 Task: Look for Airbnb properties in Mecca, Saudi Arabia from 12th November, 2023 to 15th November, 2023 for 2 adults.1  bedroom having 1 bed and 1 bathroom. Property type can be hotel. Booking option can be shelf check-in. Look for 4 properties as per requirement.
Action: Mouse moved to (412, 99)
Screenshot: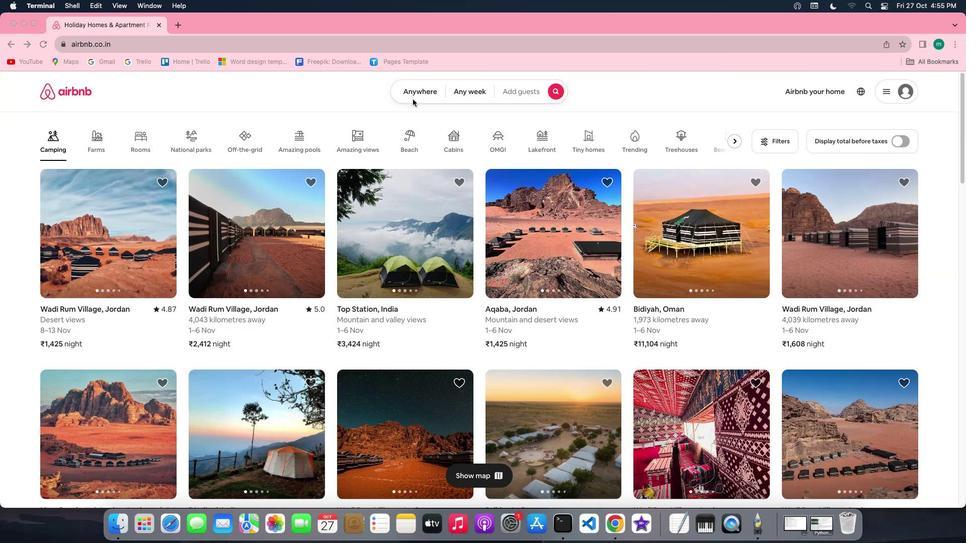 
Action: Mouse pressed left at (412, 99)
Screenshot: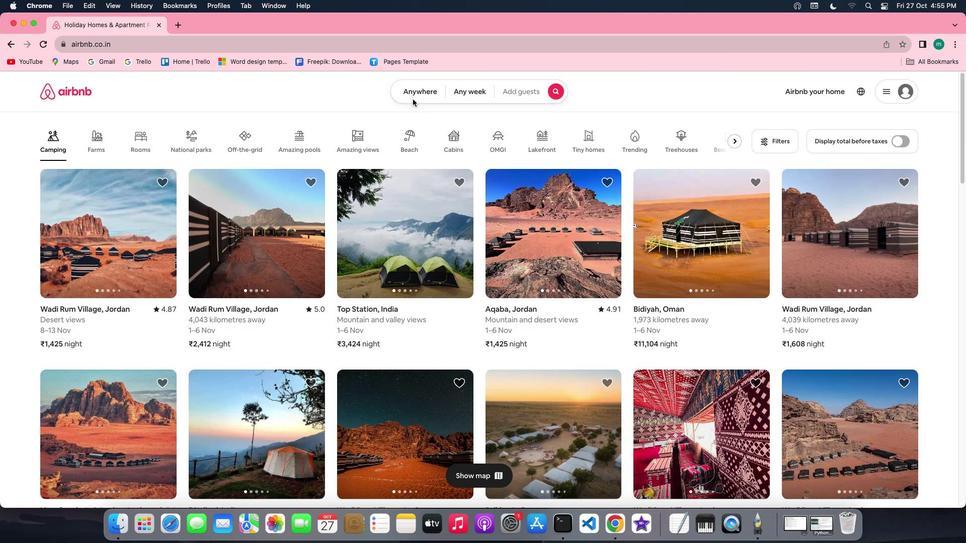 
Action: Mouse pressed left at (412, 99)
Screenshot: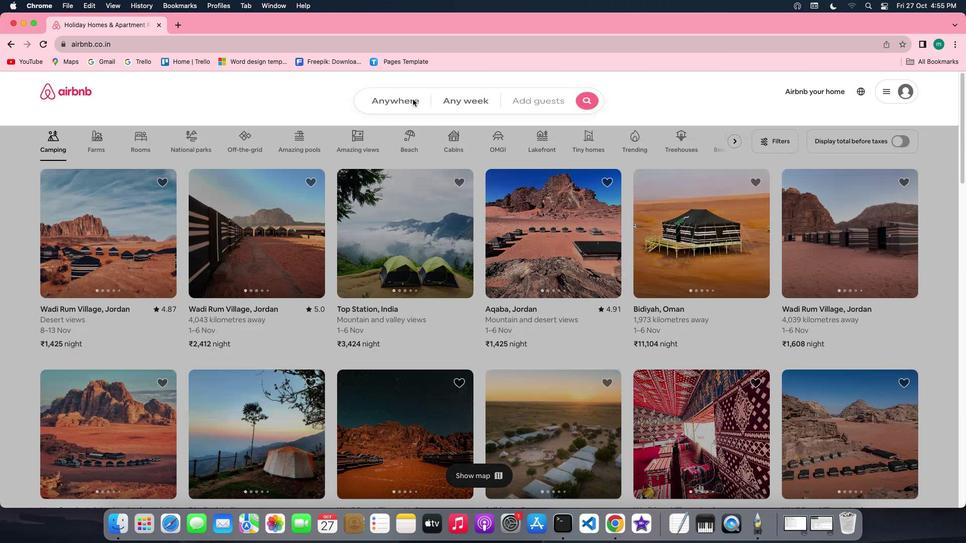 
Action: Mouse moved to (387, 129)
Screenshot: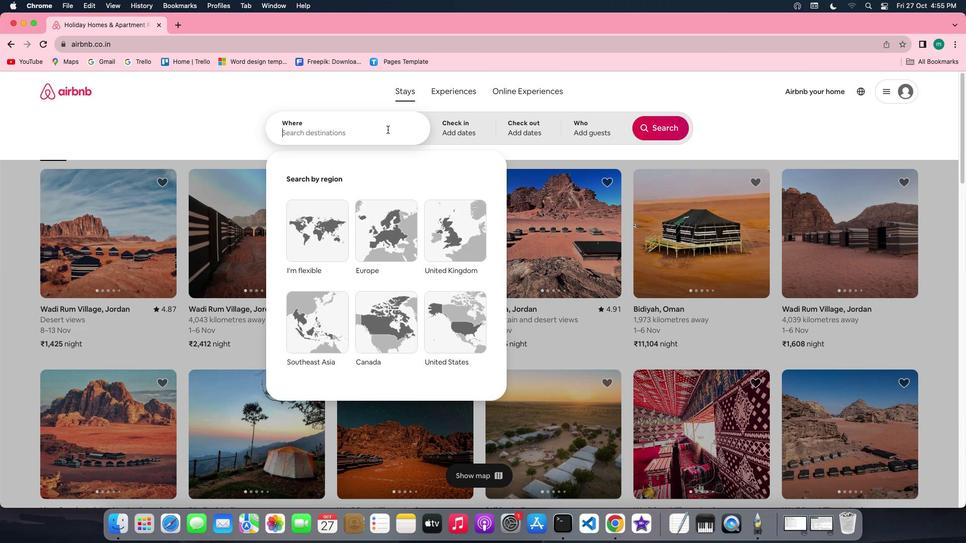 
Action: Mouse pressed left at (387, 129)
Screenshot: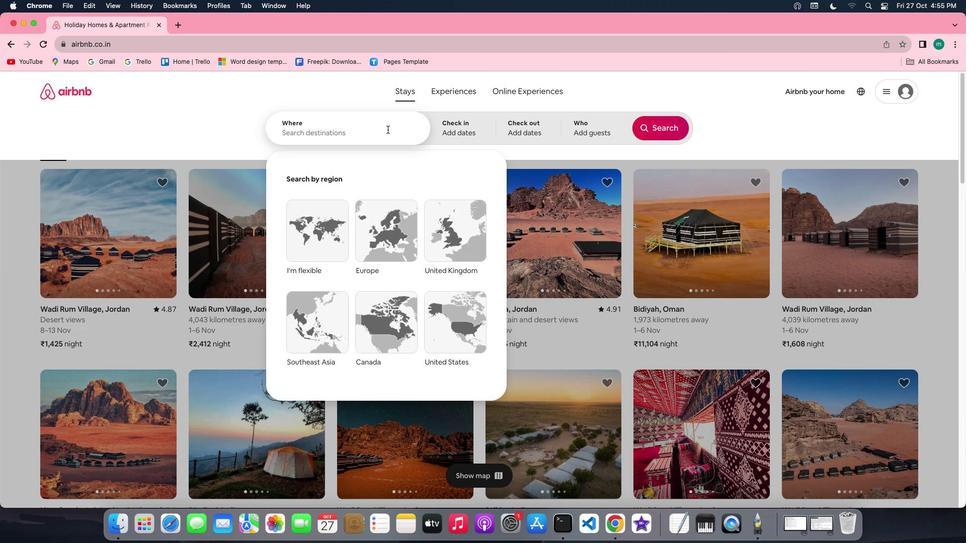 
Action: Key pressed Key.shift'M''e''c''c''a'','Key.spaceKey.shift's''a''u''d''i'Key.spaceKey.shift'a''r''a''b''i''a'
Screenshot: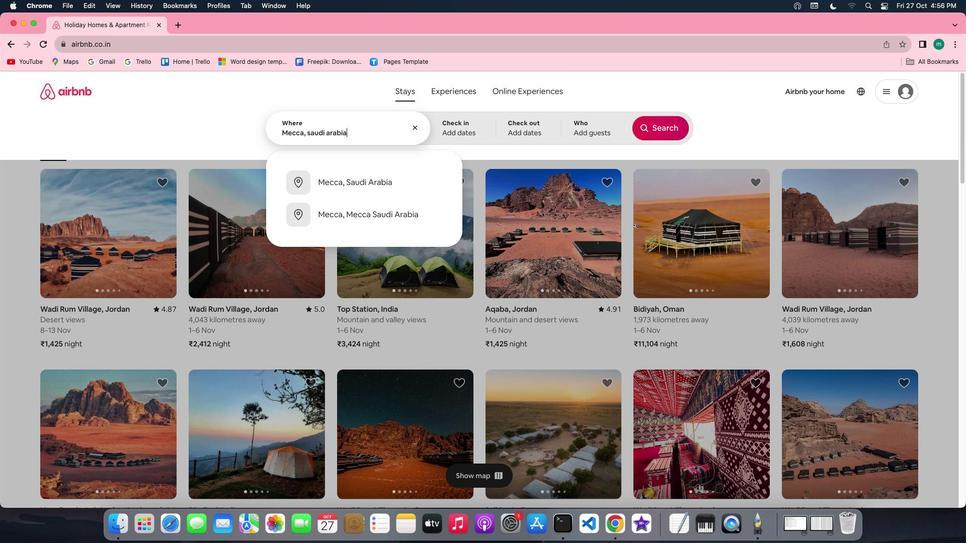 
Action: Mouse moved to (478, 126)
Screenshot: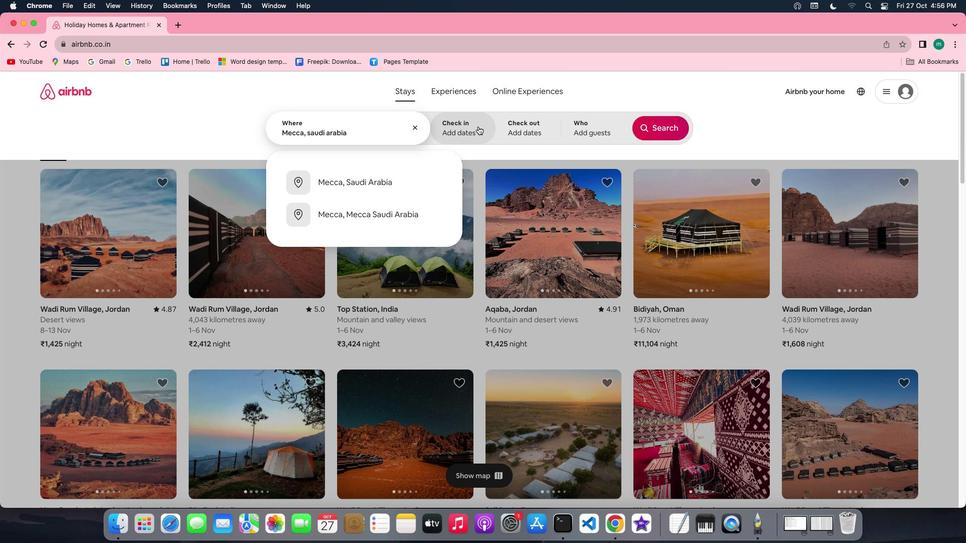 
Action: Mouse pressed left at (478, 126)
Screenshot: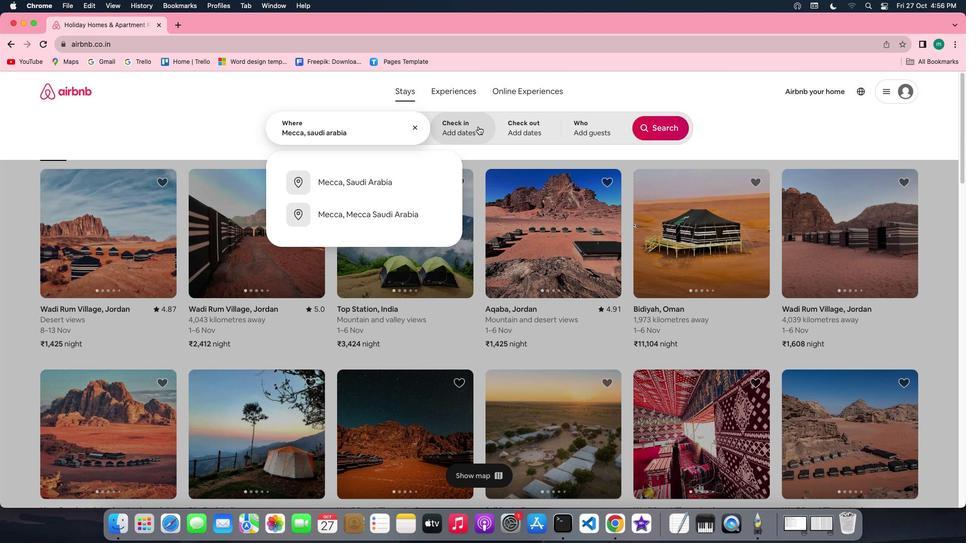 
Action: Mouse moved to (505, 305)
Screenshot: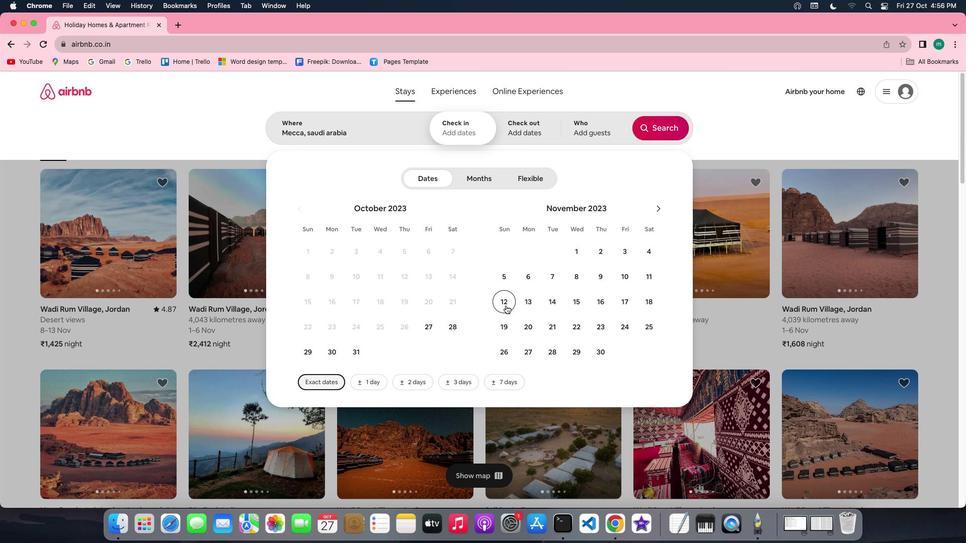 
Action: Mouse pressed left at (505, 305)
Screenshot: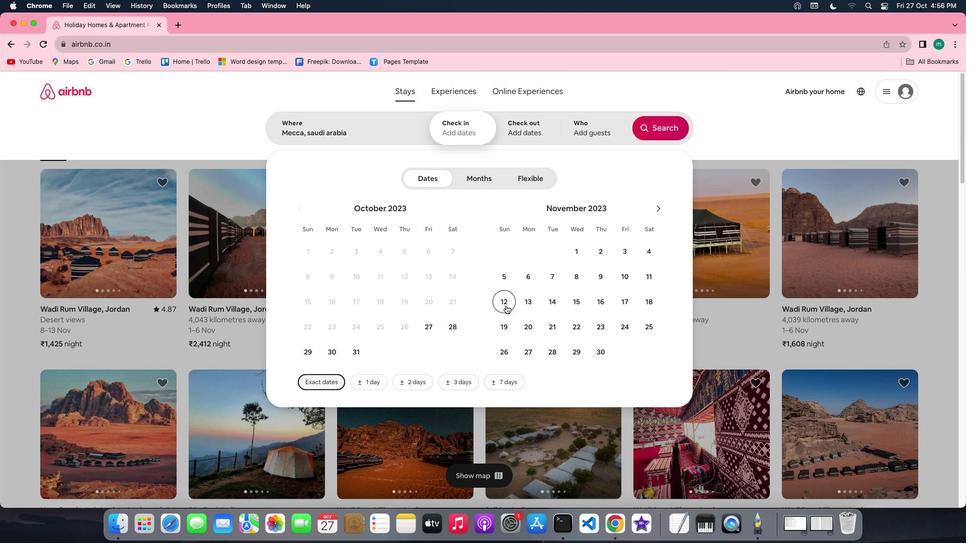 
Action: Mouse moved to (567, 303)
Screenshot: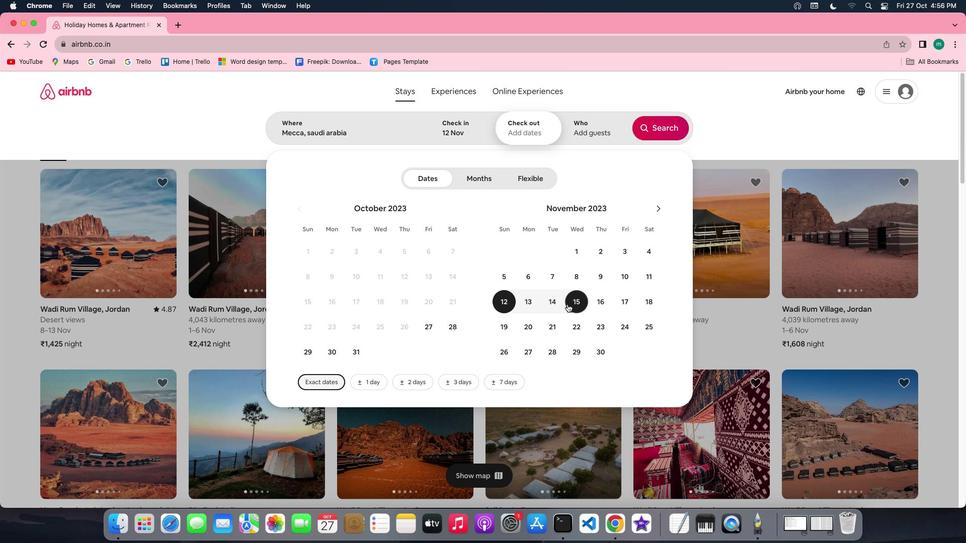 
Action: Mouse pressed left at (567, 303)
Screenshot: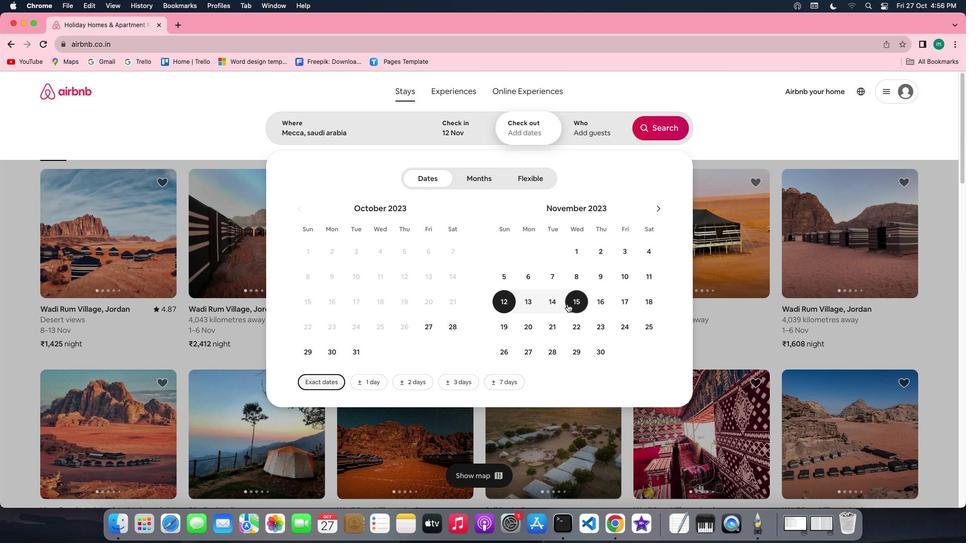 
Action: Mouse moved to (607, 136)
Screenshot: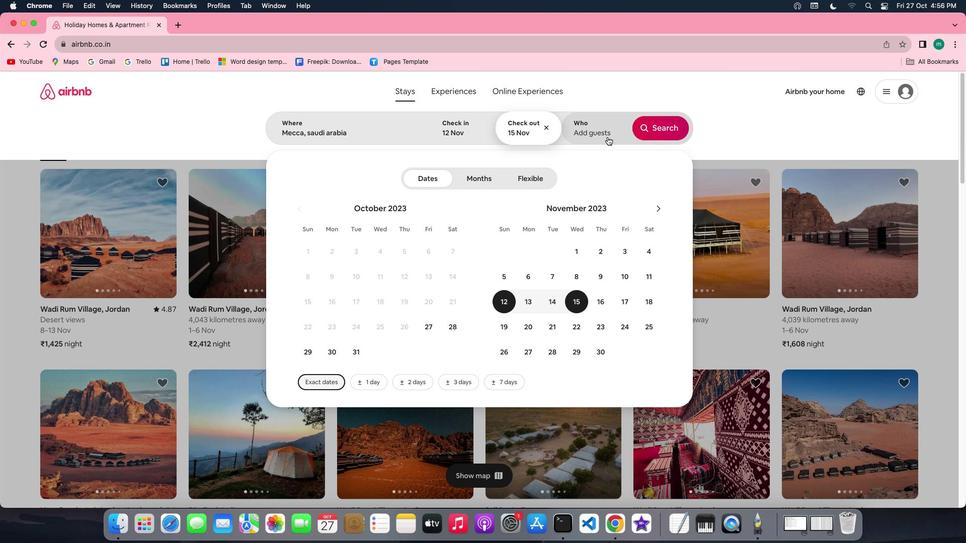 
Action: Mouse pressed left at (607, 136)
Screenshot: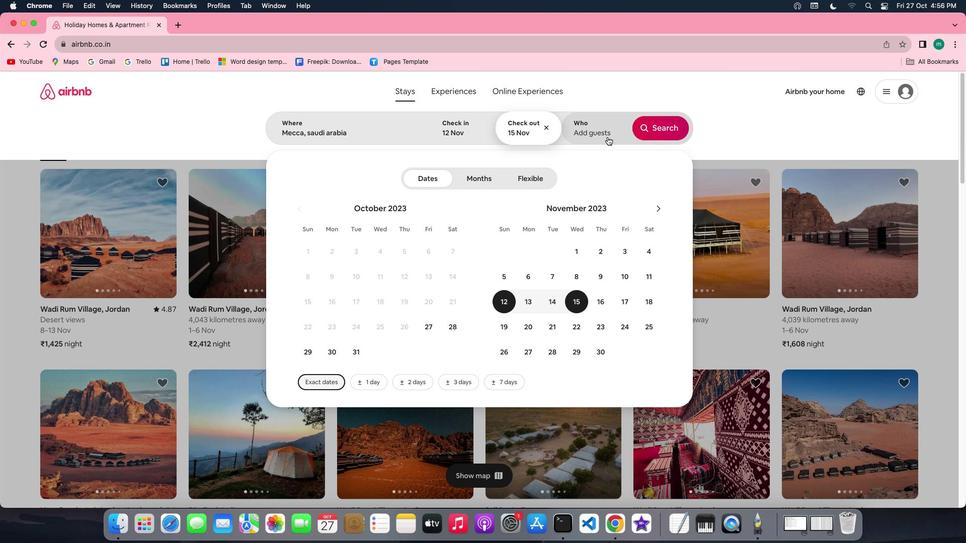 
Action: Mouse moved to (664, 178)
Screenshot: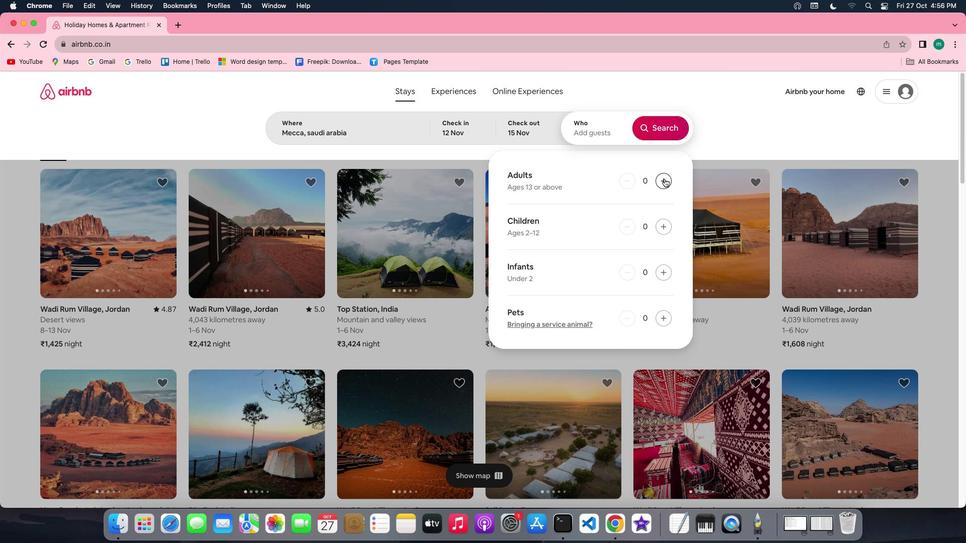 
Action: Mouse pressed left at (664, 178)
Screenshot: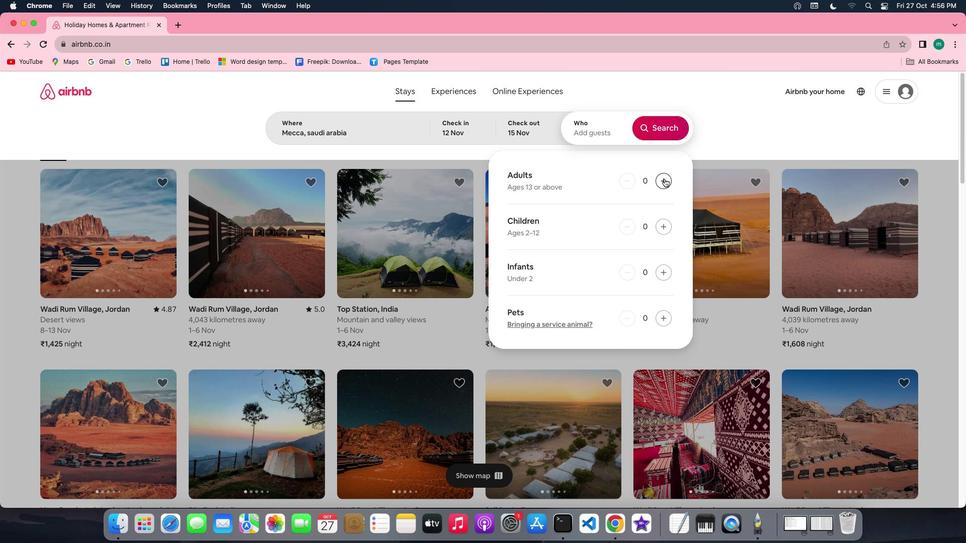 
Action: Mouse pressed left at (664, 178)
Screenshot: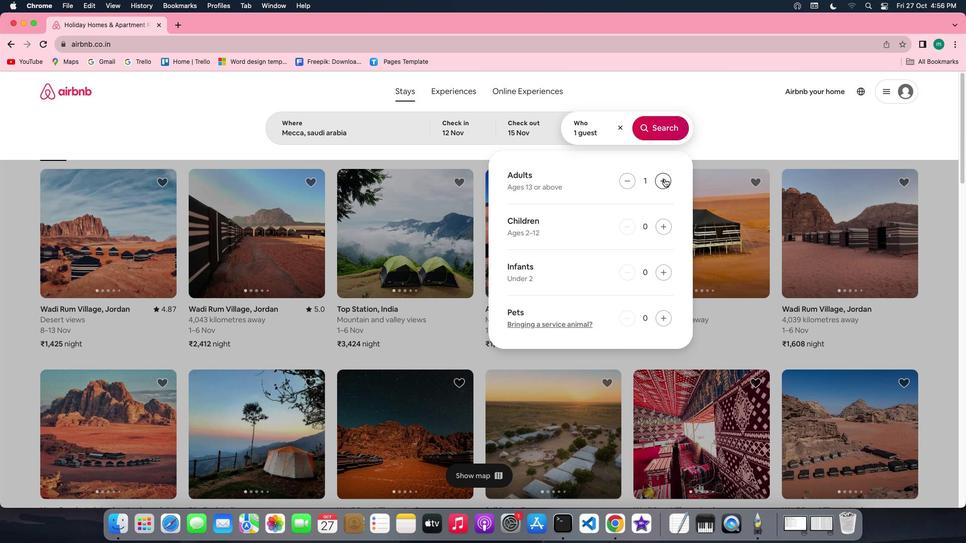 
Action: Mouse moved to (667, 130)
Screenshot: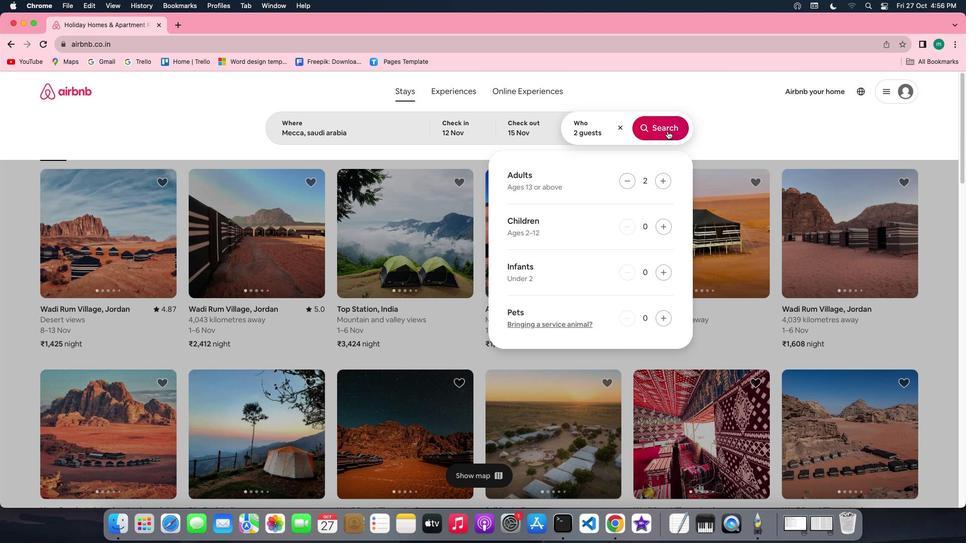 
Action: Mouse pressed left at (667, 130)
Screenshot: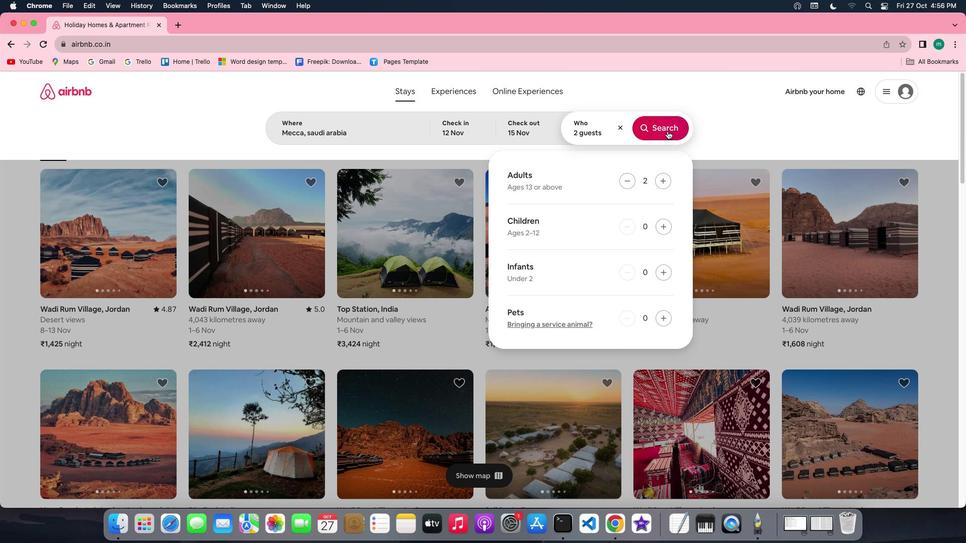 
Action: Mouse moved to (810, 122)
Screenshot: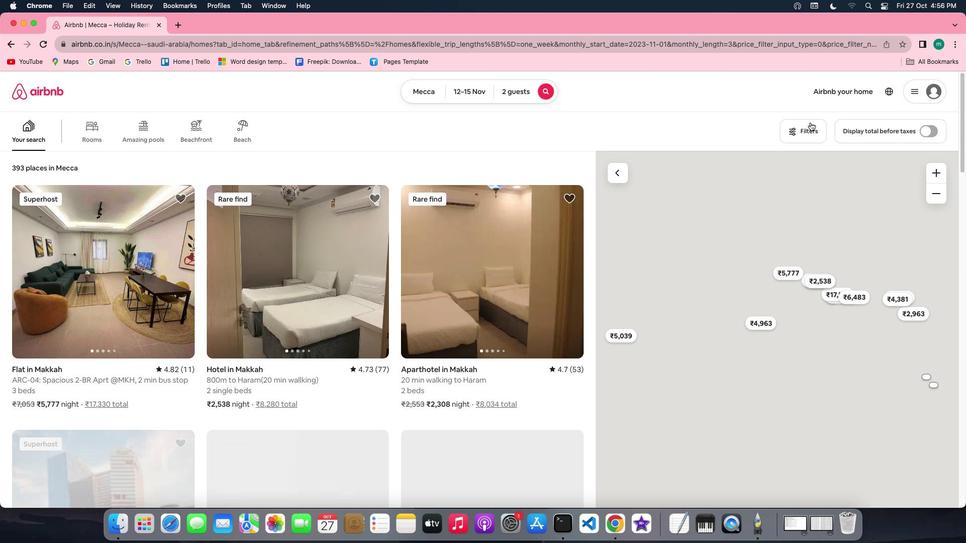 
Action: Mouse pressed left at (810, 122)
Screenshot: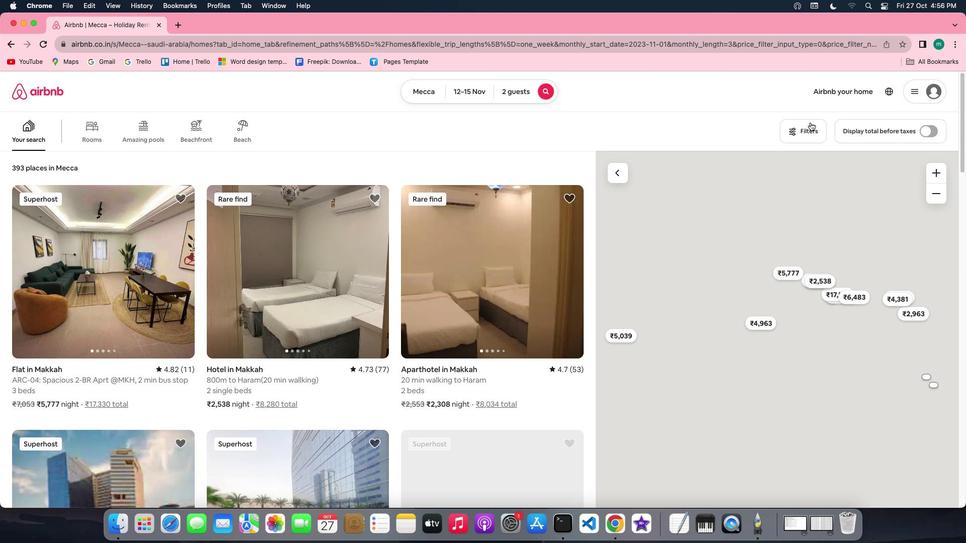 
Action: Mouse moved to (445, 310)
Screenshot: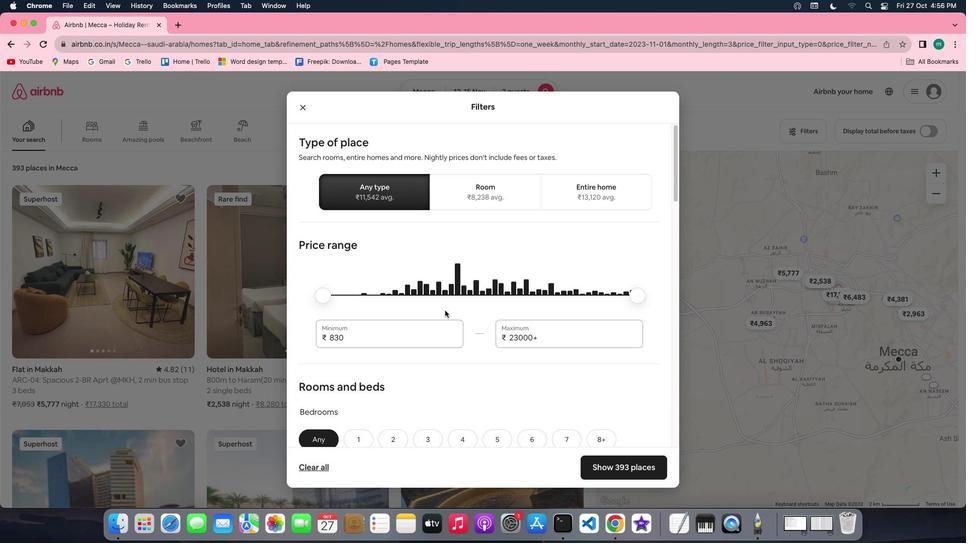 
Action: Mouse scrolled (445, 310) with delta (0, 0)
Screenshot: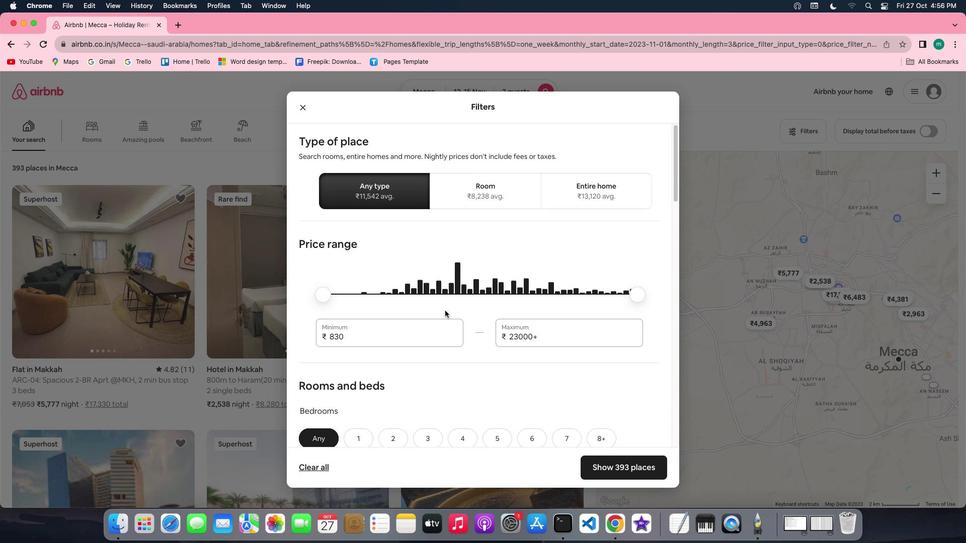 
Action: Mouse scrolled (445, 310) with delta (0, 0)
Screenshot: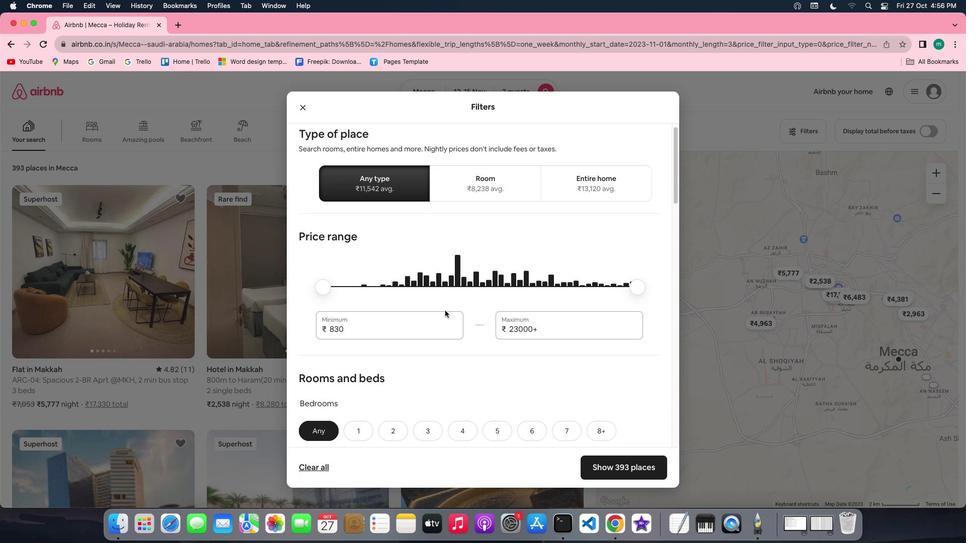 
Action: Mouse scrolled (445, 310) with delta (0, -1)
Screenshot: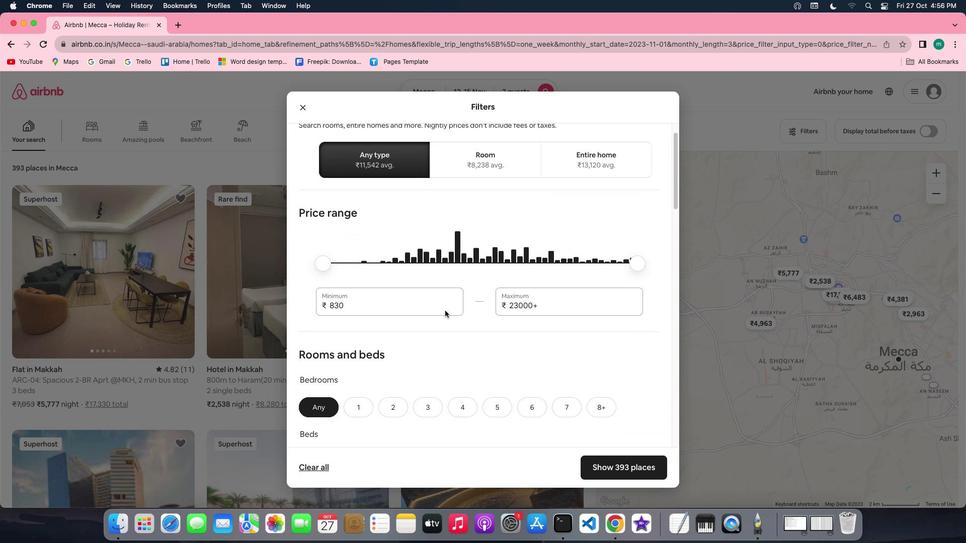 
Action: Mouse scrolled (445, 310) with delta (0, -1)
Screenshot: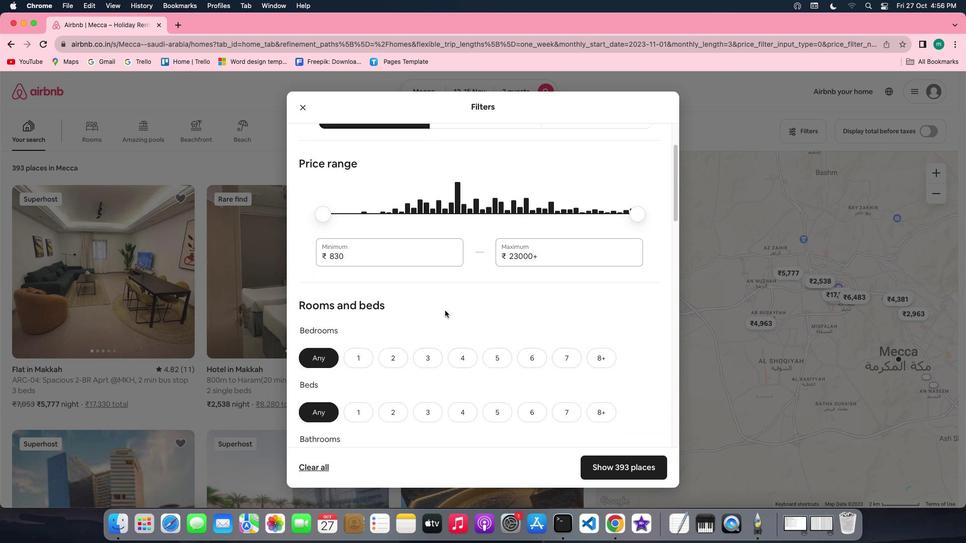 
Action: Mouse scrolled (445, 310) with delta (0, 0)
Screenshot: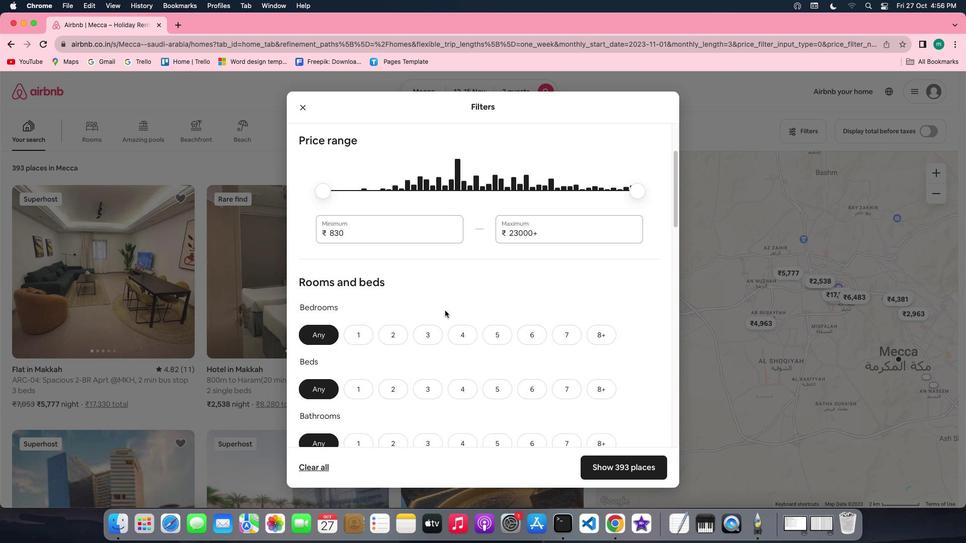
Action: Mouse scrolled (445, 310) with delta (0, 0)
Screenshot: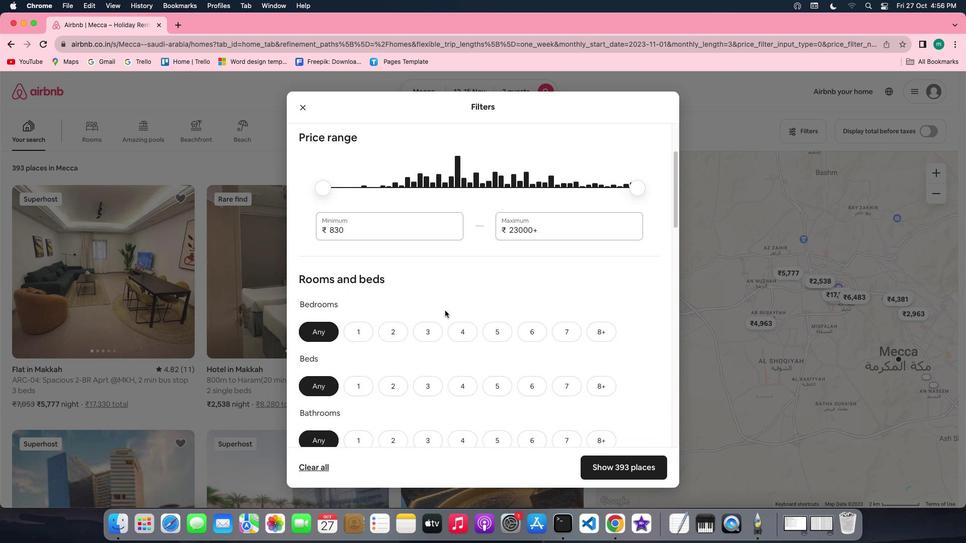 
Action: Mouse scrolled (445, 310) with delta (0, -1)
Screenshot: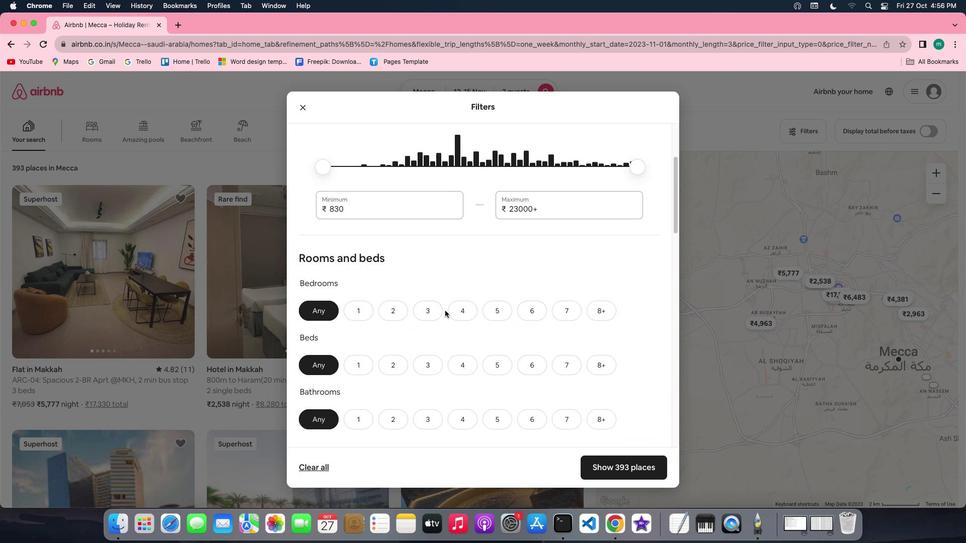 
Action: Mouse moved to (359, 280)
Screenshot: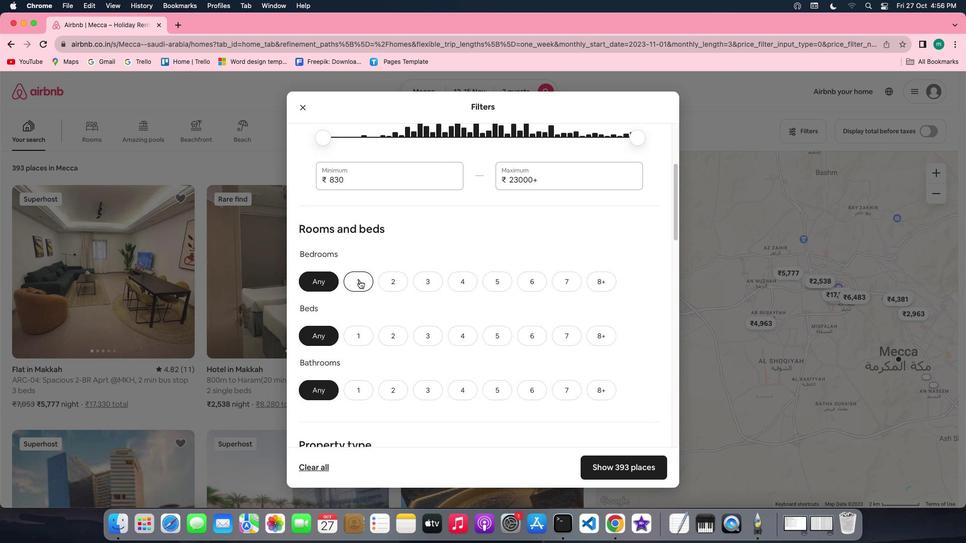 
Action: Mouse pressed left at (359, 280)
Screenshot: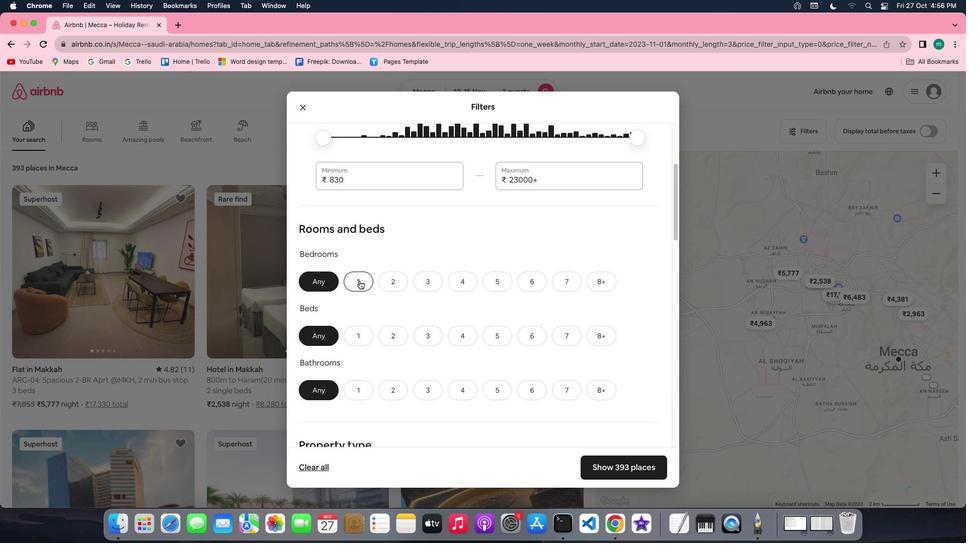 
Action: Mouse moved to (357, 334)
Screenshot: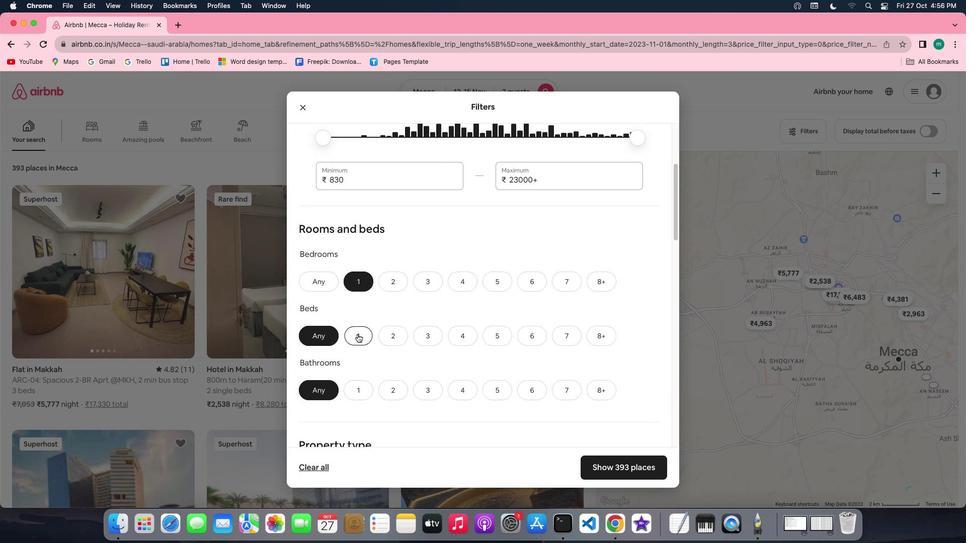 
Action: Mouse pressed left at (357, 334)
Screenshot: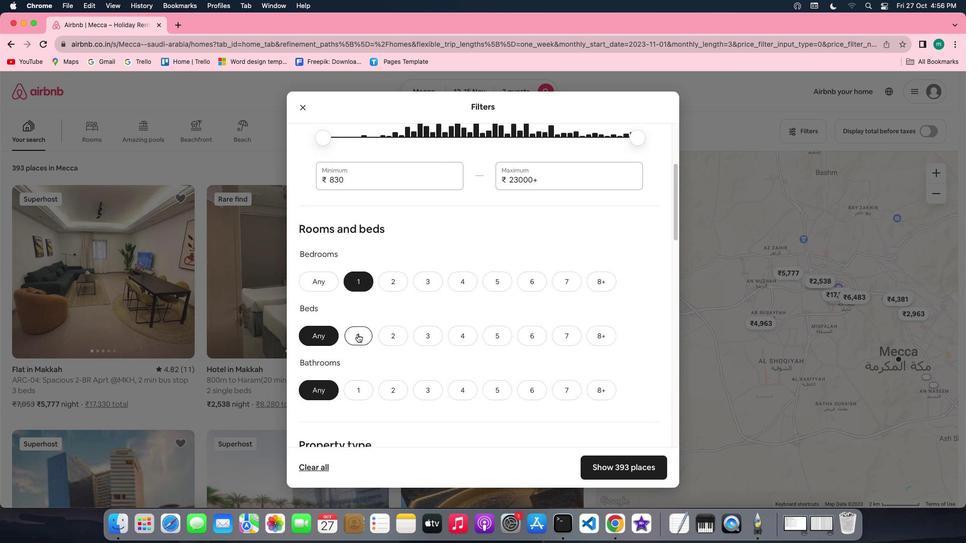 
Action: Mouse moved to (362, 389)
Screenshot: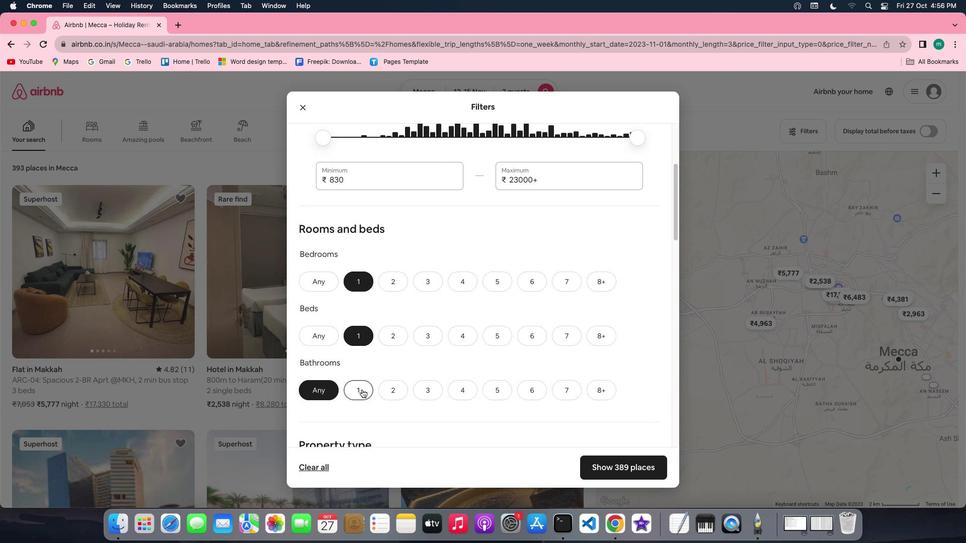 
Action: Mouse pressed left at (362, 389)
Screenshot: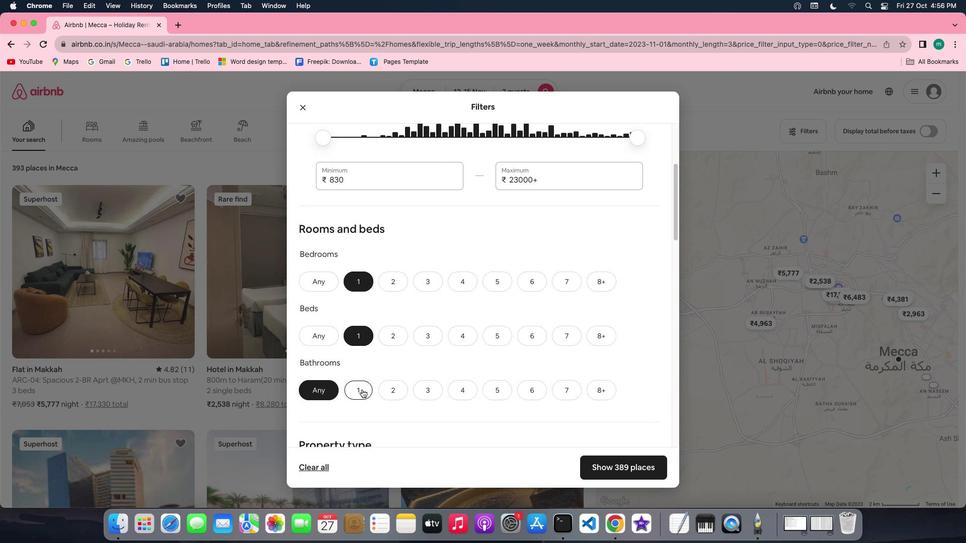 
Action: Mouse moved to (492, 357)
Screenshot: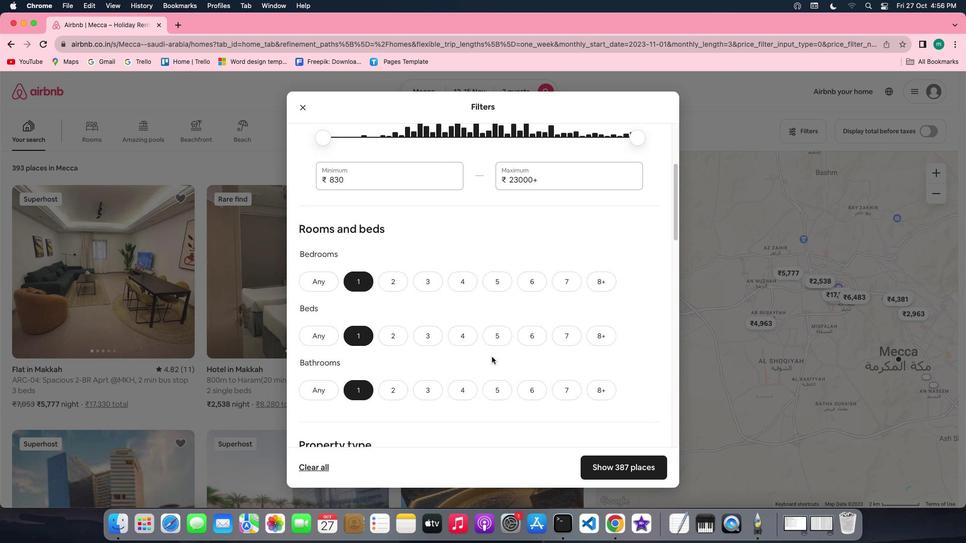 
Action: Mouse scrolled (492, 357) with delta (0, 0)
Screenshot: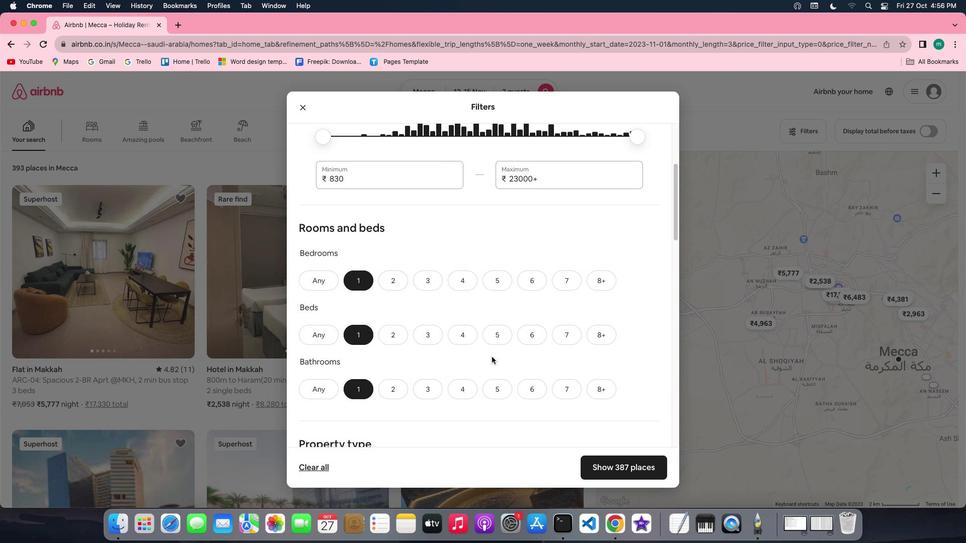 
Action: Mouse scrolled (492, 357) with delta (0, 0)
Screenshot: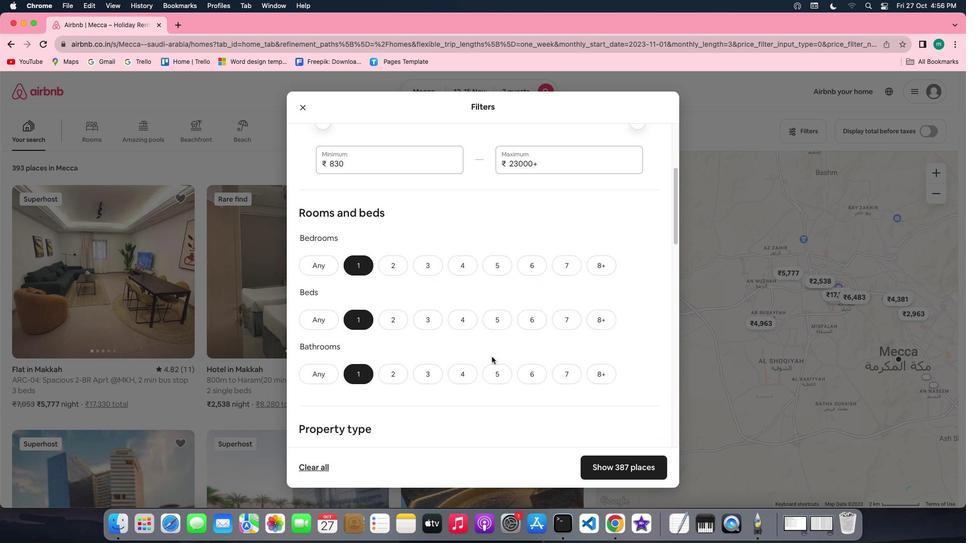 
Action: Mouse scrolled (492, 357) with delta (0, 0)
Screenshot: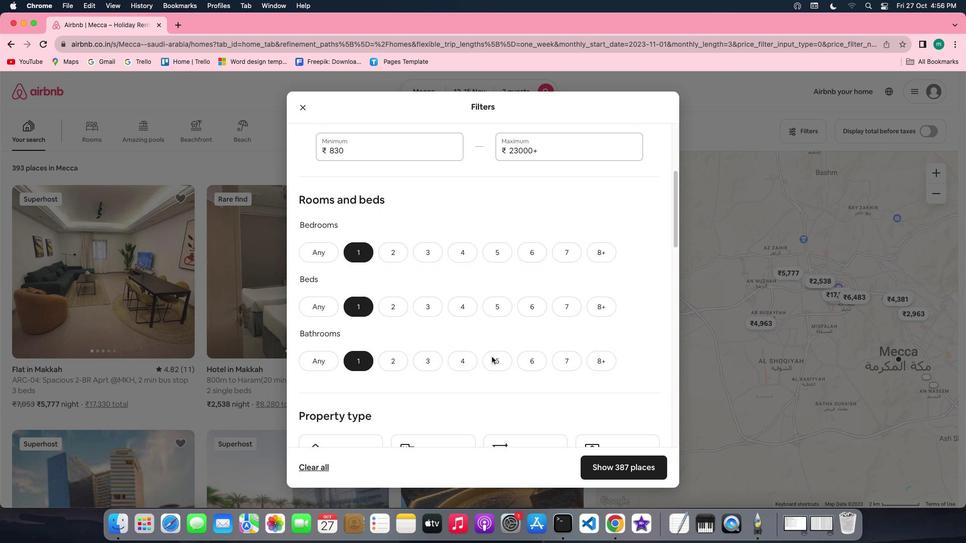 
Action: Mouse scrolled (492, 357) with delta (0, -1)
Screenshot: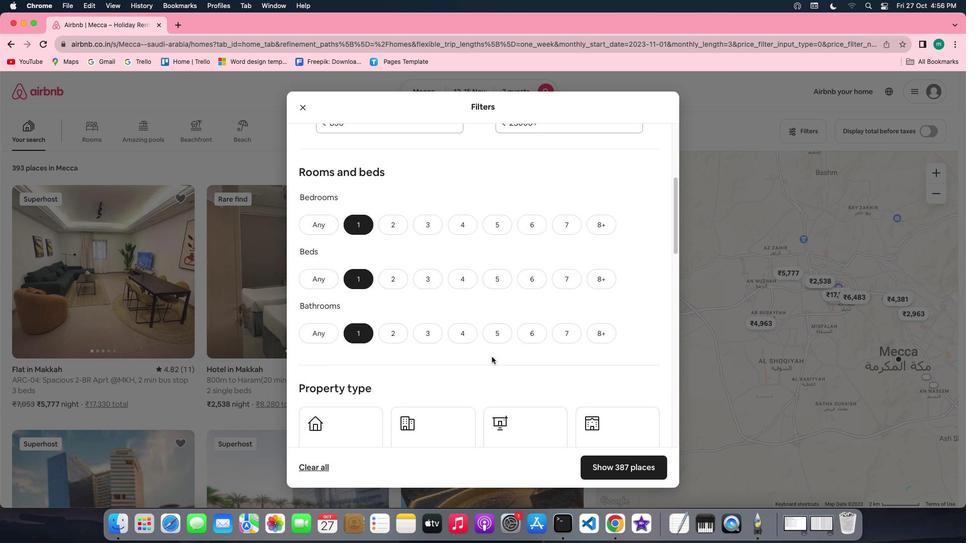
Action: Mouse scrolled (492, 357) with delta (0, 0)
Screenshot: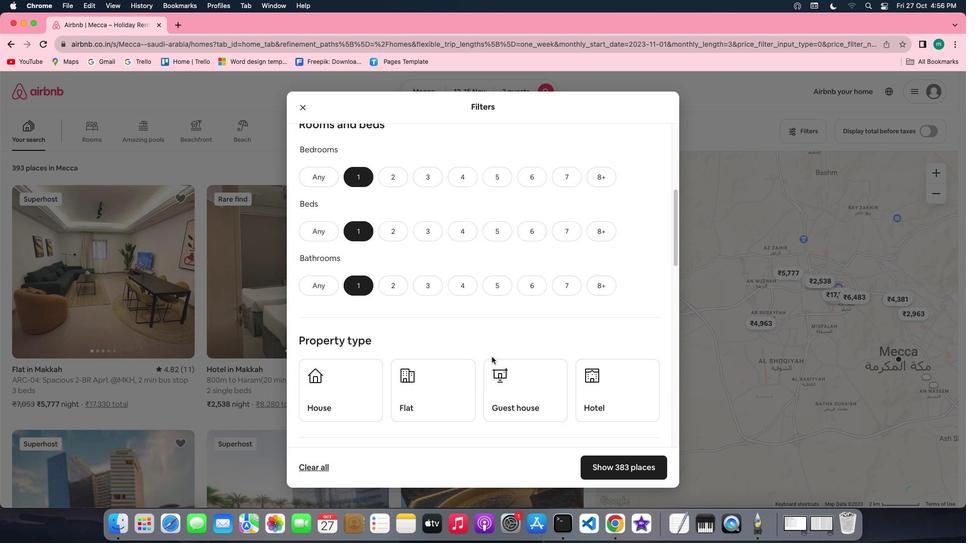 
Action: Mouse scrolled (492, 357) with delta (0, 0)
Screenshot: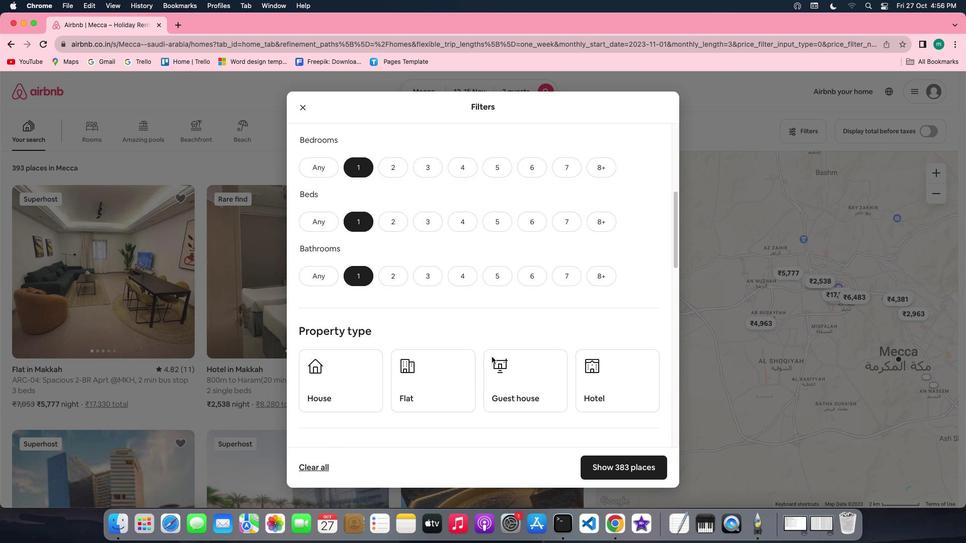
Action: Mouse scrolled (492, 357) with delta (0, -1)
Screenshot: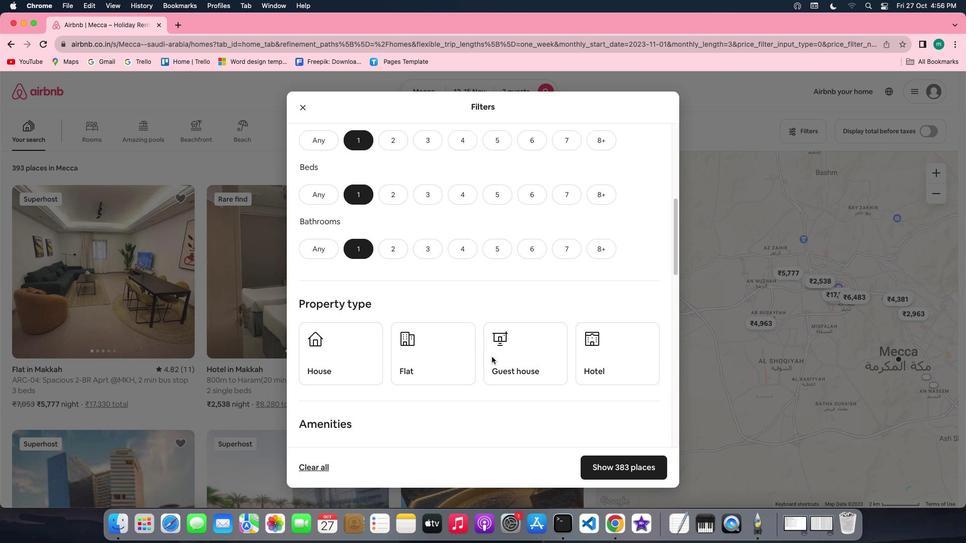 
Action: Mouse scrolled (492, 357) with delta (0, 0)
Screenshot: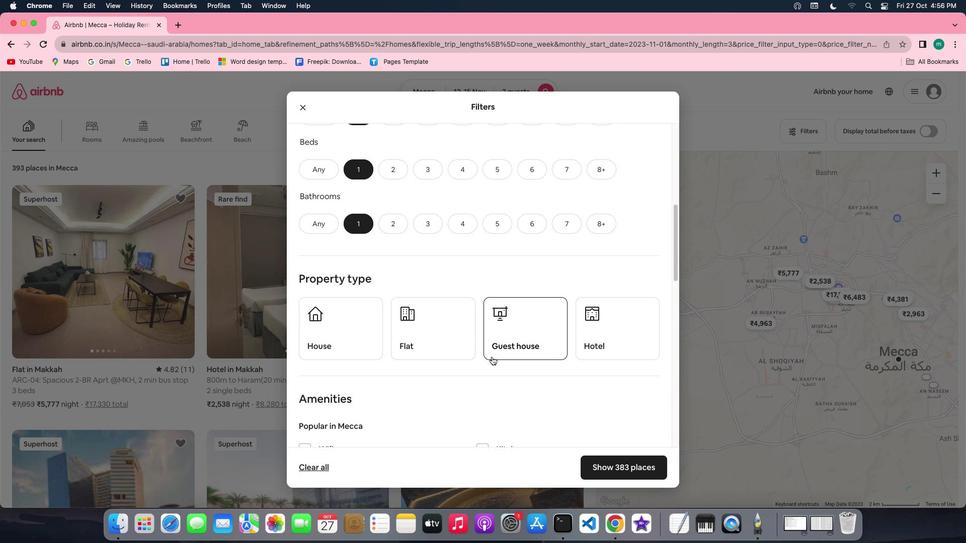 
Action: Mouse scrolled (492, 357) with delta (0, 0)
Screenshot: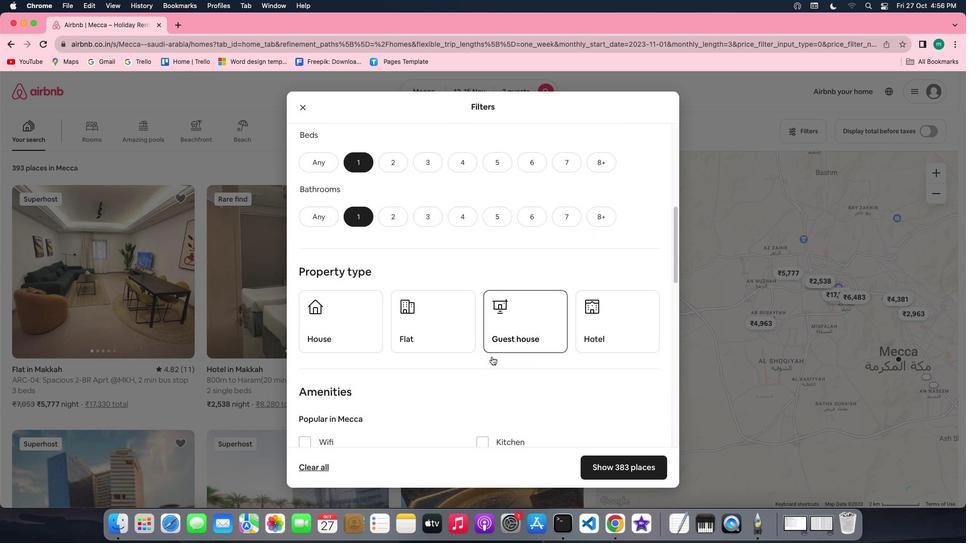 
Action: Mouse scrolled (492, 357) with delta (0, 0)
Screenshot: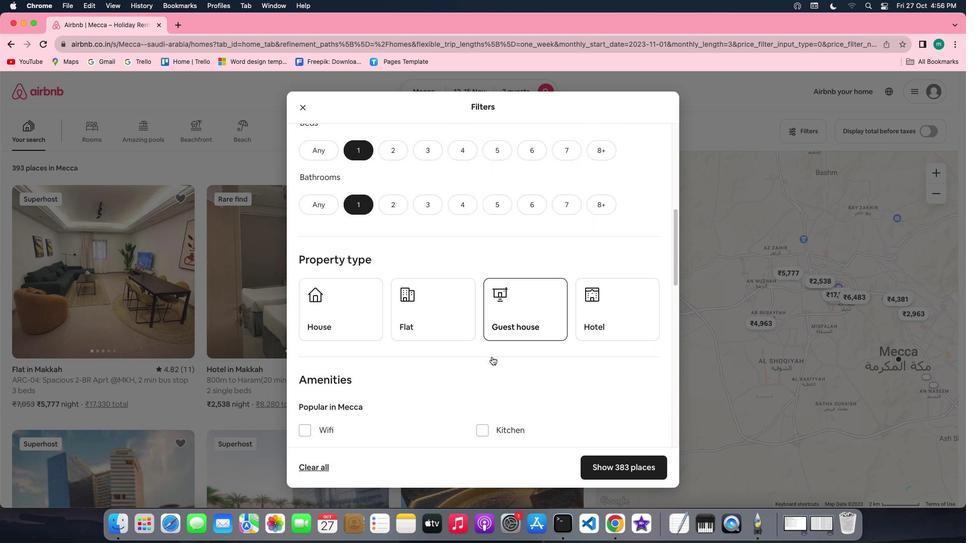 
Action: Mouse scrolled (492, 357) with delta (0, 0)
Screenshot: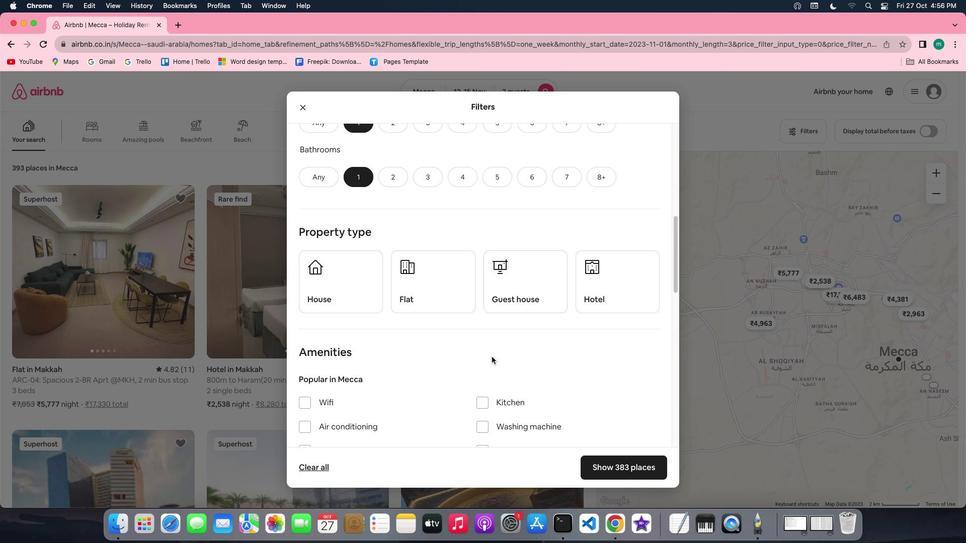 
Action: Mouse scrolled (492, 357) with delta (0, 0)
Screenshot: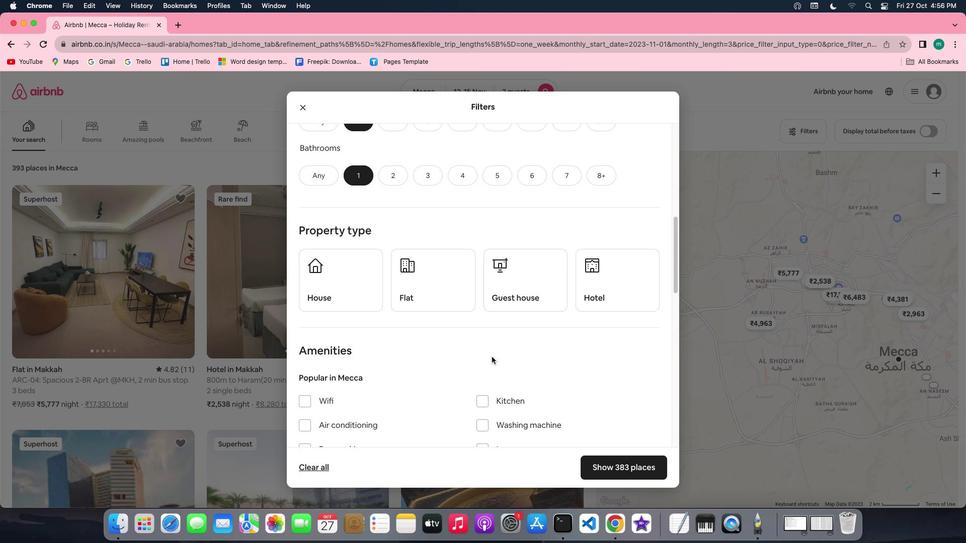 
Action: Mouse scrolled (492, 357) with delta (0, 0)
Screenshot: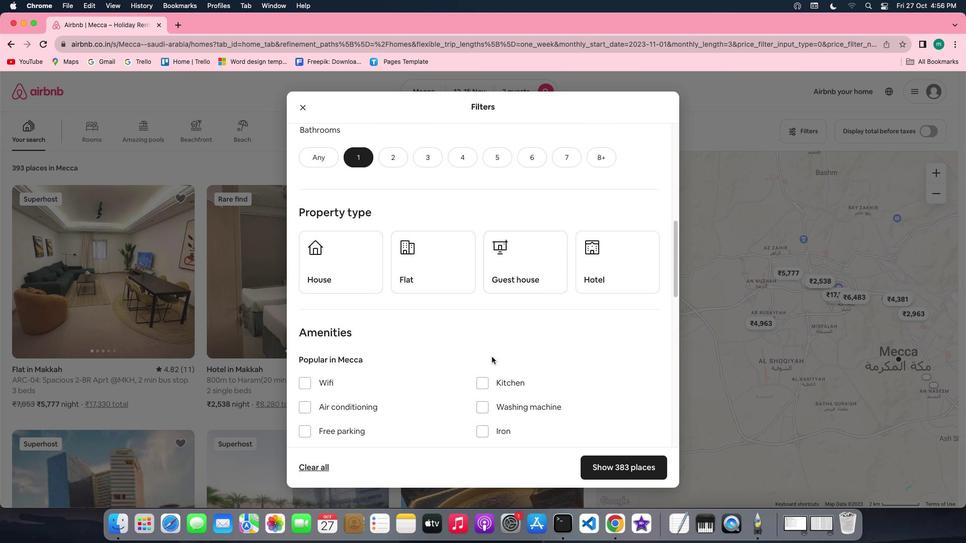
Action: Mouse moved to (598, 254)
Screenshot: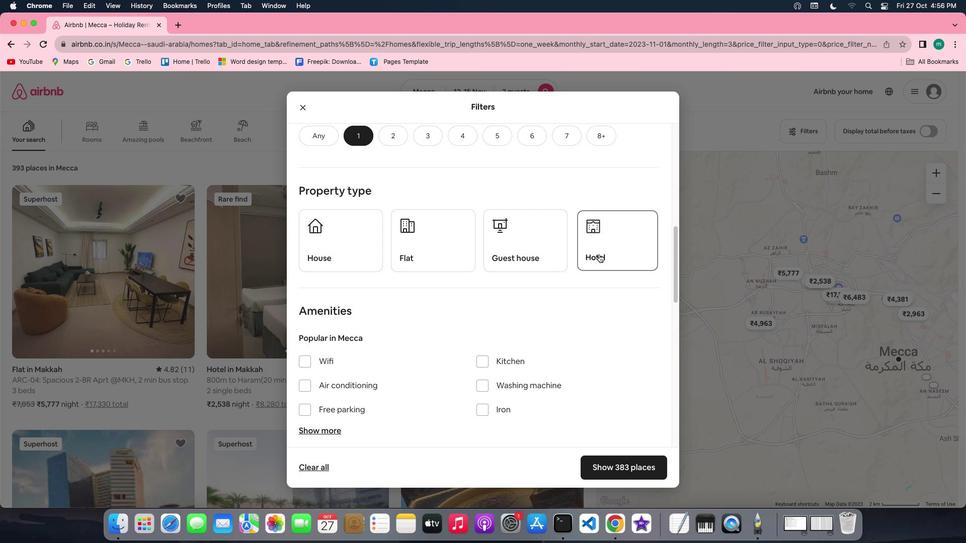 
Action: Mouse pressed left at (598, 254)
Screenshot: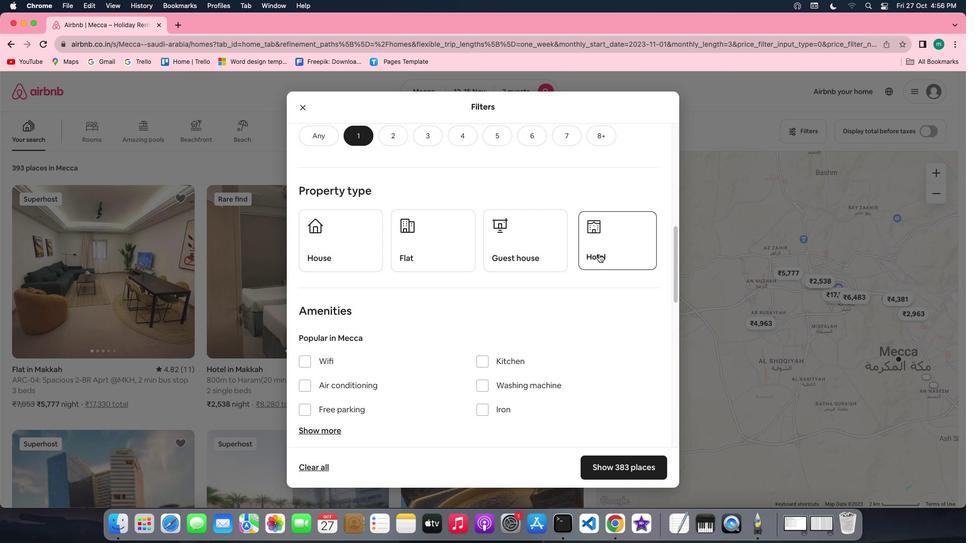
Action: Mouse moved to (511, 310)
Screenshot: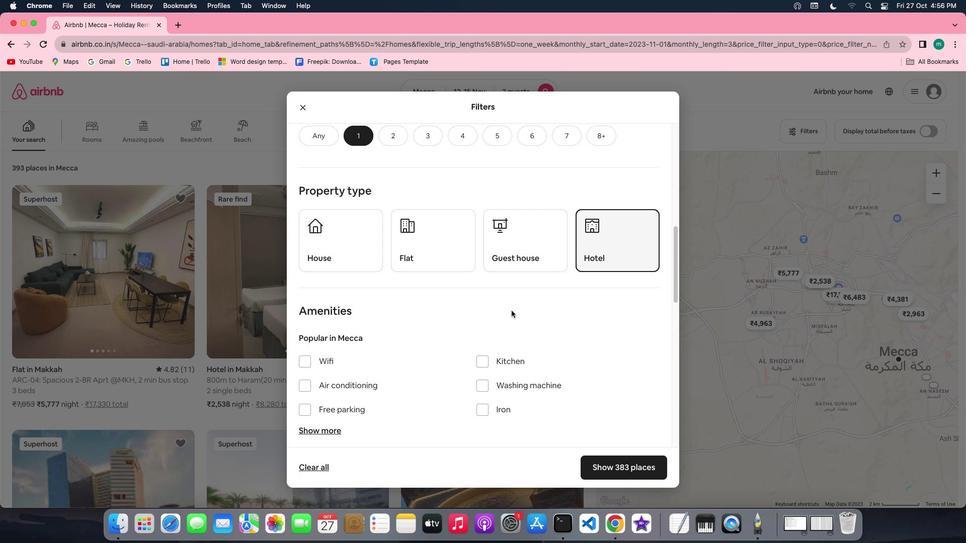 
Action: Mouse scrolled (511, 310) with delta (0, 0)
Screenshot: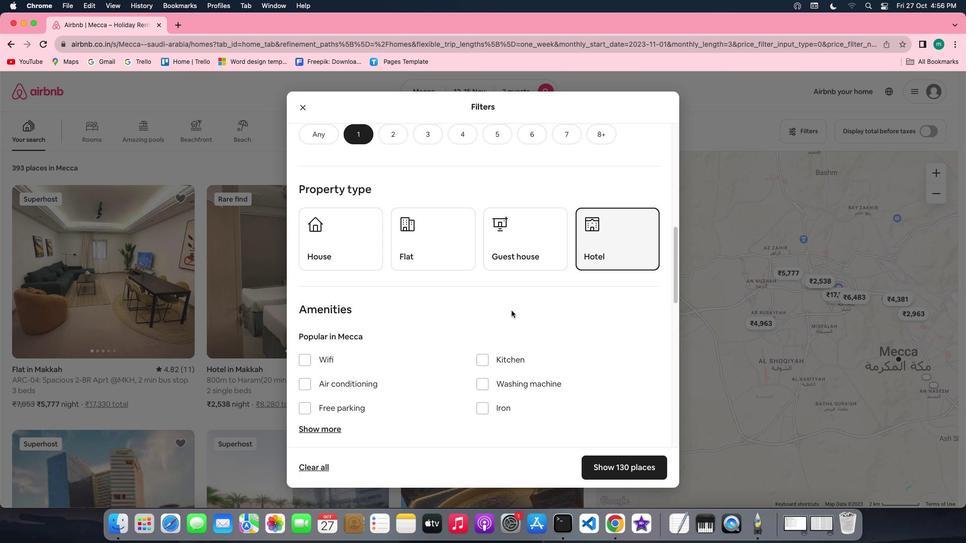 
Action: Mouse scrolled (511, 310) with delta (0, 0)
Screenshot: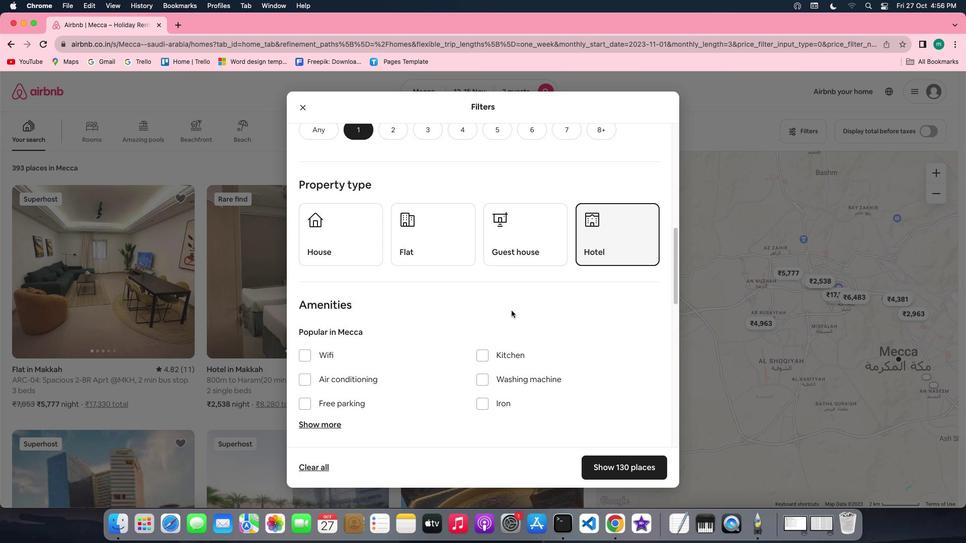 
Action: Mouse scrolled (511, 310) with delta (0, 0)
Screenshot: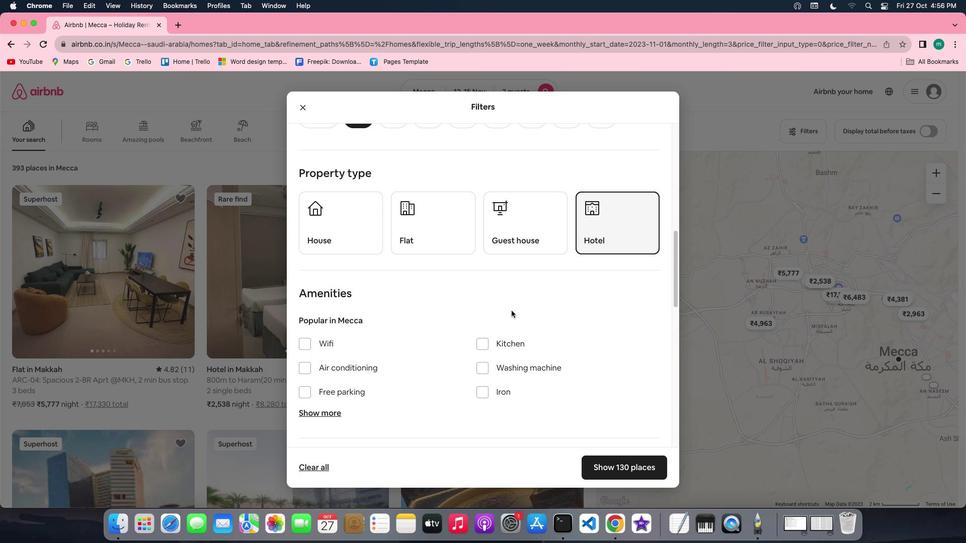 
Action: Mouse scrolled (511, 310) with delta (0, 0)
Screenshot: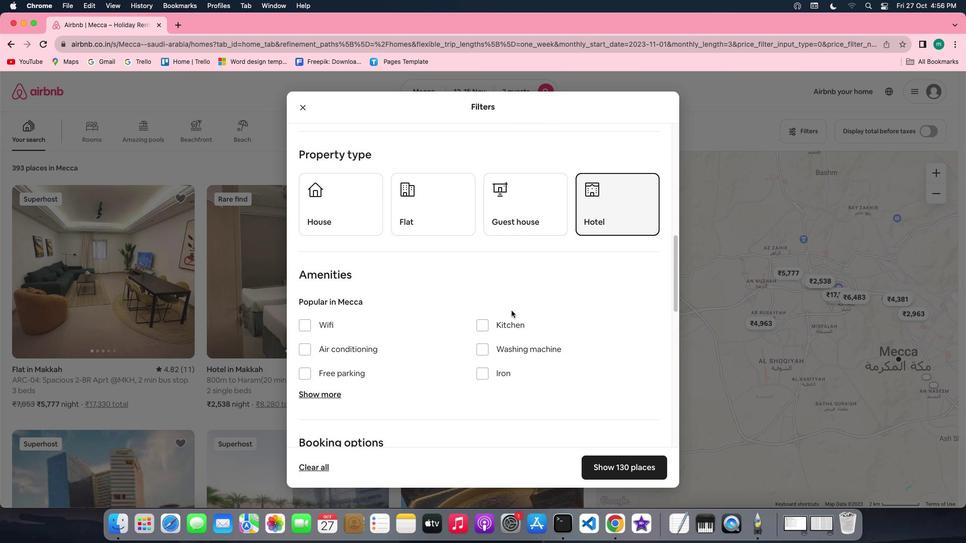 
Action: Mouse scrolled (511, 310) with delta (0, 0)
Screenshot: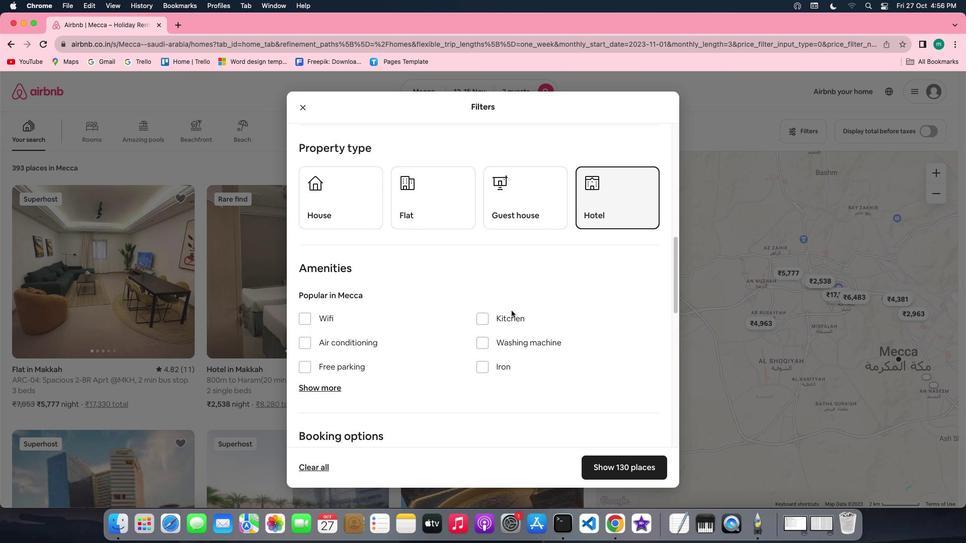 
Action: Mouse scrolled (511, 310) with delta (0, 0)
Screenshot: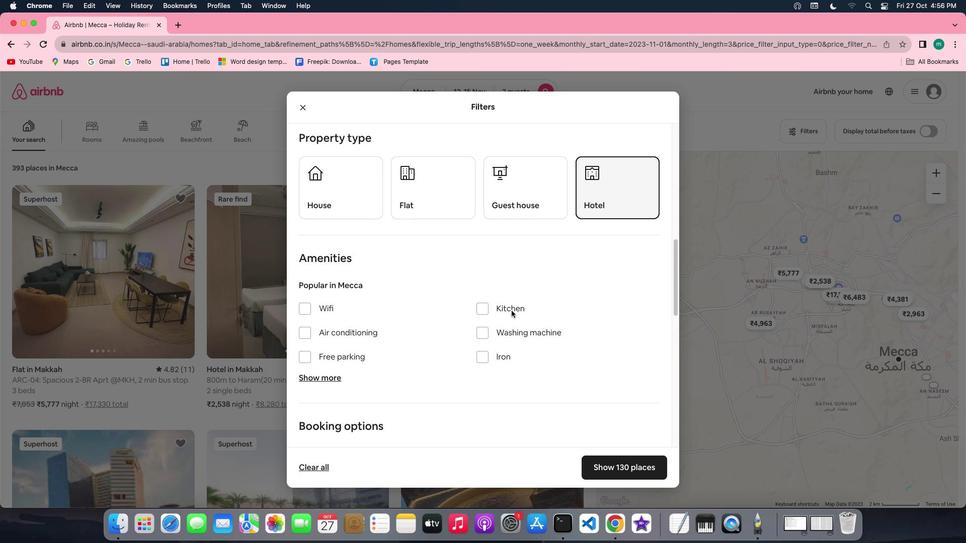 
Action: Mouse scrolled (511, 310) with delta (0, 0)
Screenshot: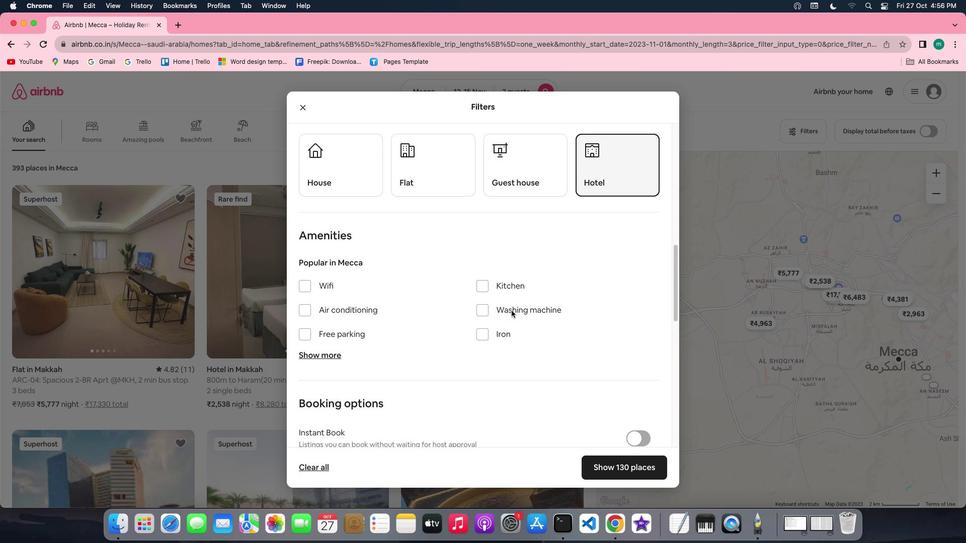 
Action: Mouse scrolled (511, 310) with delta (0, 0)
Screenshot: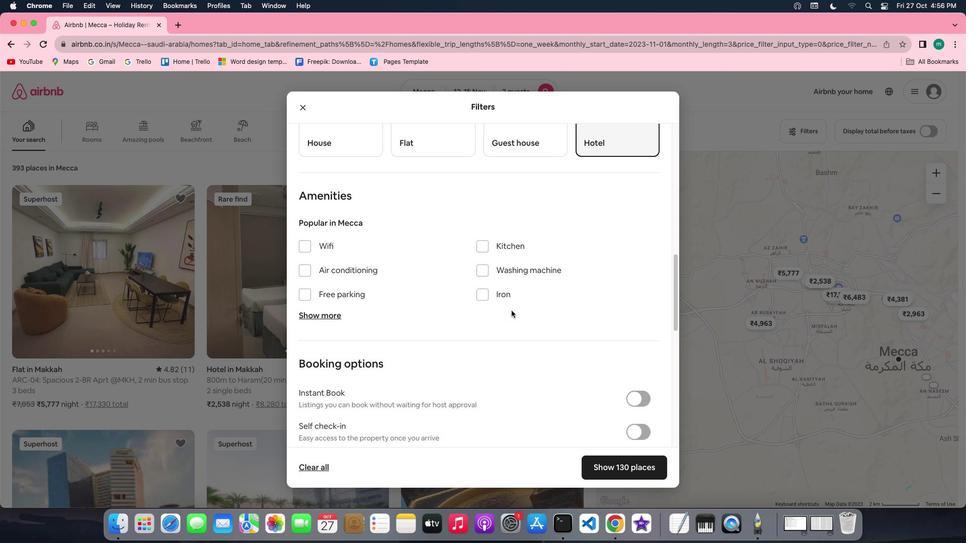 
Action: Mouse moved to (638, 406)
Screenshot: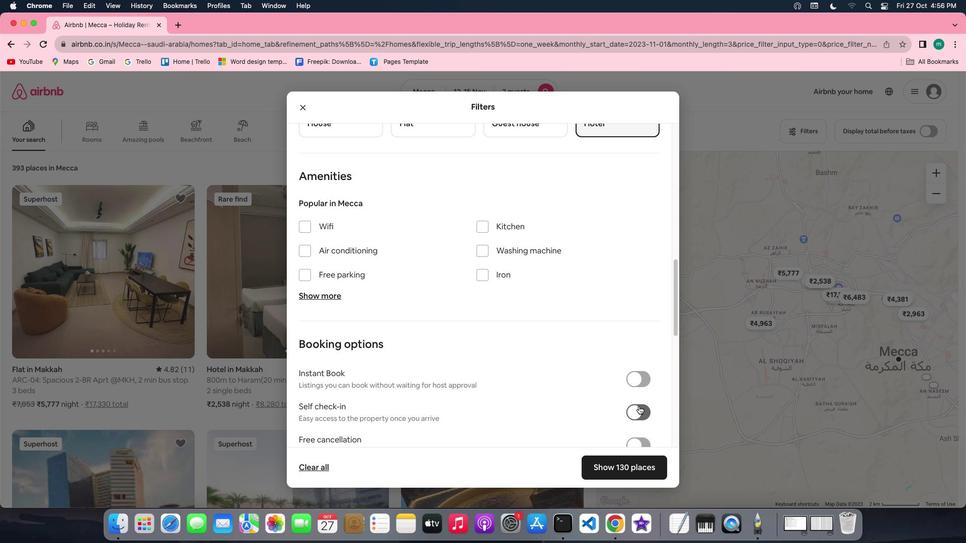 
Action: Mouse pressed left at (638, 406)
Screenshot: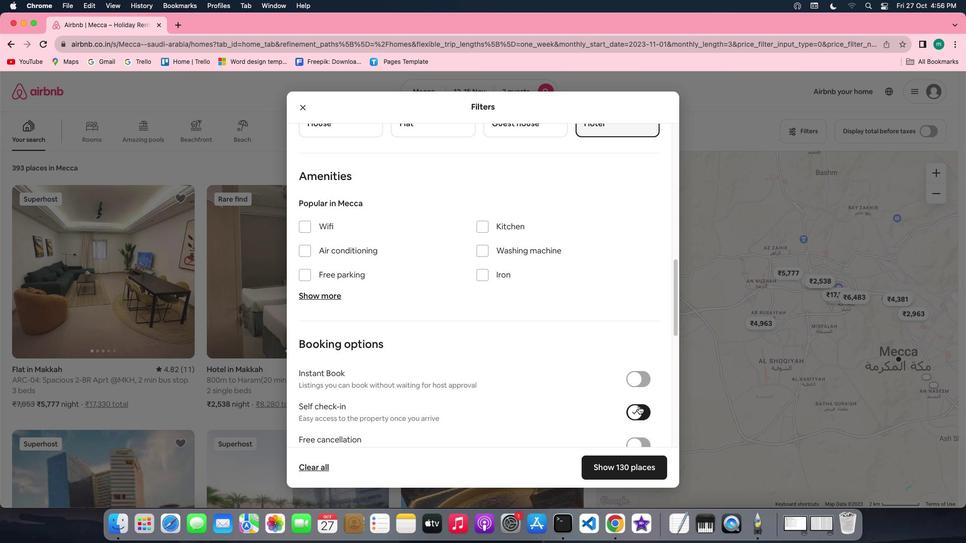 
Action: Mouse moved to (468, 349)
Screenshot: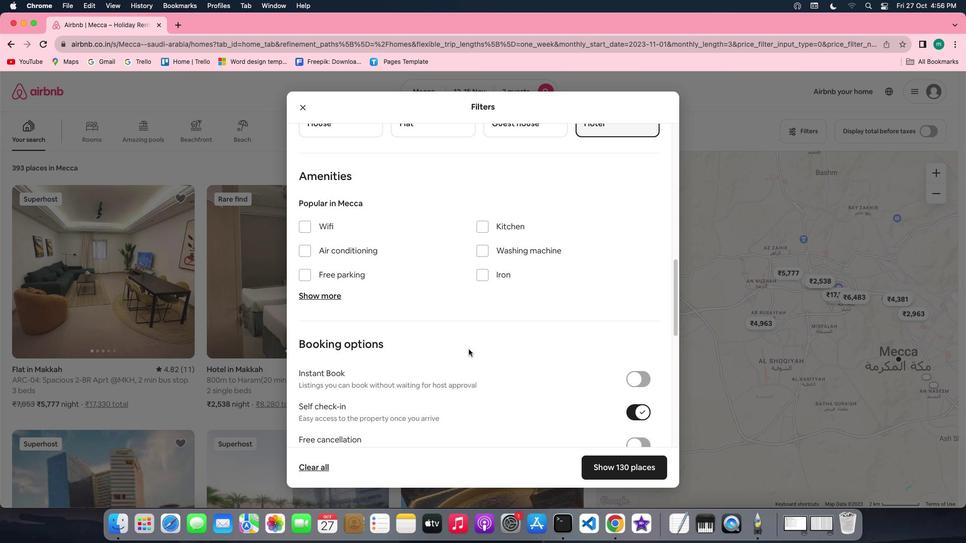 
Action: Mouse scrolled (468, 349) with delta (0, 0)
Screenshot: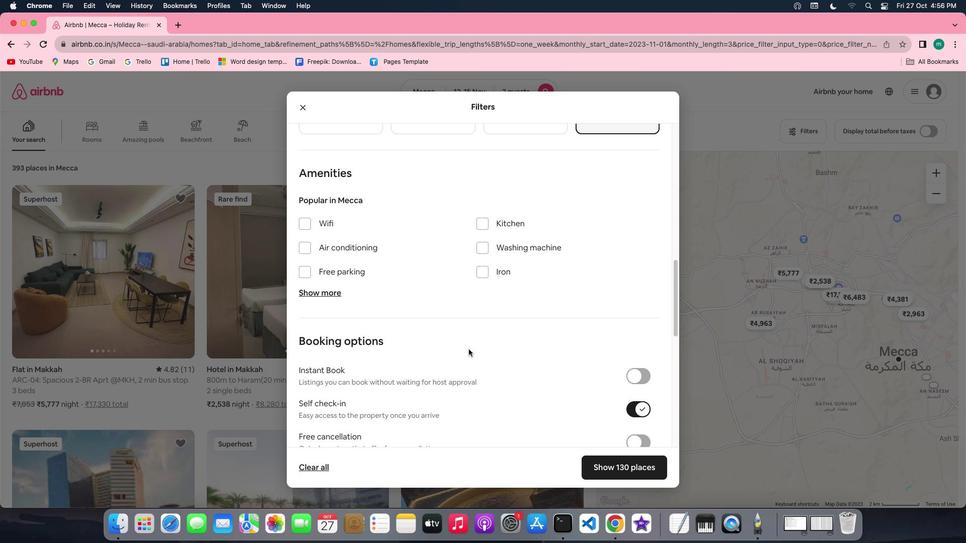 
Action: Mouse scrolled (468, 349) with delta (0, 0)
Screenshot: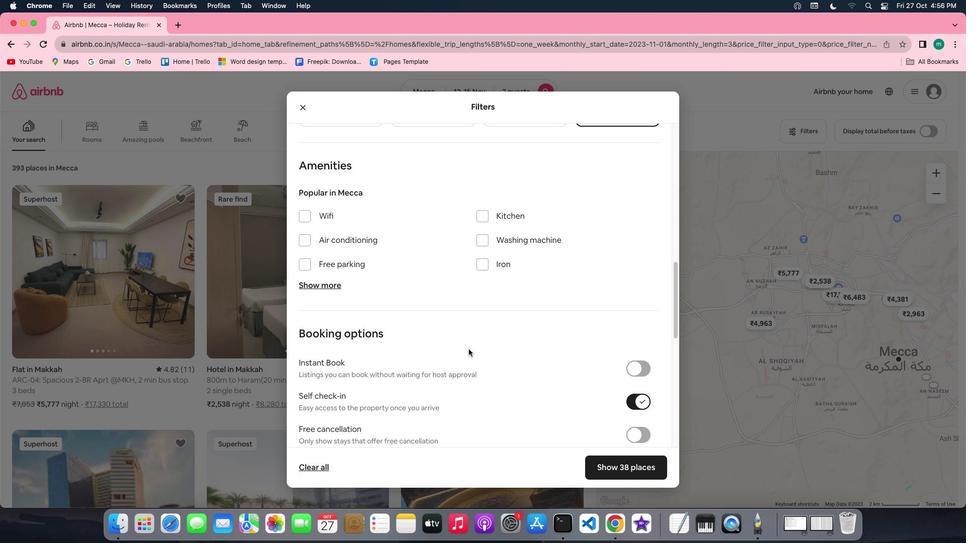 
Action: Mouse scrolled (468, 349) with delta (0, -1)
Screenshot: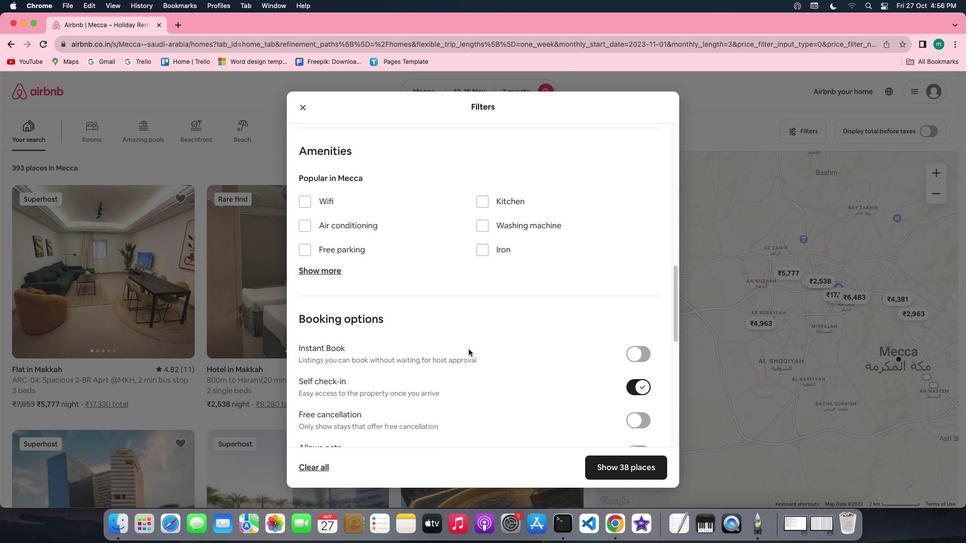 
Action: Mouse scrolled (468, 349) with delta (0, -1)
Screenshot: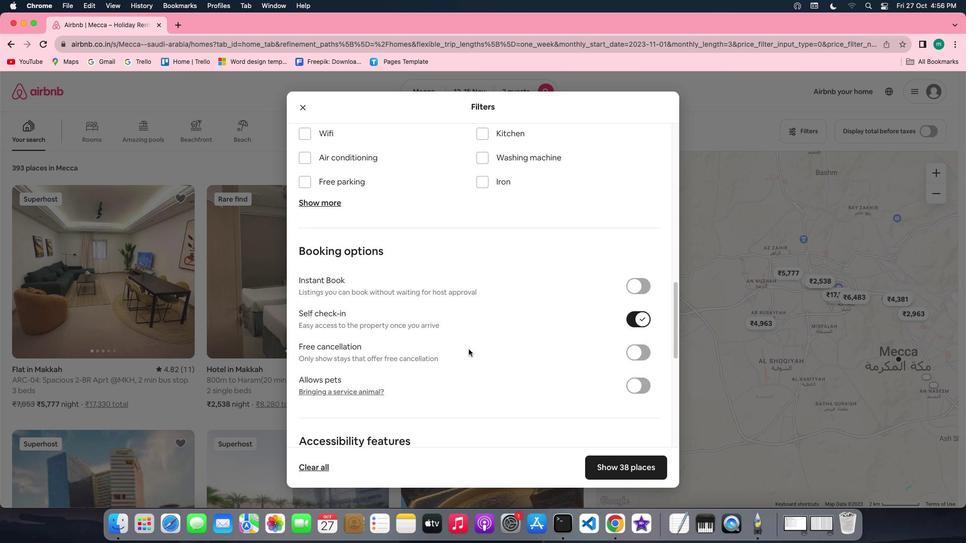 
Action: Mouse scrolled (468, 349) with delta (0, 0)
Screenshot: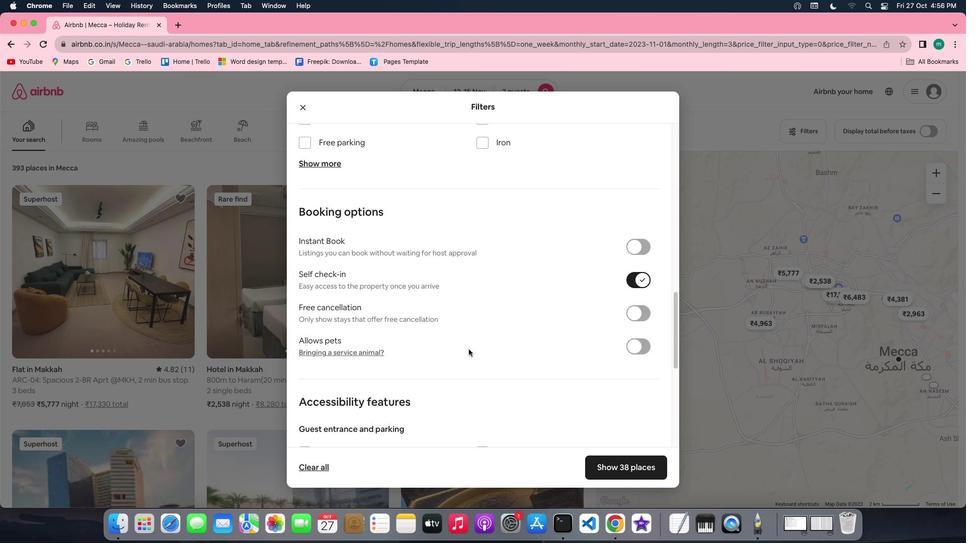 
Action: Mouse scrolled (468, 349) with delta (0, 0)
Screenshot: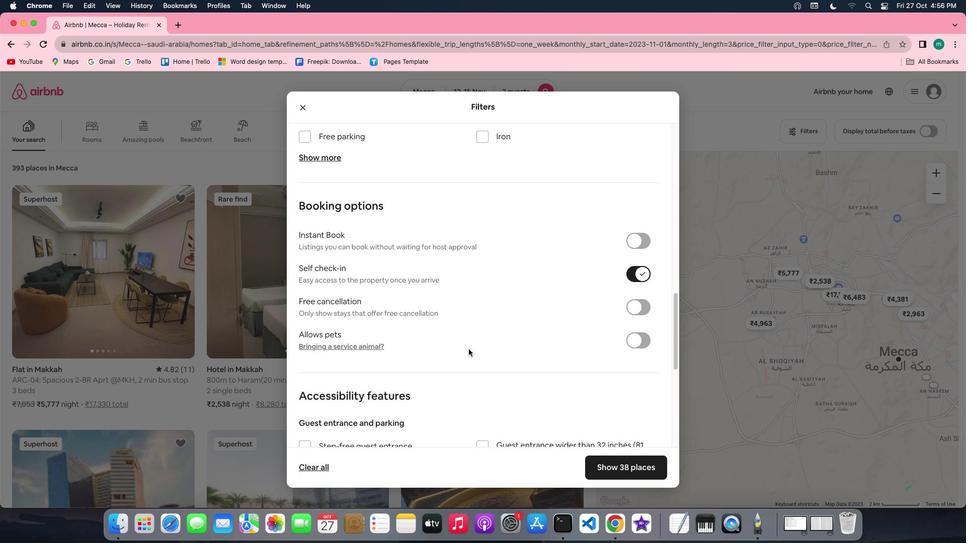 
Action: Mouse scrolled (468, 349) with delta (0, 0)
Screenshot: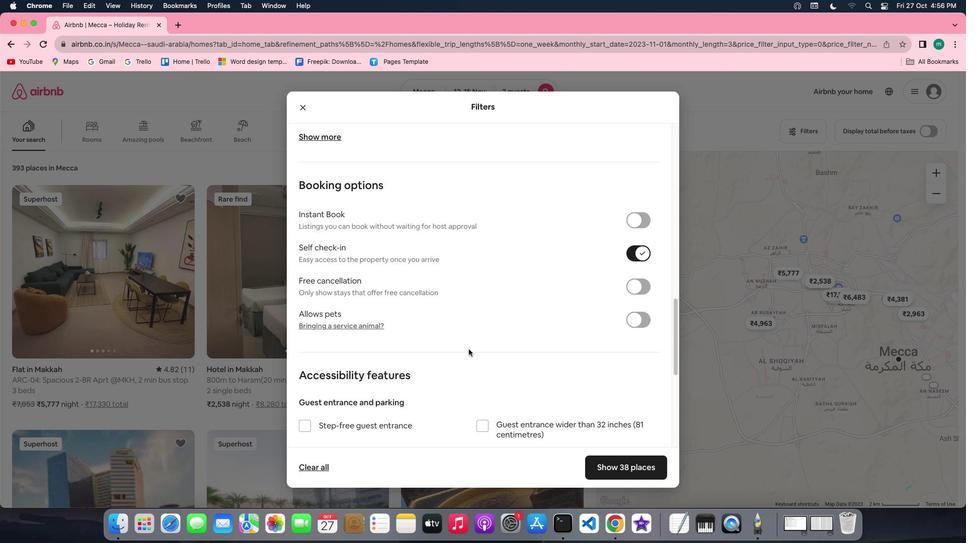 
Action: Mouse scrolled (468, 349) with delta (0, -1)
Screenshot: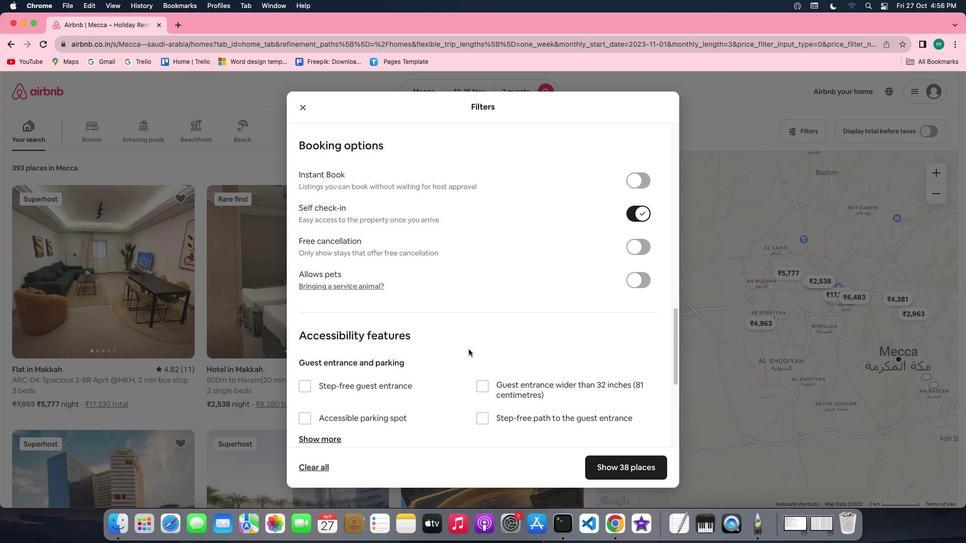 
Action: Mouse scrolled (468, 349) with delta (0, -1)
Screenshot: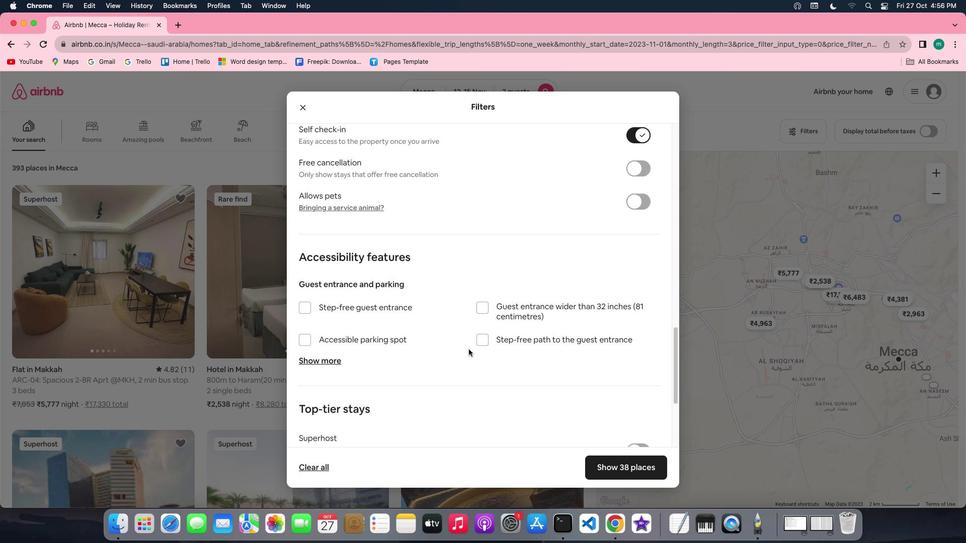
Action: Mouse scrolled (468, 349) with delta (0, 0)
Screenshot: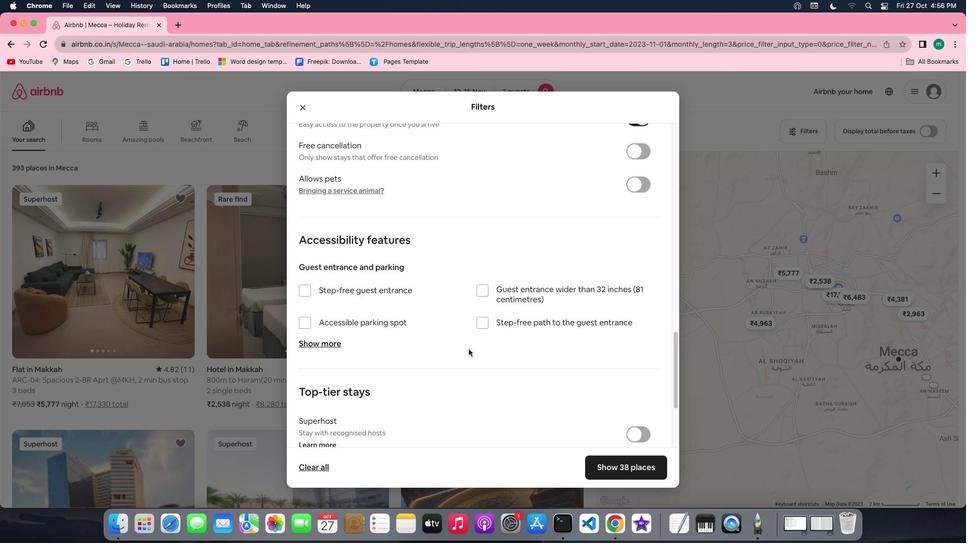 
Action: Mouse scrolled (468, 349) with delta (0, 0)
Screenshot: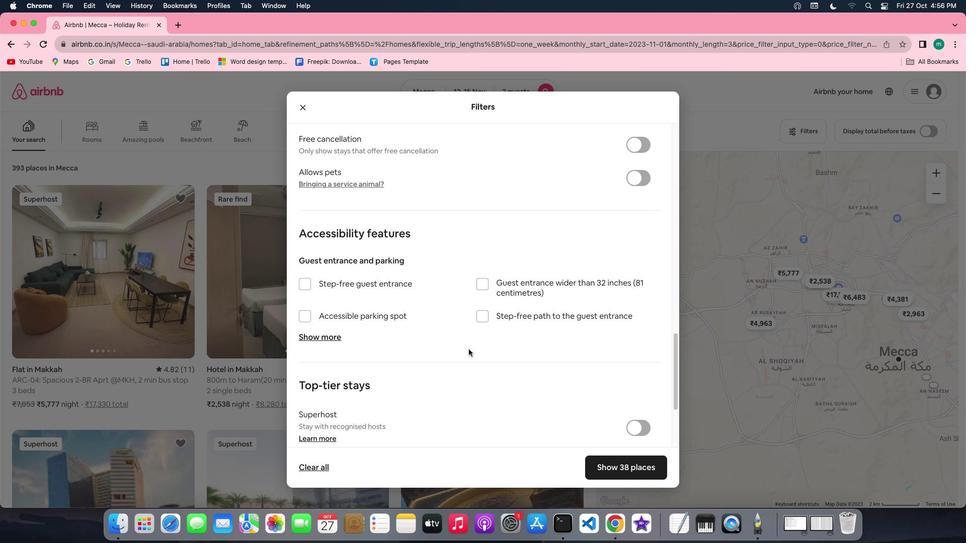 
Action: Mouse scrolled (468, 349) with delta (0, 0)
Screenshot: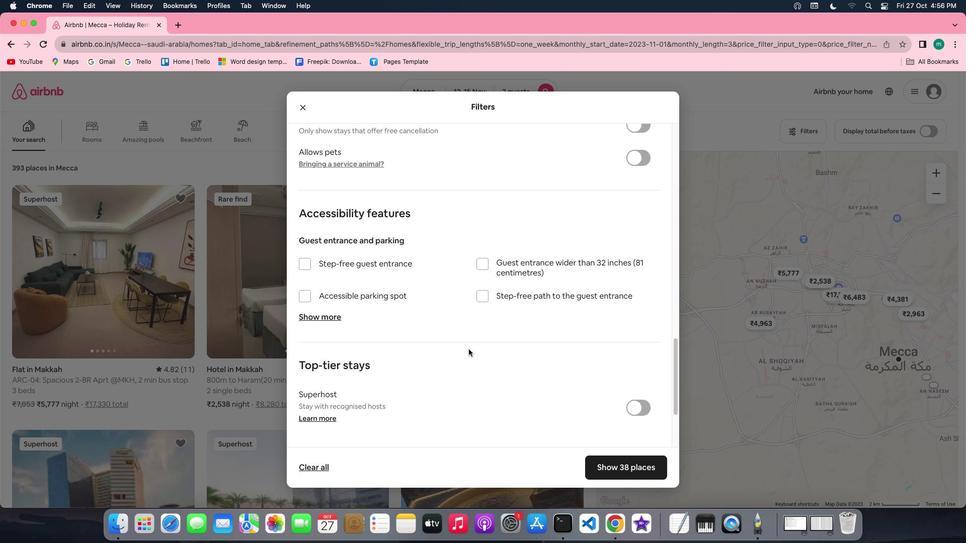 
Action: Mouse scrolled (468, 349) with delta (0, -1)
Screenshot: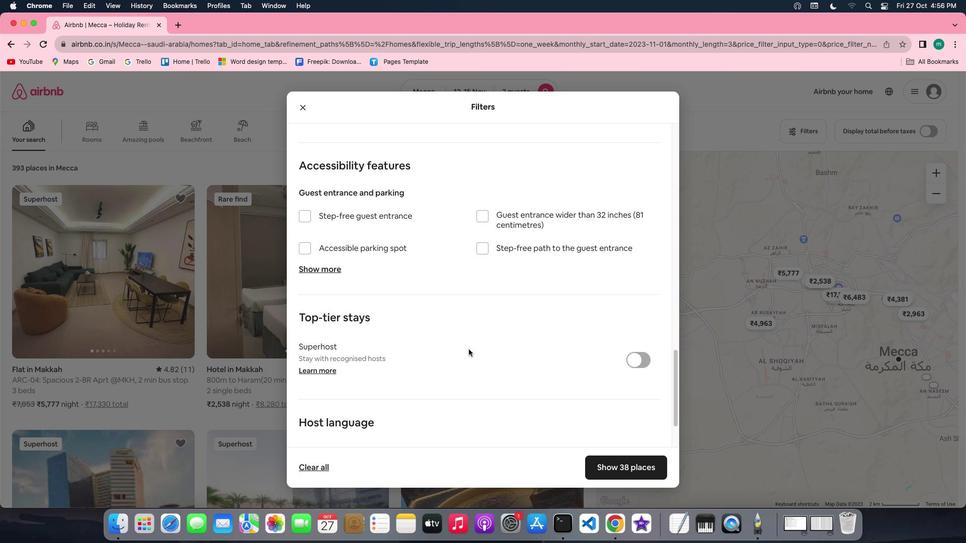 
Action: Mouse scrolled (468, 349) with delta (0, 0)
Screenshot: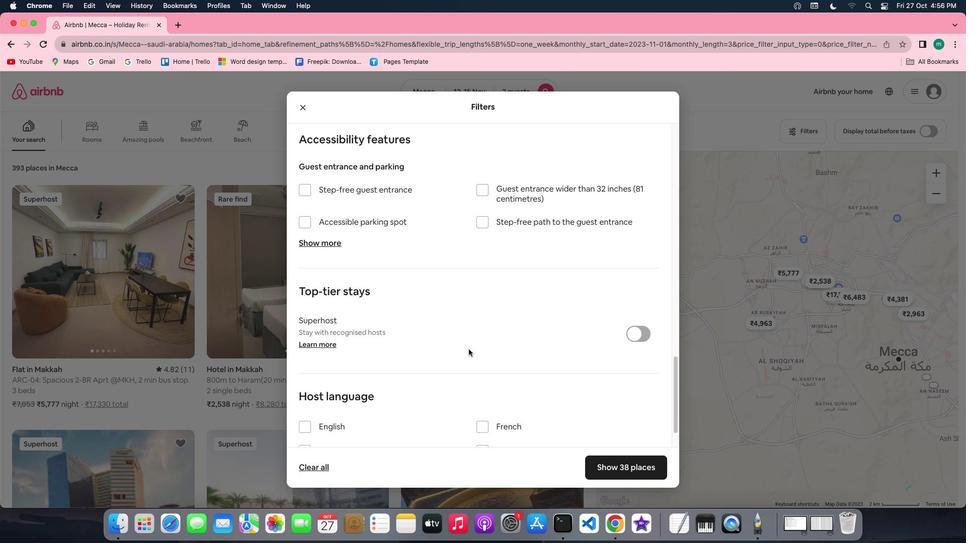 
Action: Mouse scrolled (468, 349) with delta (0, 0)
Screenshot: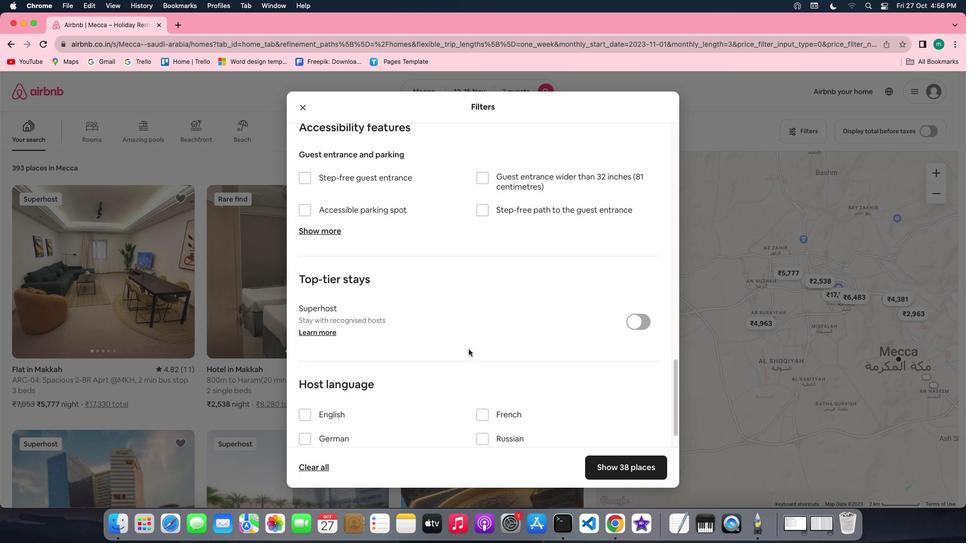 
Action: Mouse scrolled (468, 349) with delta (0, -1)
Screenshot: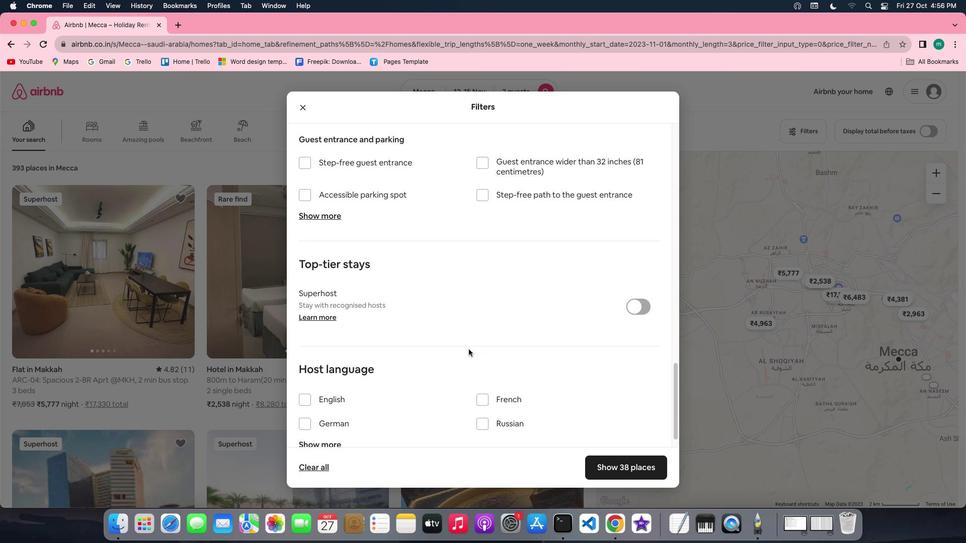 
Action: Mouse scrolled (468, 349) with delta (0, -2)
Screenshot: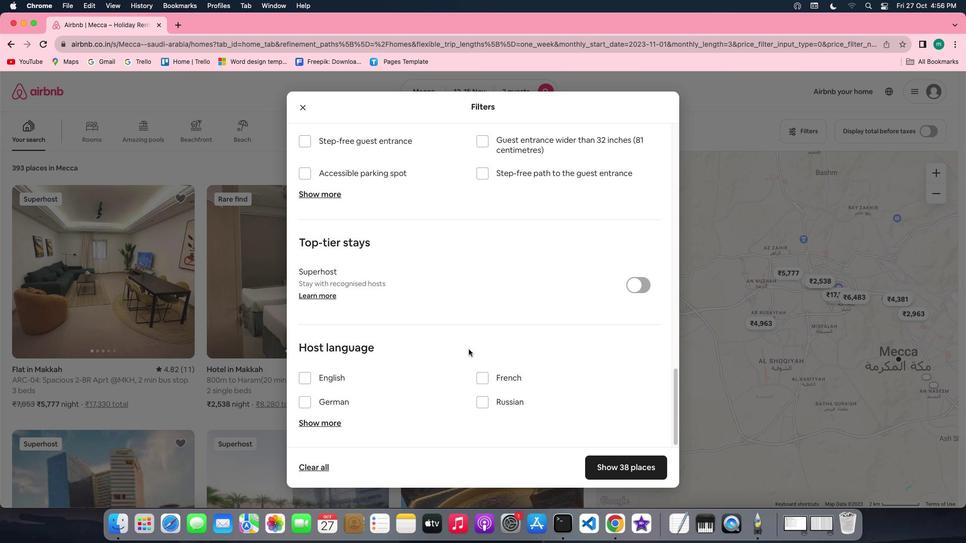 
Action: Mouse scrolled (468, 349) with delta (0, 0)
Screenshot: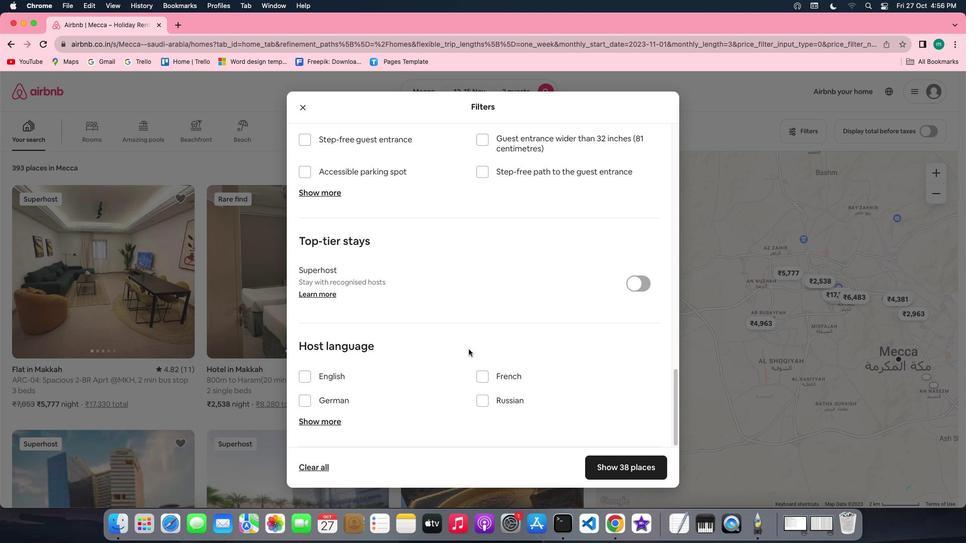 
Action: Mouse scrolled (468, 349) with delta (0, 0)
Screenshot: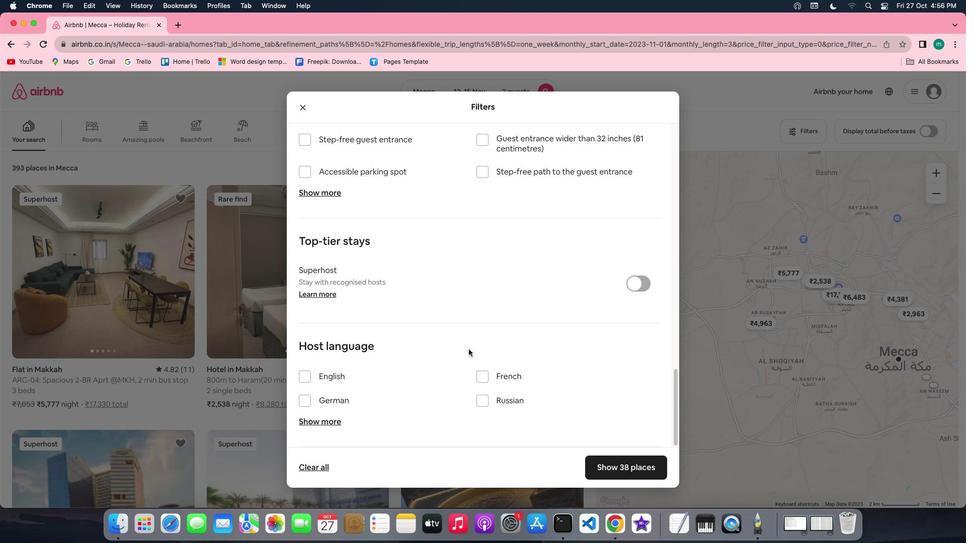 
Action: Mouse scrolled (468, 349) with delta (0, -1)
Screenshot: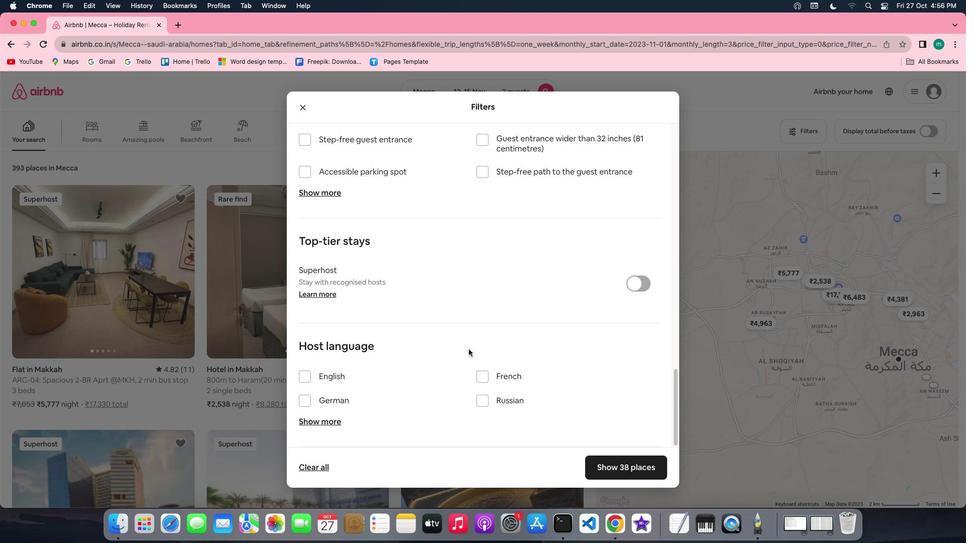 
Action: Mouse scrolled (468, 349) with delta (0, -2)
Screenshot: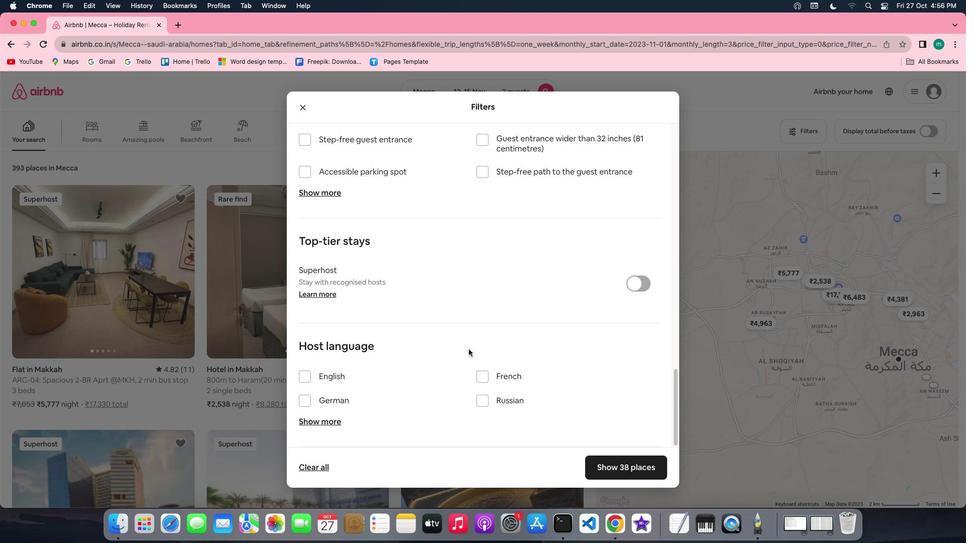 
Action: Mouse scrolled (468, 349) with delta (0, -2)
Screenshot: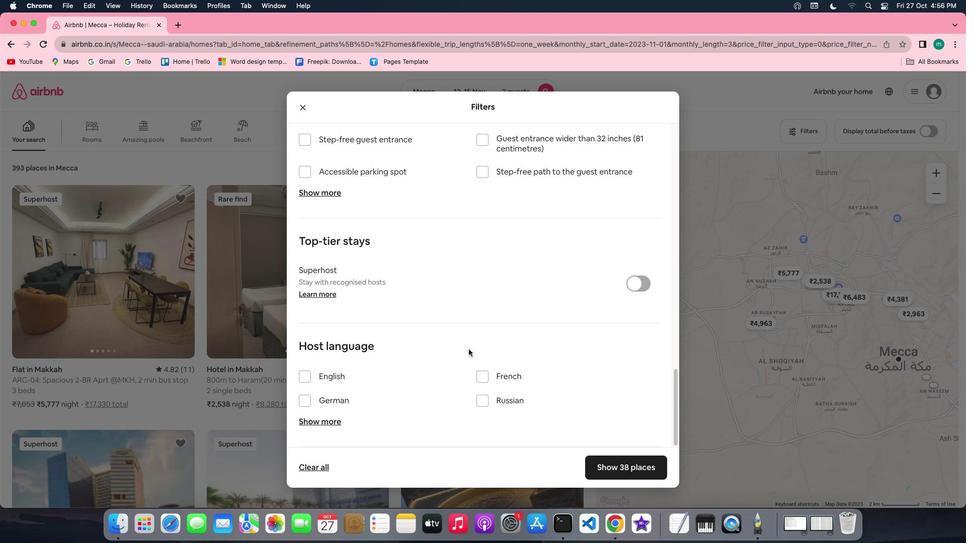 
Action: Mouse moved to (654, 462)
Screenshot: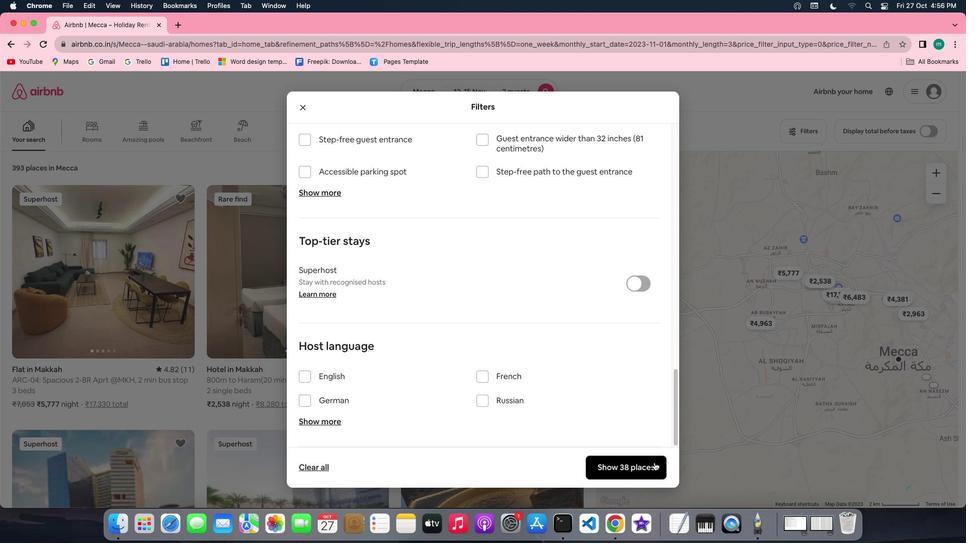 
Action: Mouse pressed left at (654, 462)
Screenshot: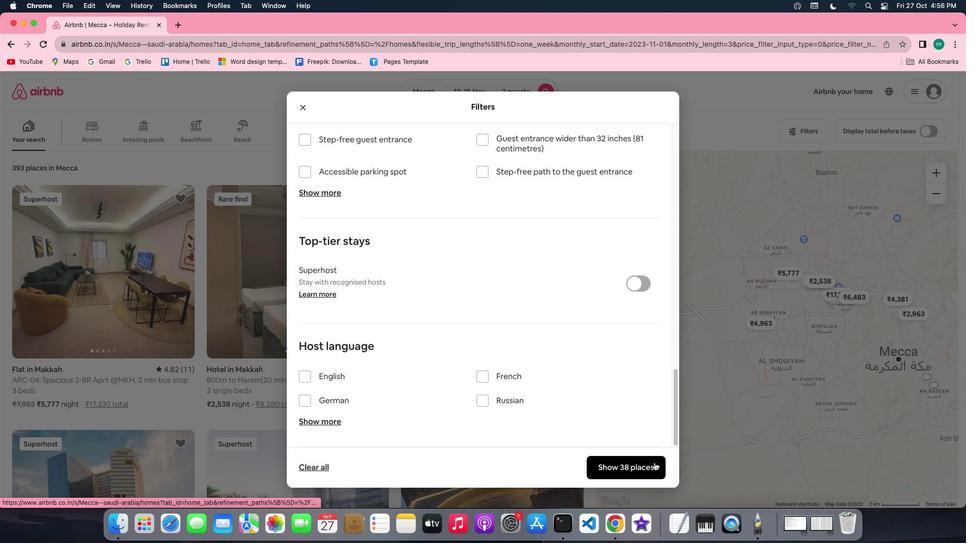 
Action: Mouse moved to (133, 302)
Screenshot: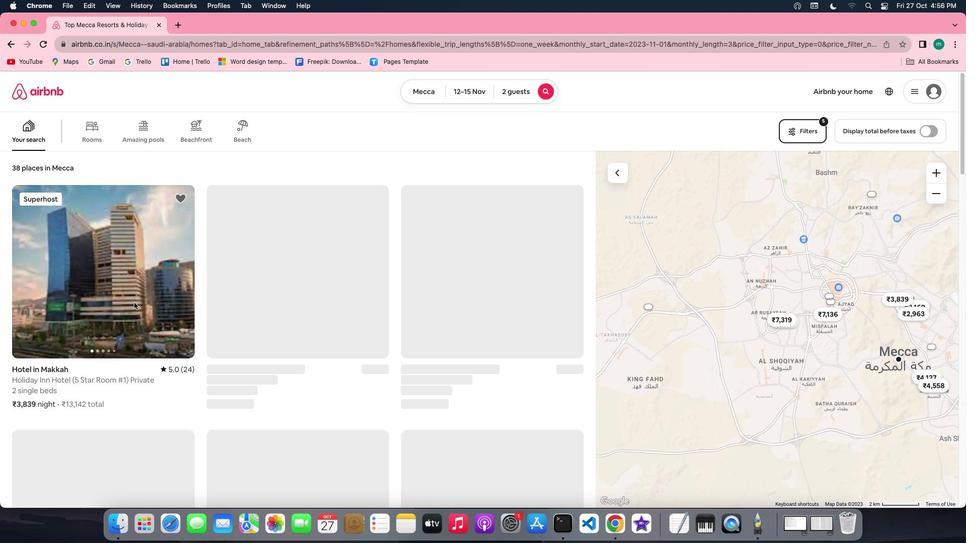 
Action: Mouse pressed left at (133, 302)
Screenshot: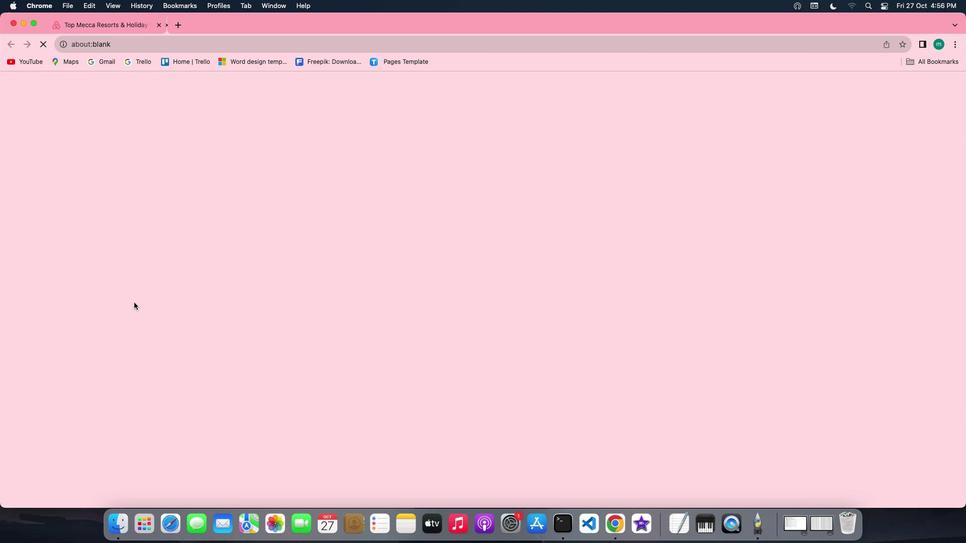 
Action: Mouse moved to (706, 377)
Screenshot: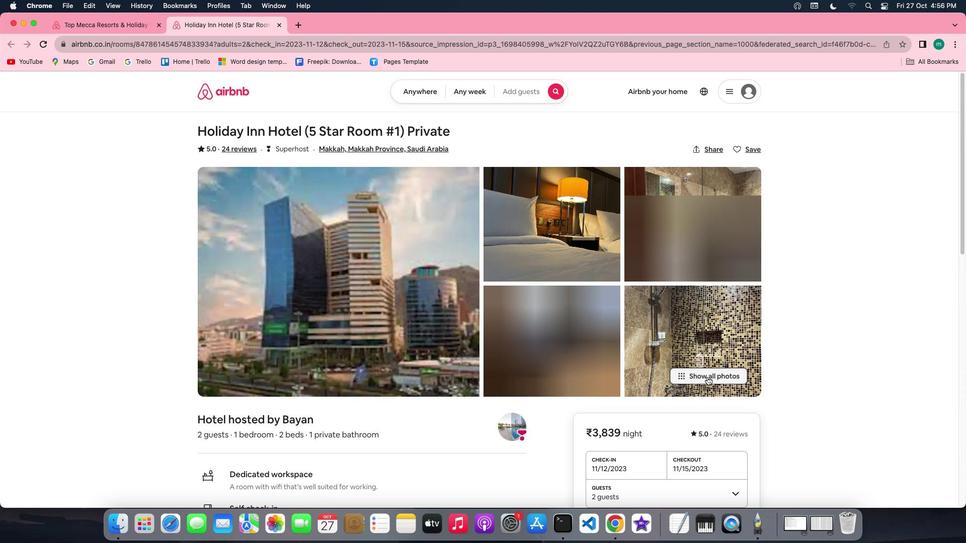 
Action: Mouse pressed left at (706, 377)
Screenshot: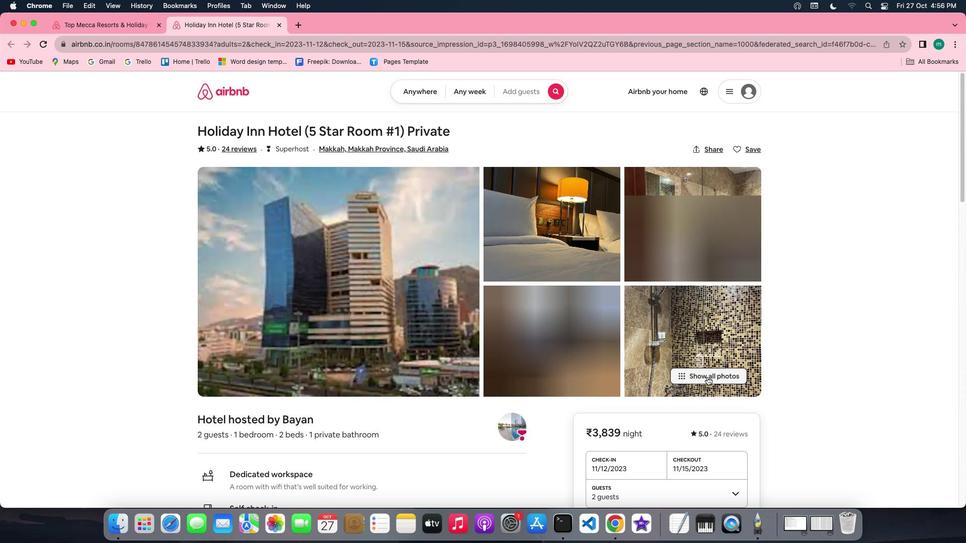 
Action: Mouse moved to (533, 472)
Screenshot: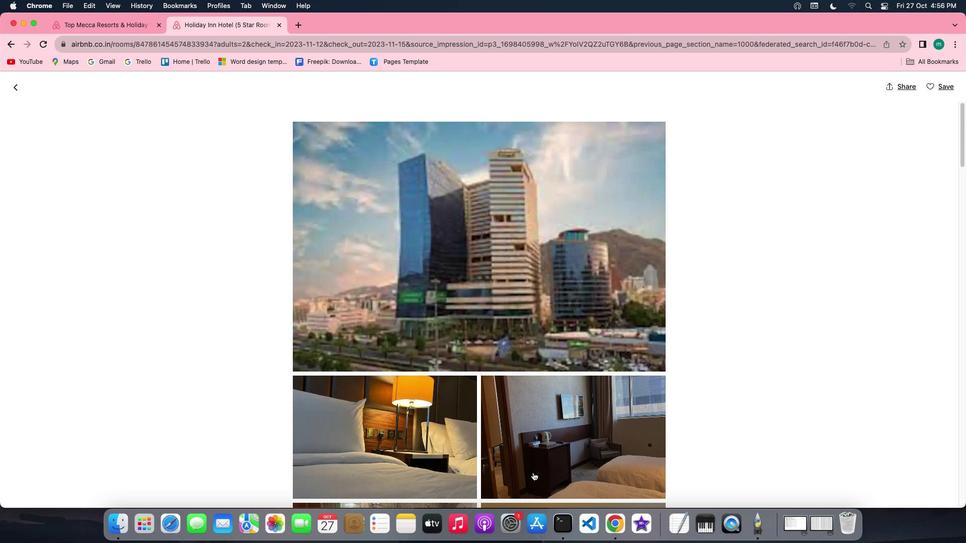 
Action: Mouse scrolled (533, 472) with delta (0, 0)
Screenshot: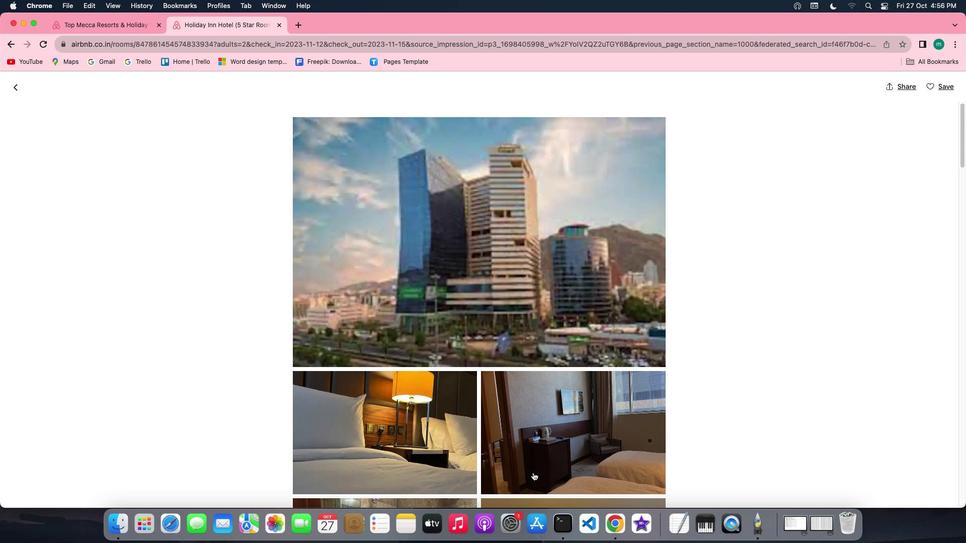 
Action: Mouse scrolled (533, 472) with delta (0, 0)
Screenshot: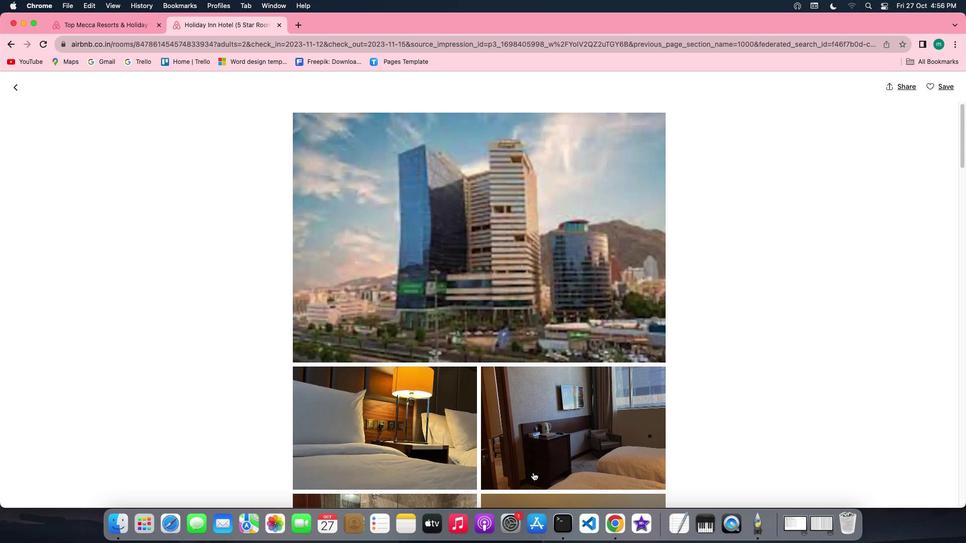 
Action: Mouse scrolled (533, 472) with delta (0, -1)
Screenshot: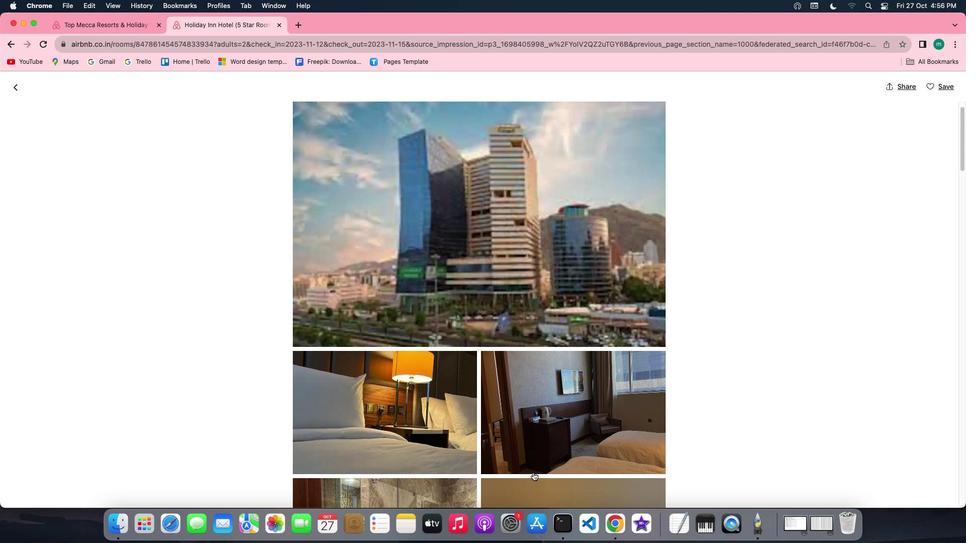 
Action: Mouse scrolled (533, 472) with delta (0, -2)
Screenshot: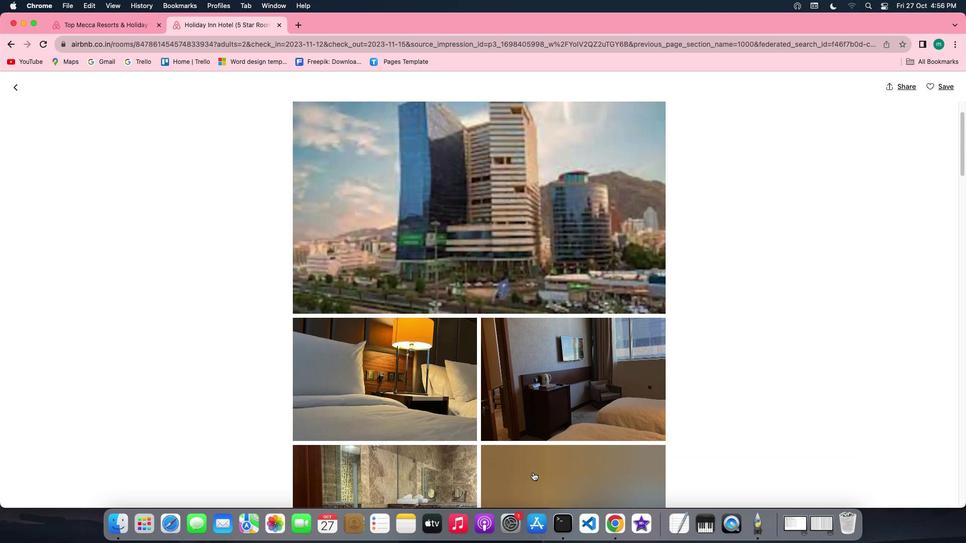 
Action: Mouse scrolled (533, 472) with delta (0, -2)
Screenshot: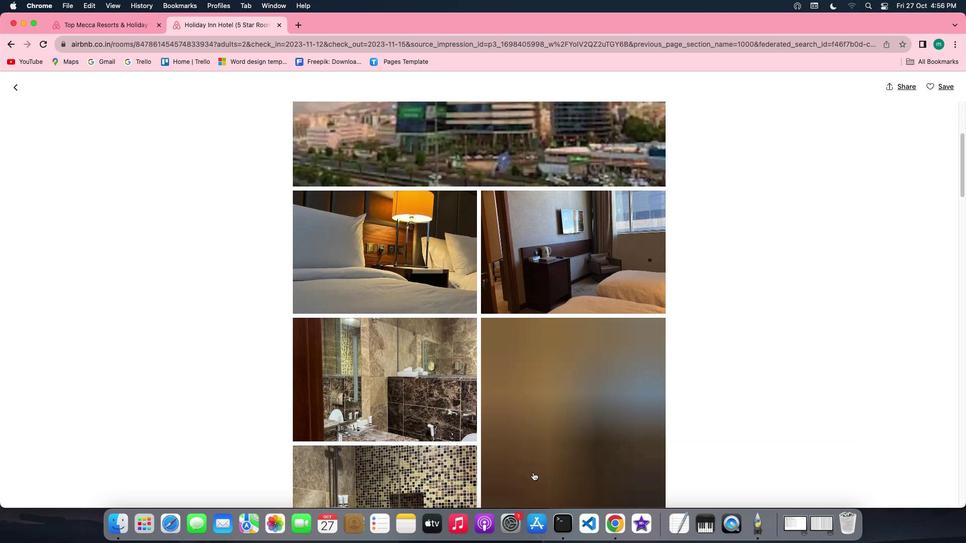 
Action: Mouse scrolled (533, 472) with delta (0, 0)
Screenshot: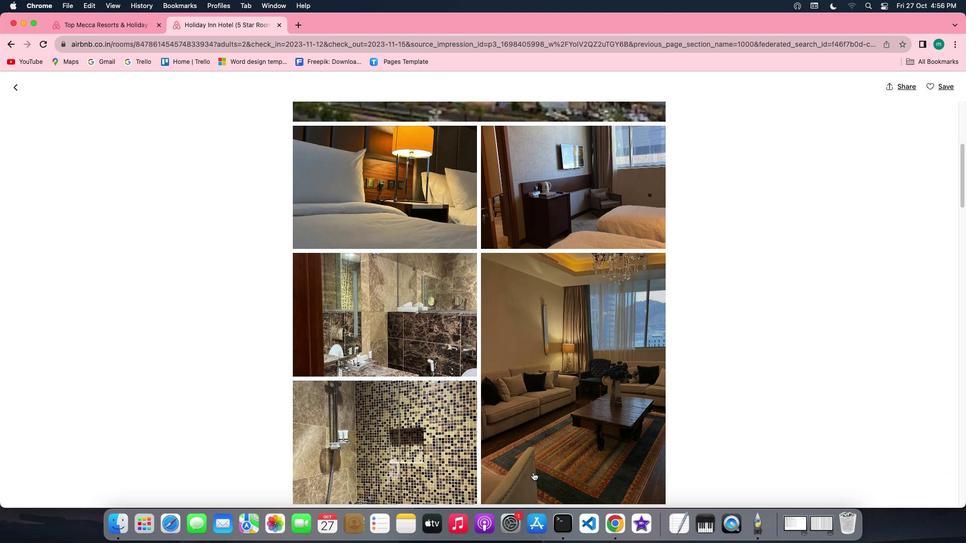 
Action: Mouse scrolled (533, 472) with delta (0, 0)
Screenshot: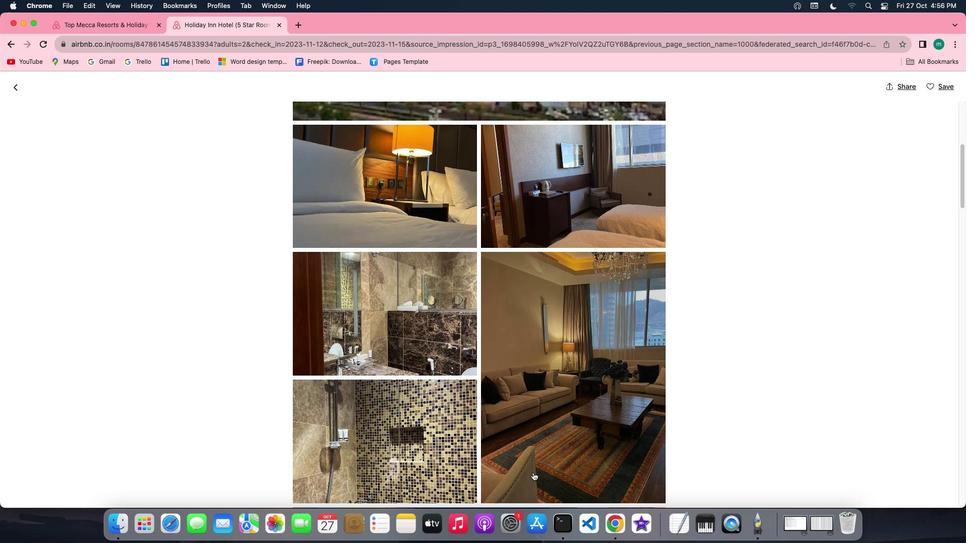 
Action: Mouse scrolled (533, 472) with delta (0, -1)
Screenshot: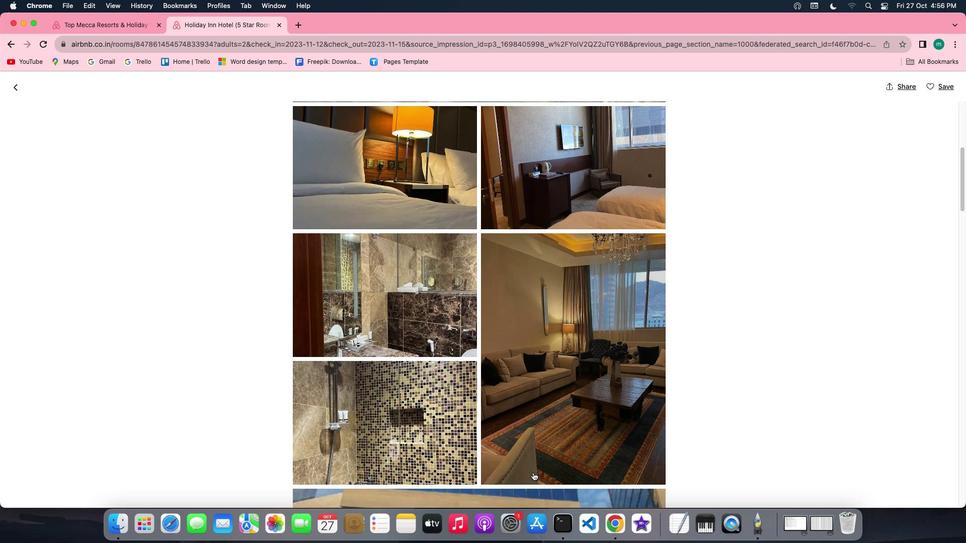 
Action: Mouse scrolled (533, 472) with delta (0, -1)
Screenshot: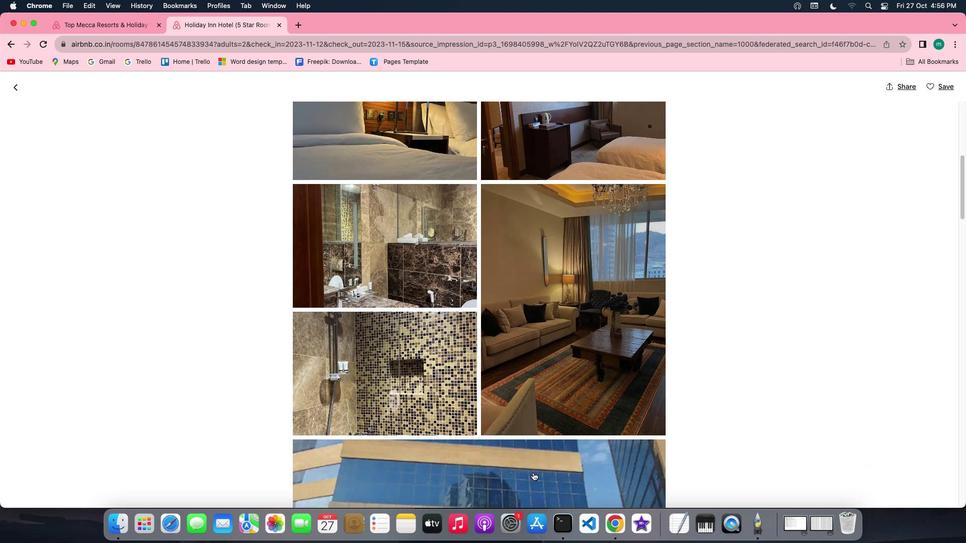 
Action: Mouse scrolled (533, 472) with delta (0, -1)
Screenshot: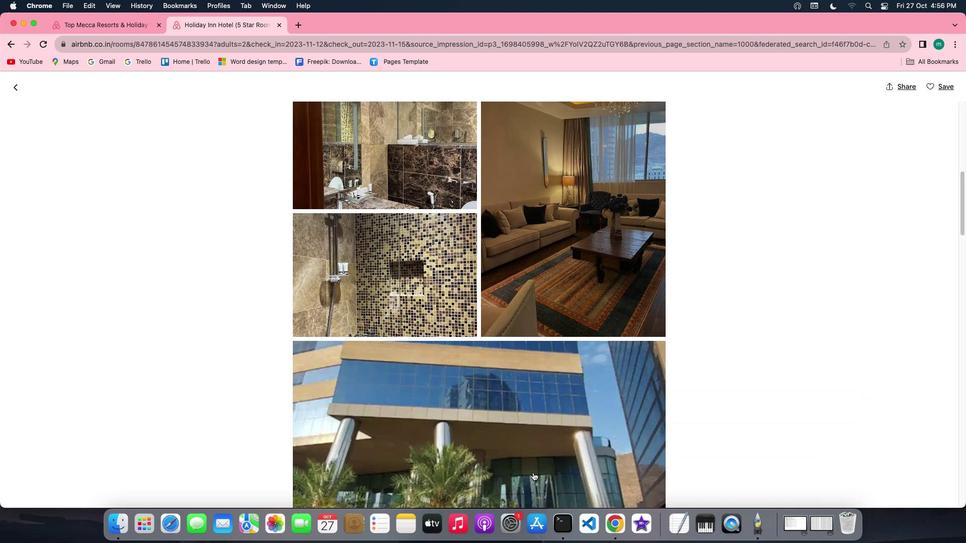 
Action: Mouse scrolled (533, 472) with delta (0, 0)
Screenshot: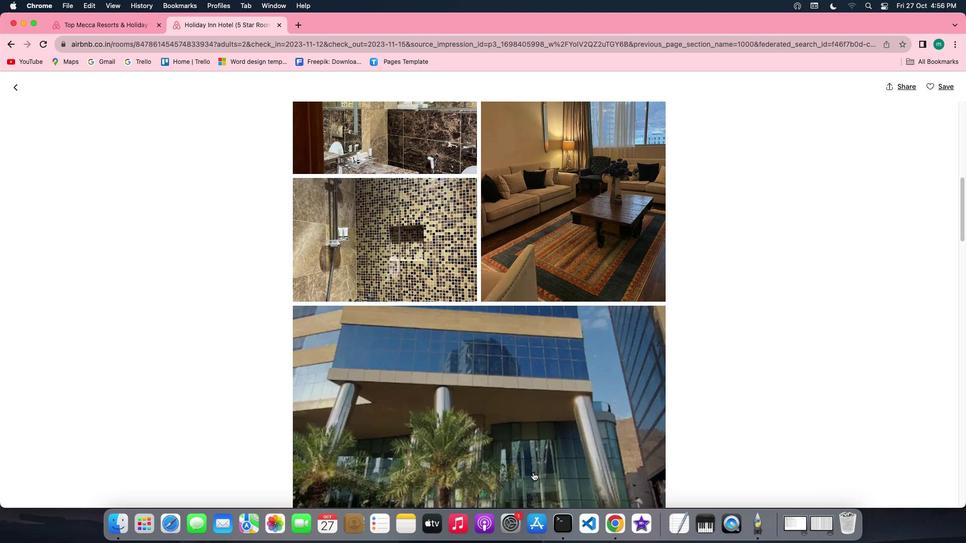 
Action: Mouse scrolled (533, 472) with delta (0, 0)
Screenshot: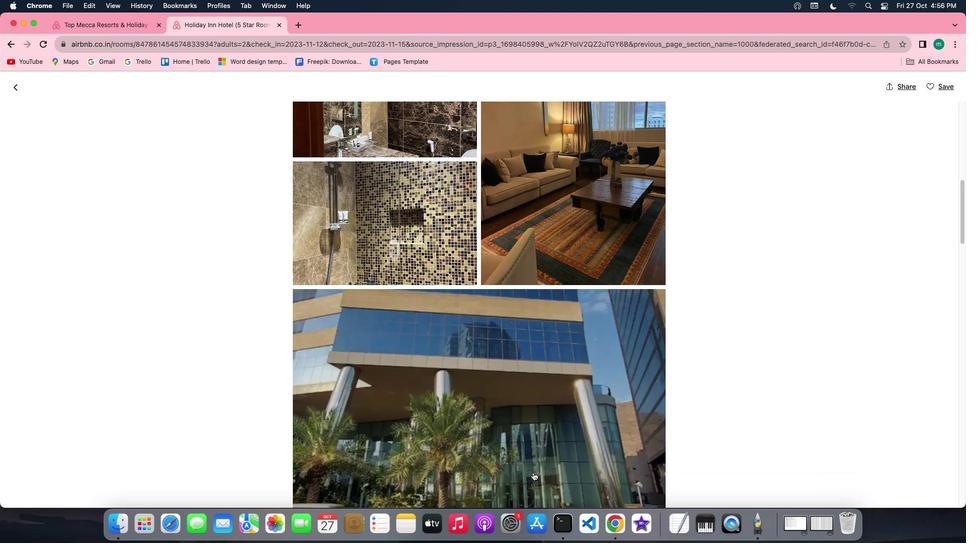 
Action: Mouse scrolled (533, 472) with delta (0, -1)
Screenshot: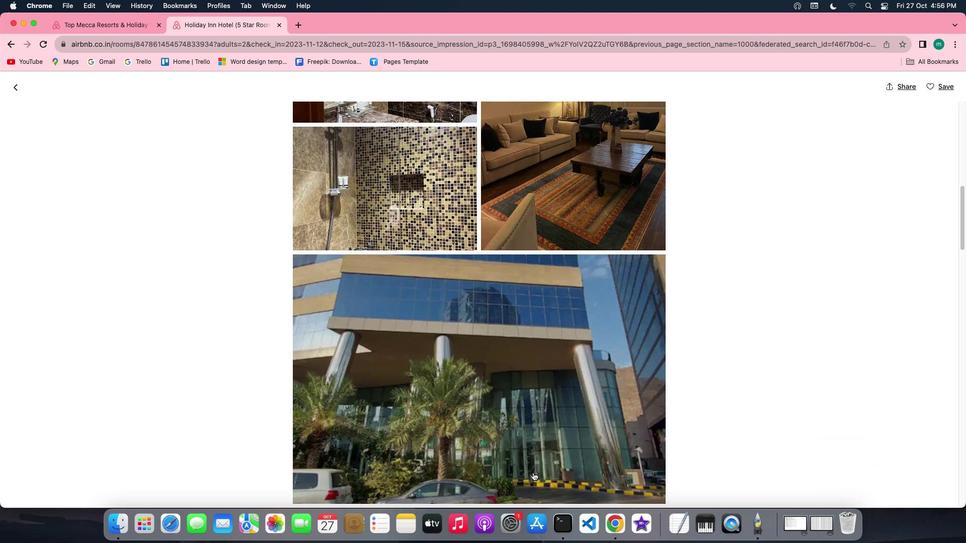 
Action: Mouse scrolled (533, 472) with delta (0, -2)
Screenshot: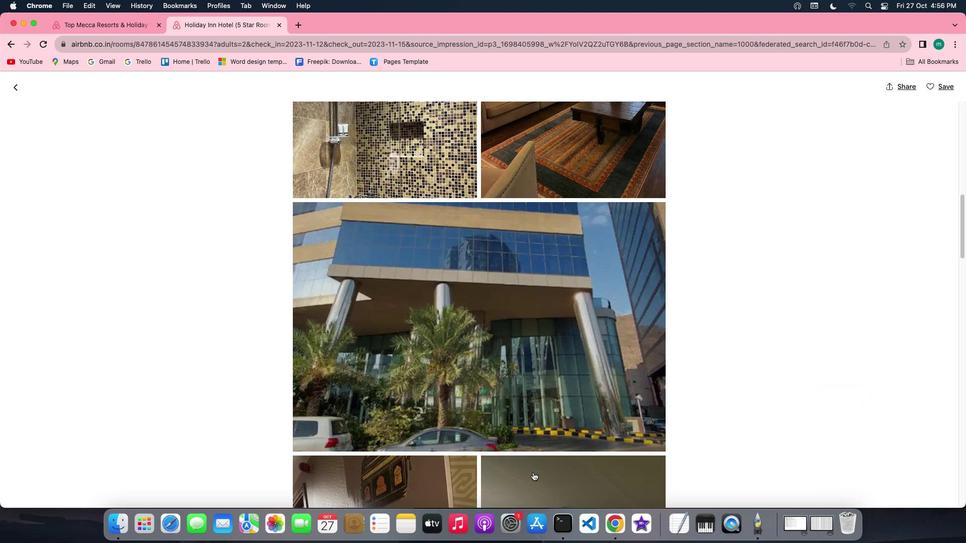 
Action: Mouse scrolled (533, 472) with delta (0, 0)
Screenshot: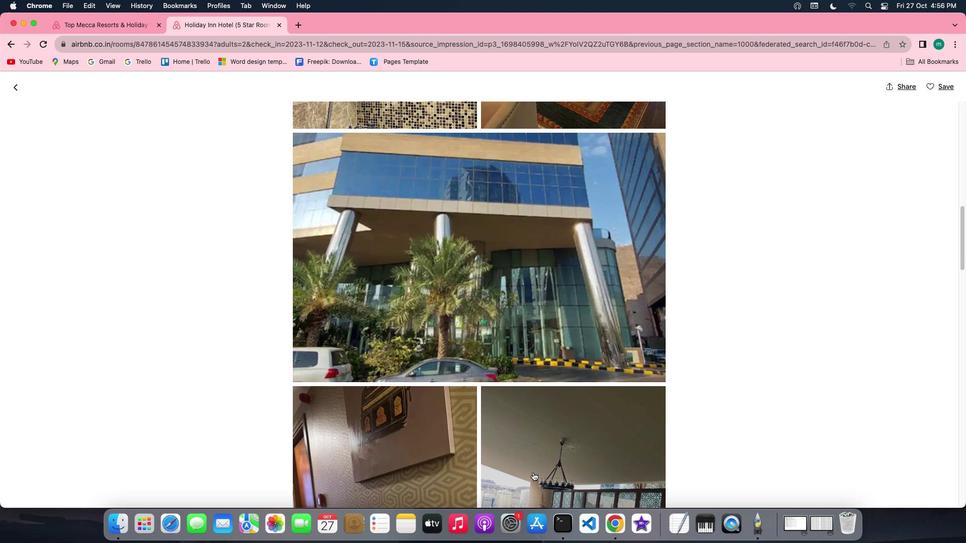 
Action: Mouse scrolled (533, 472) with delta (0, 0)
Screenshot: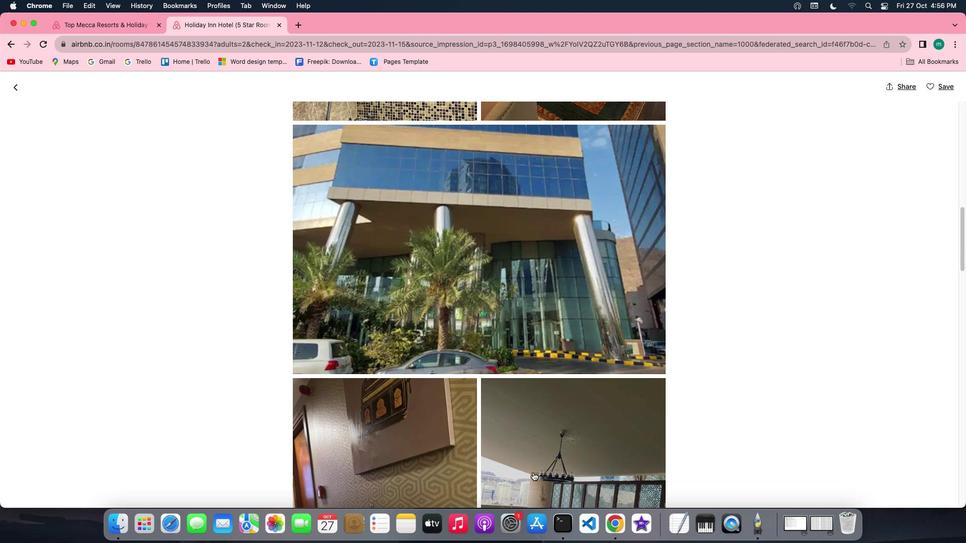 
Action: Mouse scrolled (533, 472) with delta (0, -1)
Screenshot: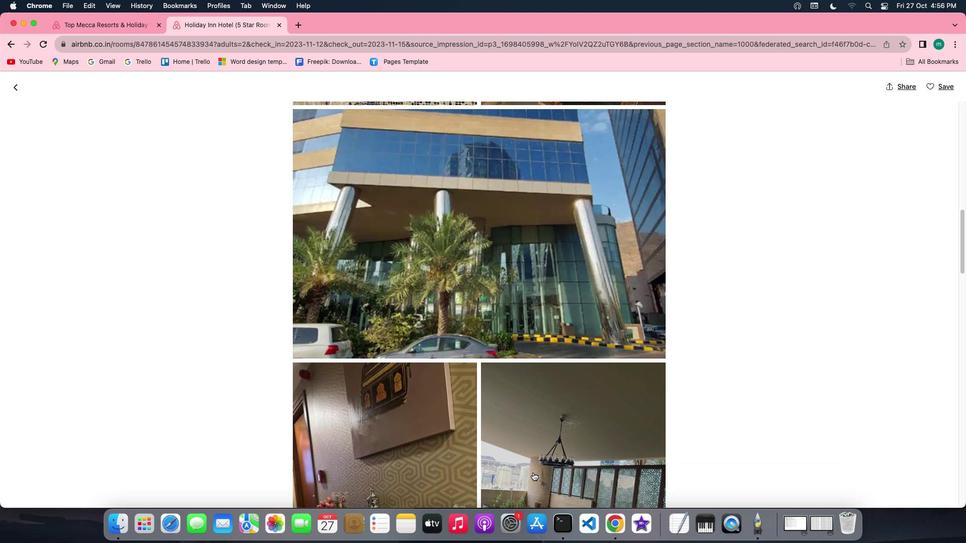 
Action: Mouse scrolled (533, 472) with delta (0, -1)
Screenshot: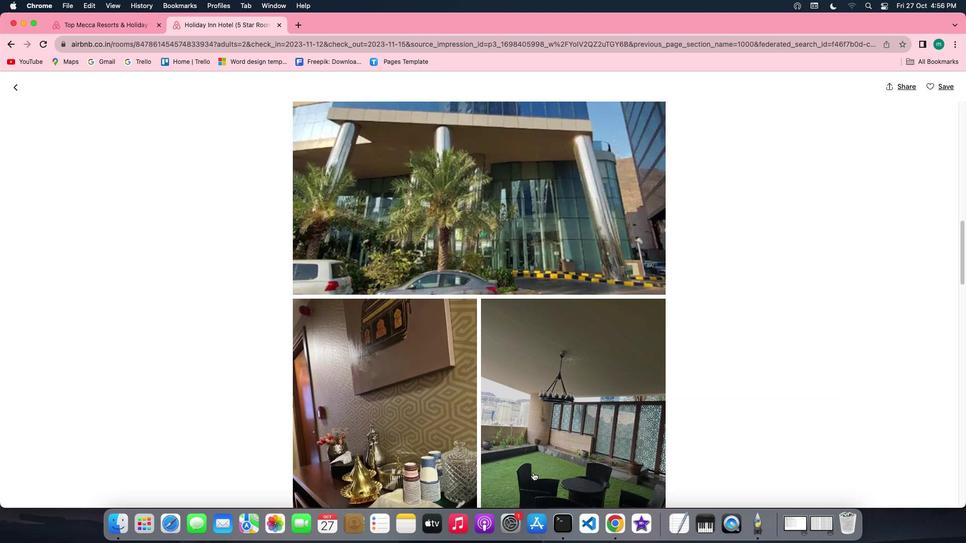 
Action: Mouse scrolled (533, 472) with delta (0, 0)
Screenshot: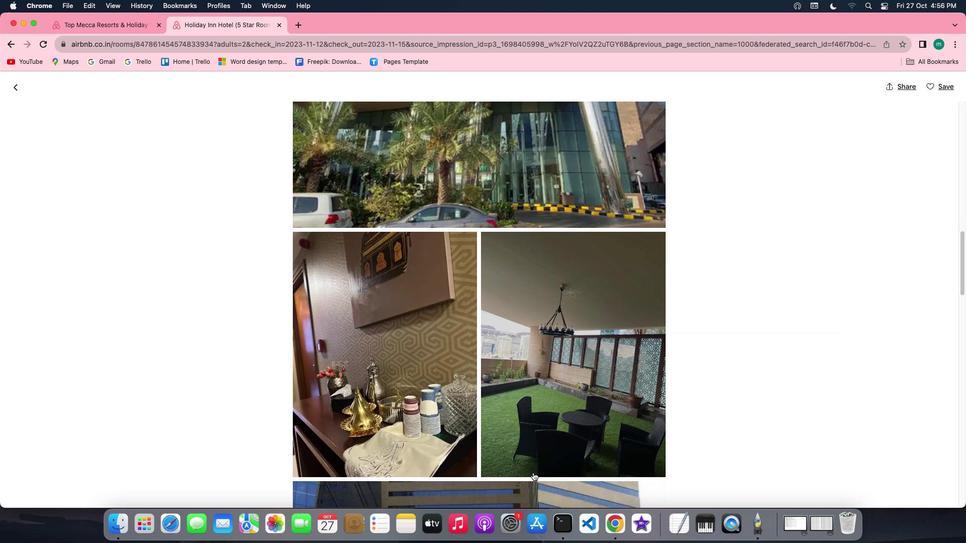 
Action: Mouse scrolled (533, 472) with delta (0, 0)
Screenshot: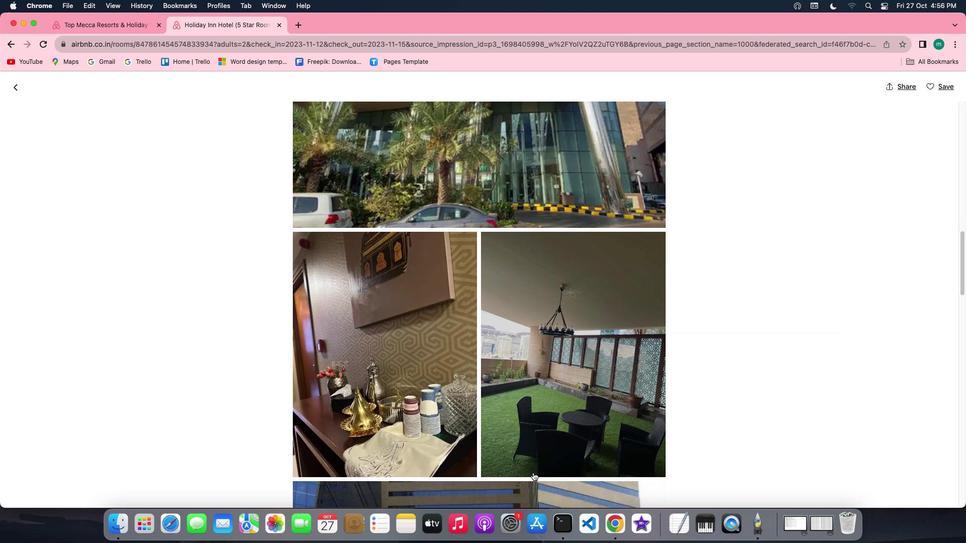 
Action: Mouse scrolled (533, 472) with delta (0, -1)
Screenshot: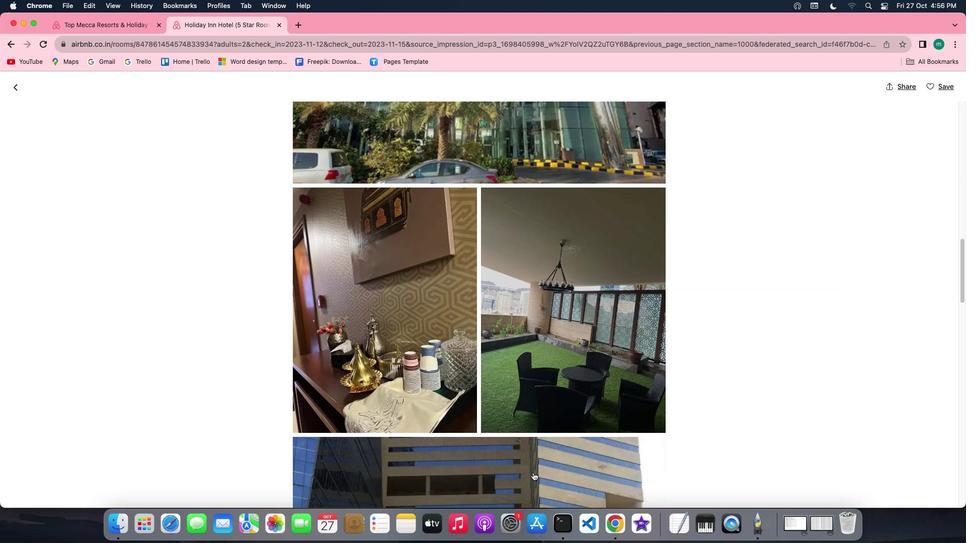 
Action: Mouse scrolled (533, 472) with delta (0, -2)
Screenshot: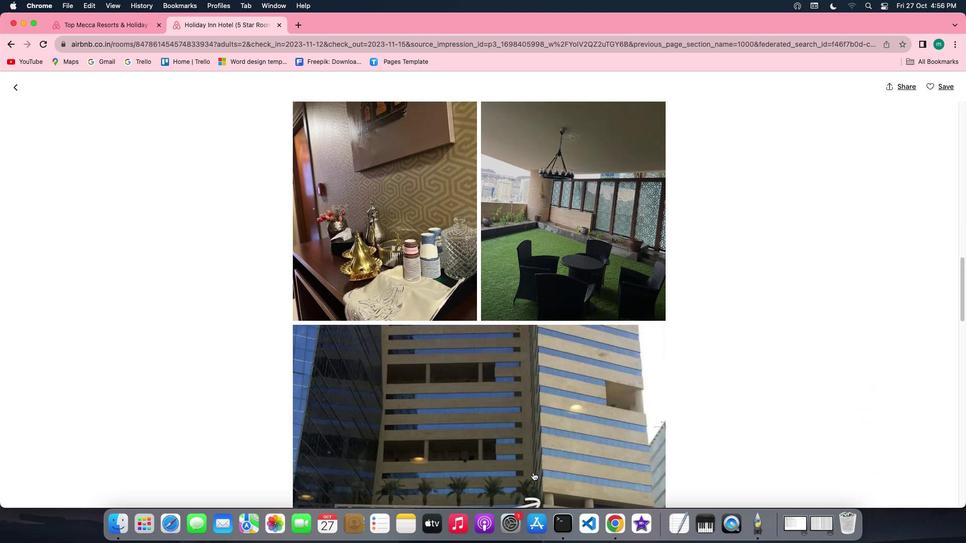 
Action: Mouse scrolled (533, 472) with delta (0, 0)
Screenshot: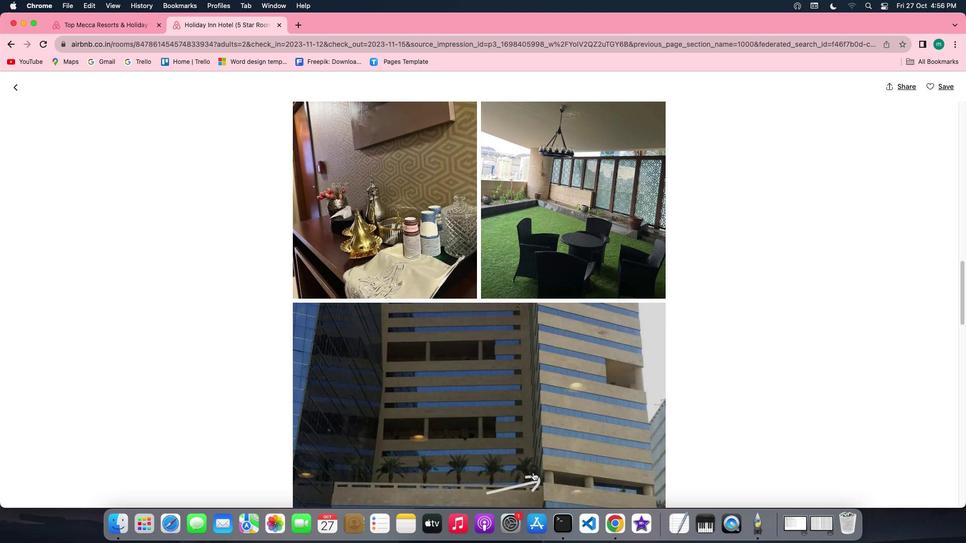 
Action: Mouse scrolled (533, 472) with delta (0, 0)
Screenshot: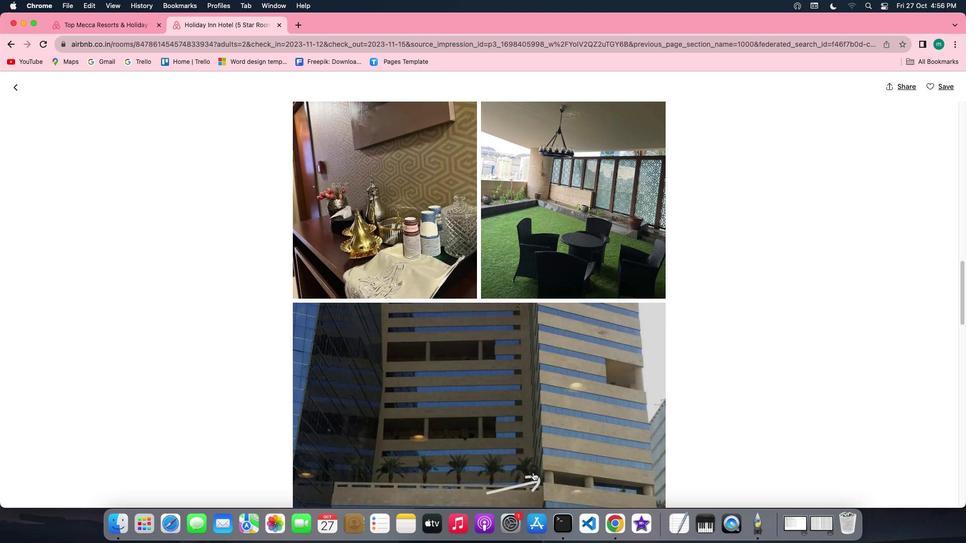 
Action: Mouse scrolled (533, 472) with delta (0, -1)
Screenshot: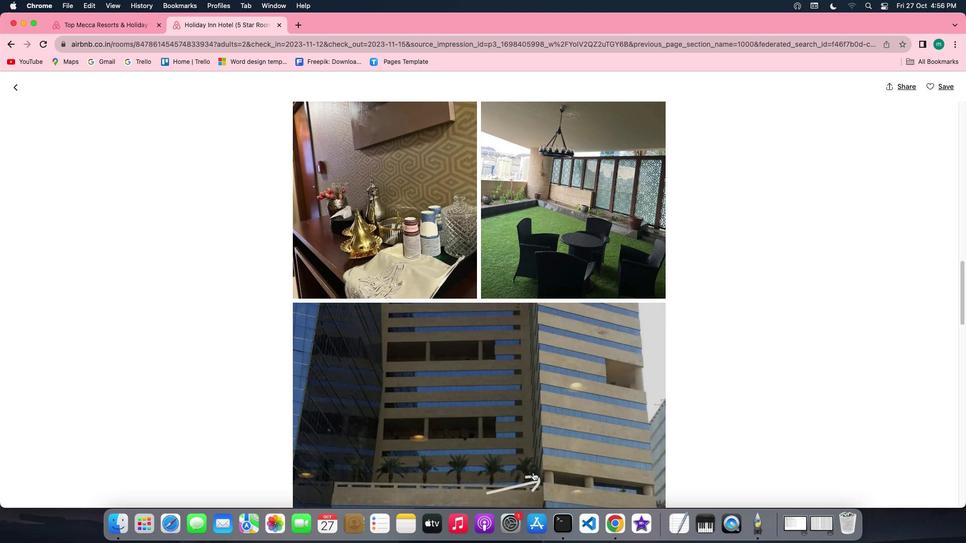 
Action: Mouse scrolled (533, 472) with delta (0, -1)
Screenshot: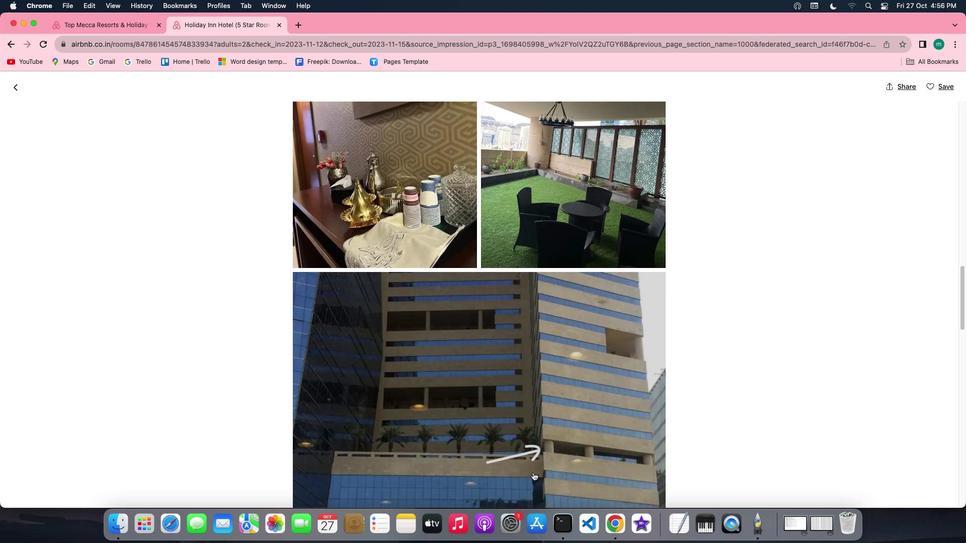 
Action: Mouse scrolled (533, 472) with delta (0, 0)
Screenshot: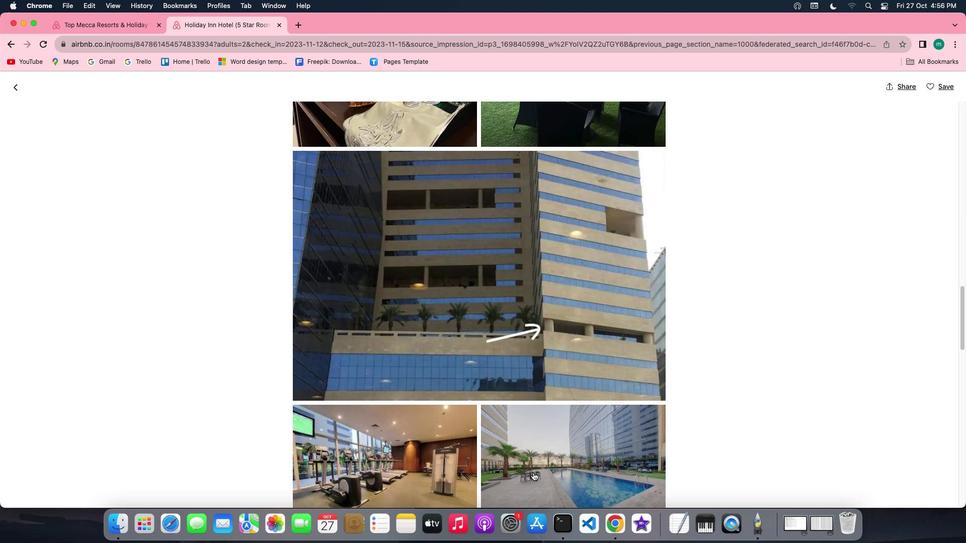 
Action: Mouse scrolled (533, 472) with delta (0, 0)
Screenshot: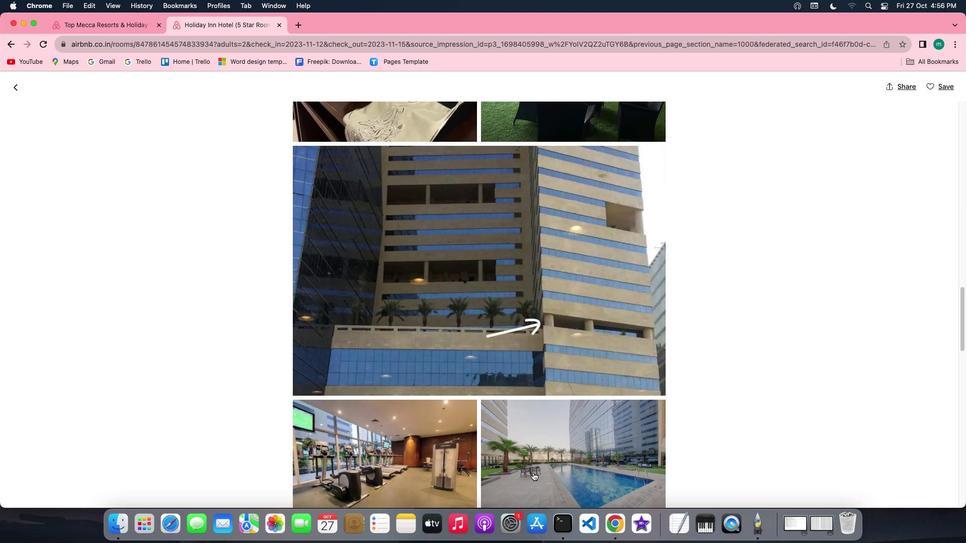 
Action: Mouse scrolled (533, 472) with delta (0, -1)
Screenshot: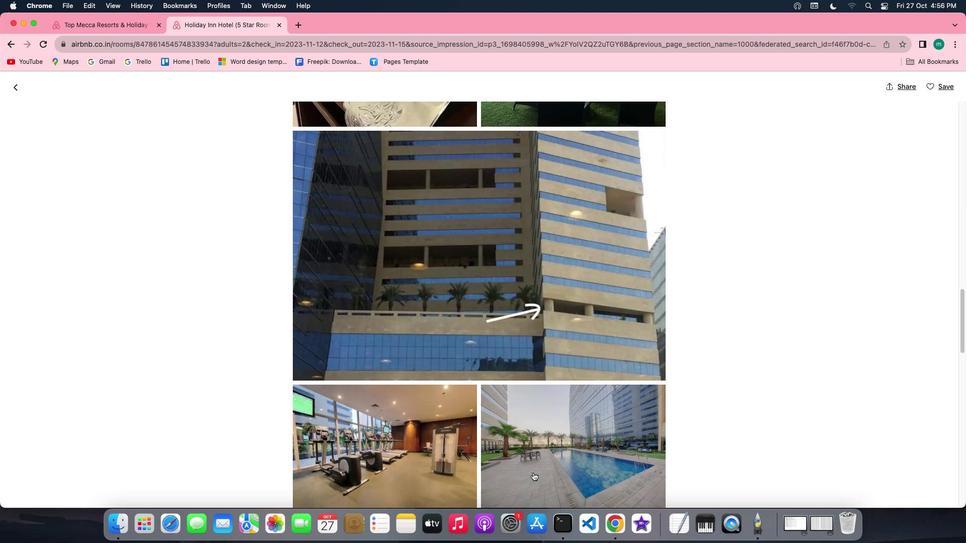 
Action: Mouse scrolled (533, 472) with delta (0, -1)
Screenshot: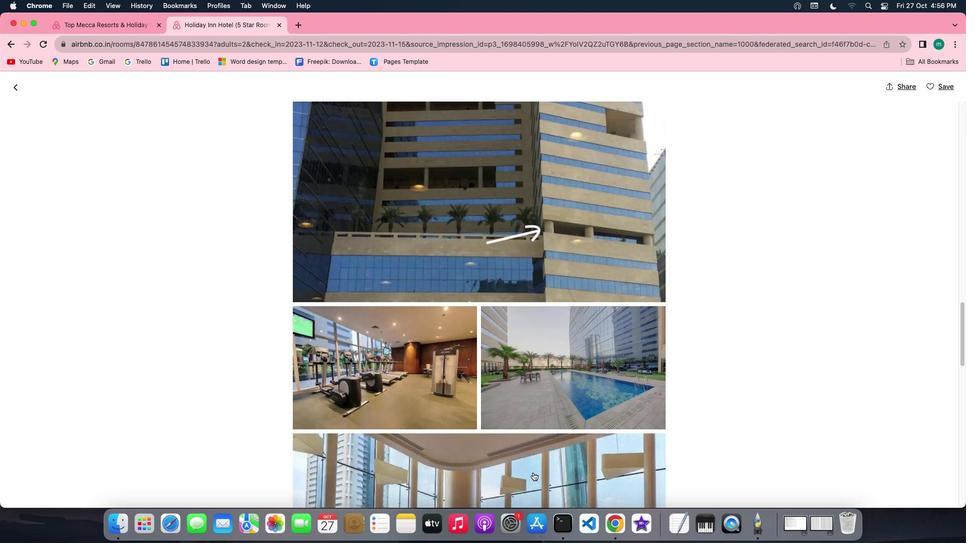 
Action: Mouse scrolled (533, 472) with delta (0, 0)
Screenshot: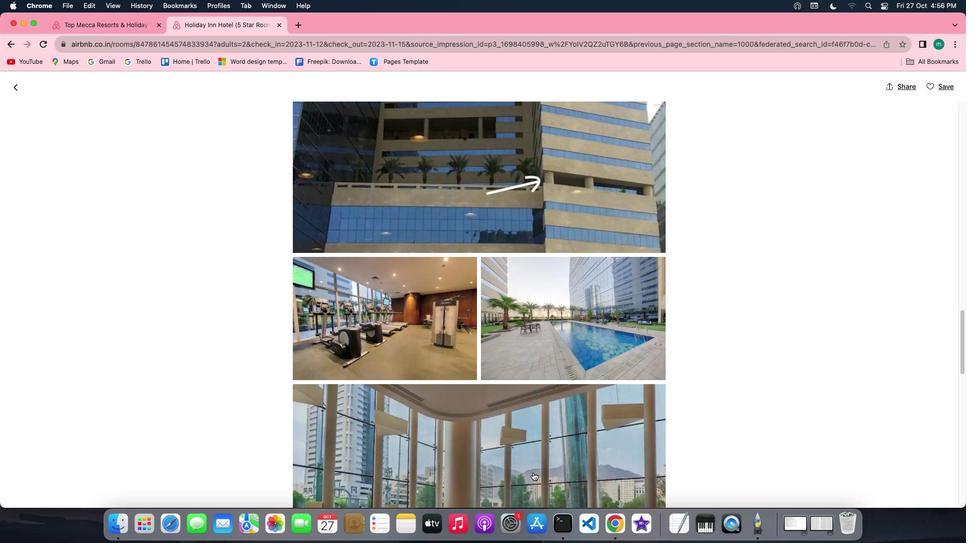 
Action: Mouse scrolled (533, 472) with delta (0, 0)
Screenshot: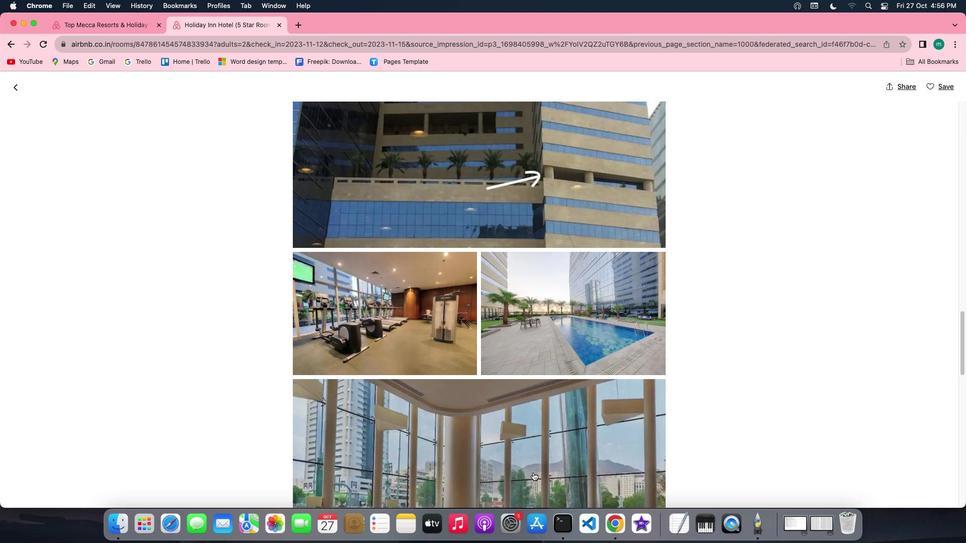 
Action: Mouse scrolled (533, 472) with delta (0, -1)
Screenshot: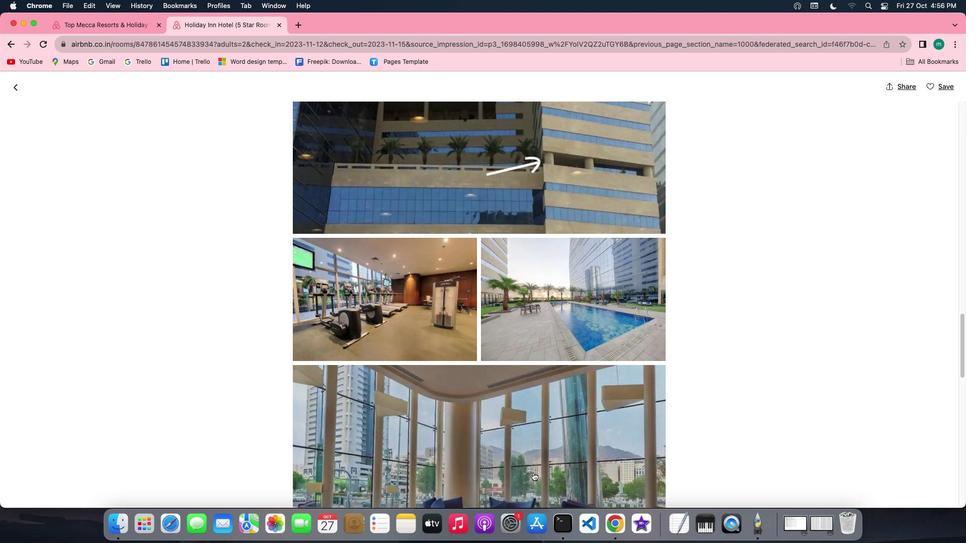 
Action: Mouse scrolled (533, 472) with delta (0, -2)
Screenshot: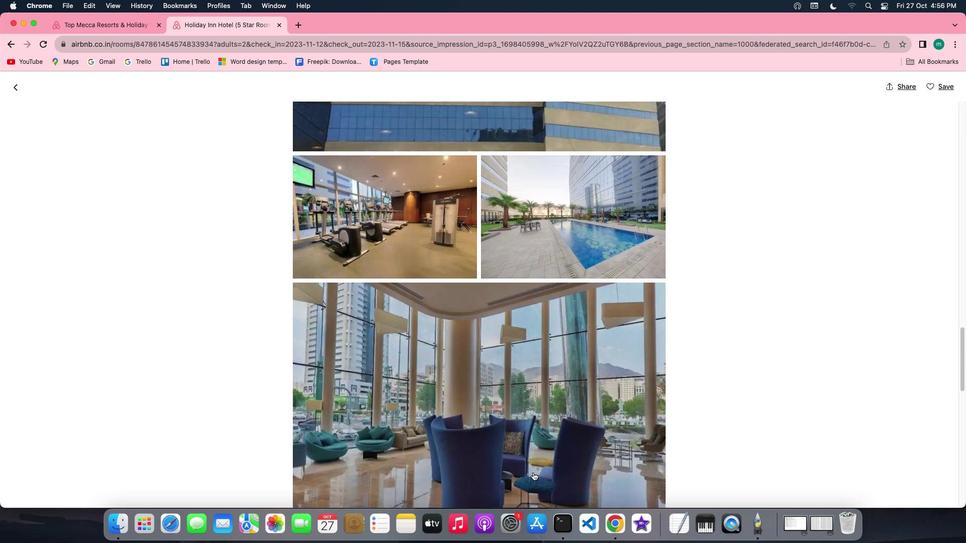 
Action: Mouse scrolled (533, 472) with delta (0, 0)
Screenshot: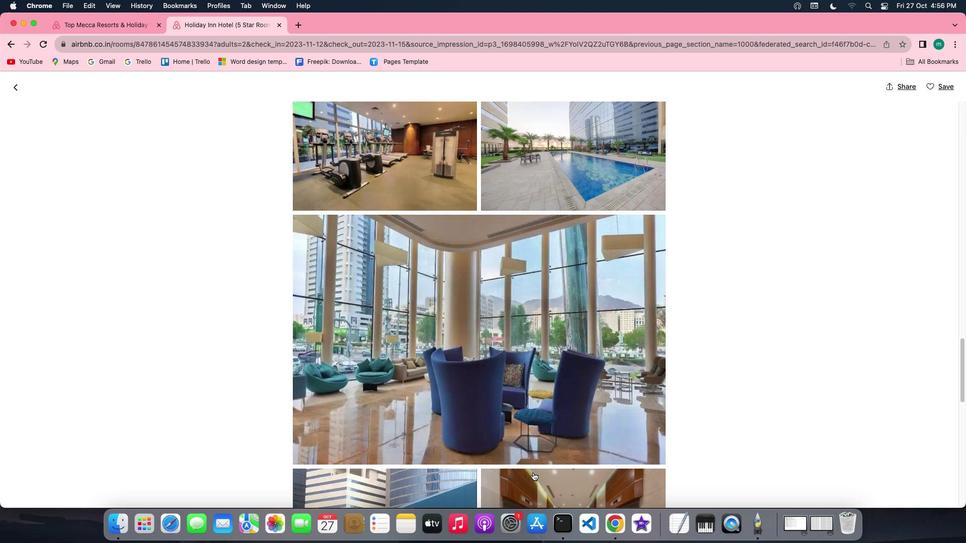 
Action: Mouse scrolled (533, 472) with delta (0, 0)
Screenshot: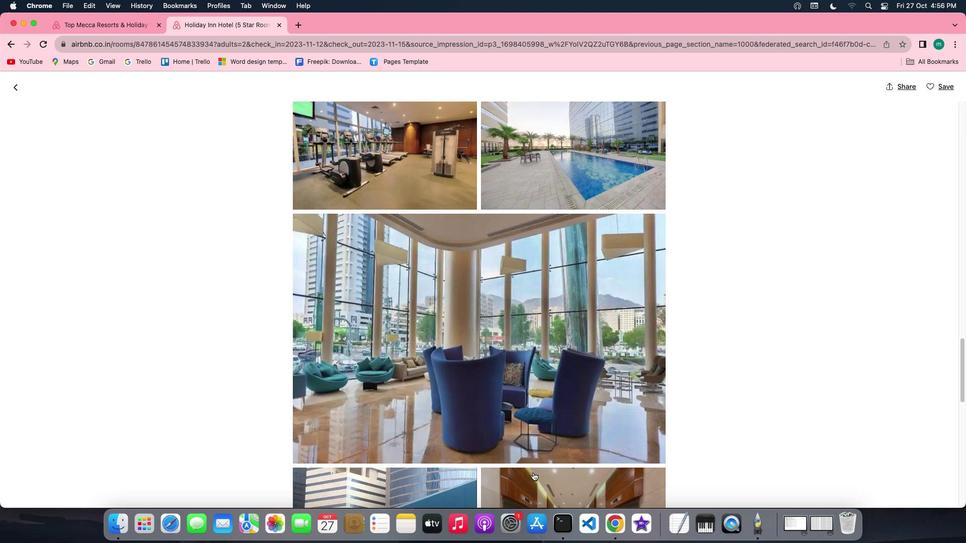 
Action: Mouse scrolled (533, 472) with delta (0, -1)
Screenshot: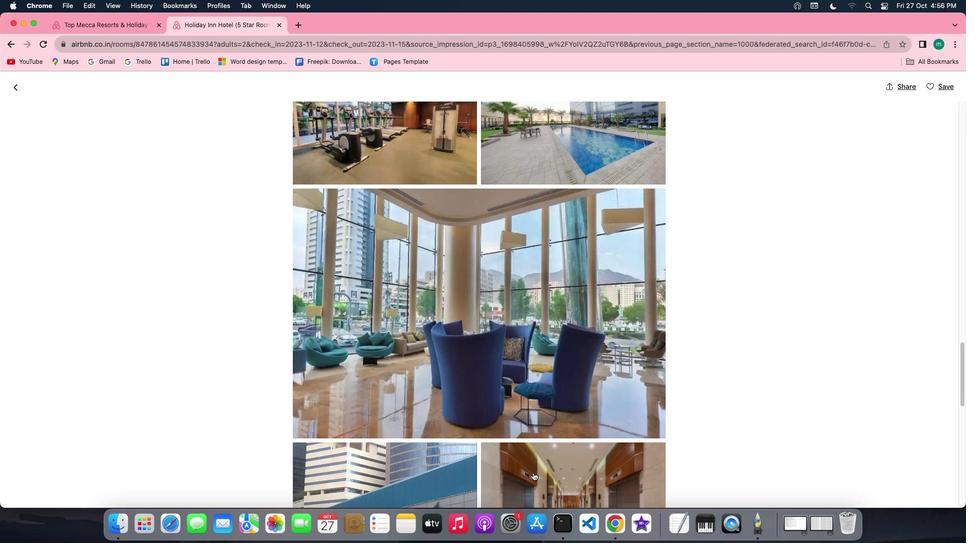
Action: Mouse scrolled (533, 472) with delta (0, -1)
Screenshot: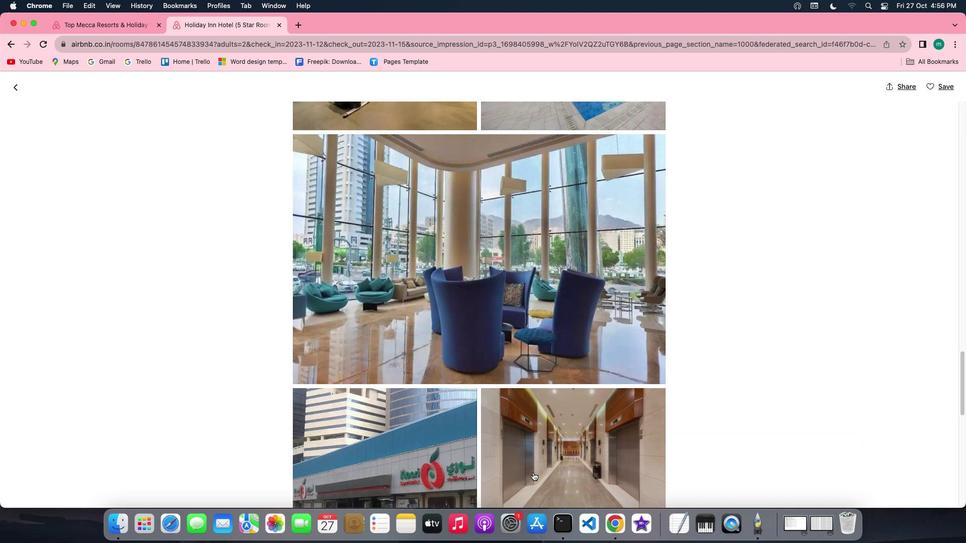 
Action: Mouse scrolled (533, 472) with delta (0, 0)
Screenshot: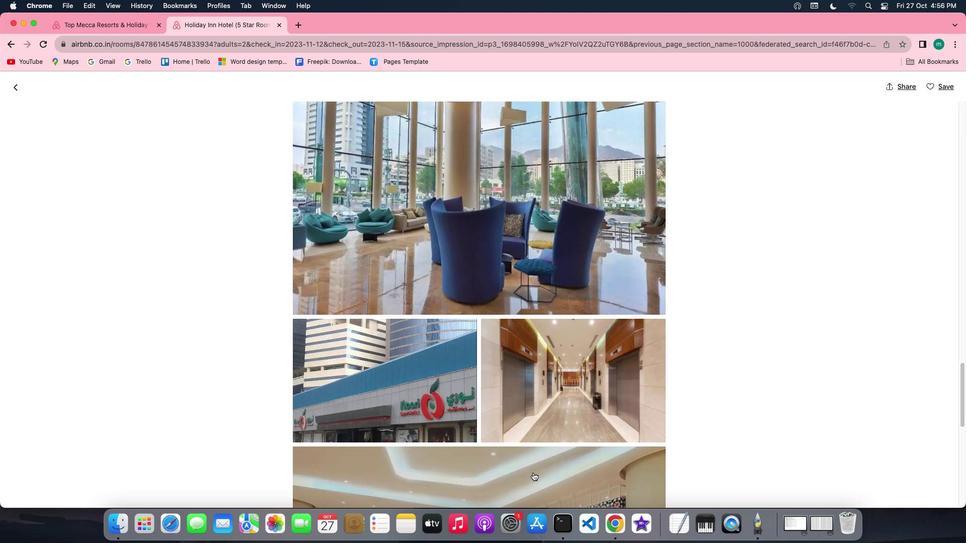 
Action: Mouse scrolled (533, 472) with delta (0, 0)
Screenshot: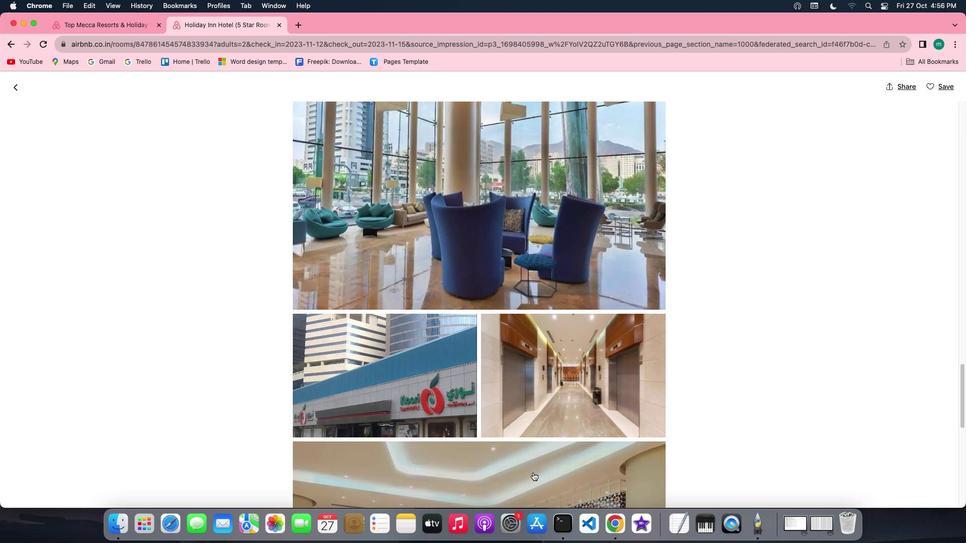
Action: Mouse scrolled (533, 472) with delta (0, -1)
Screenshot: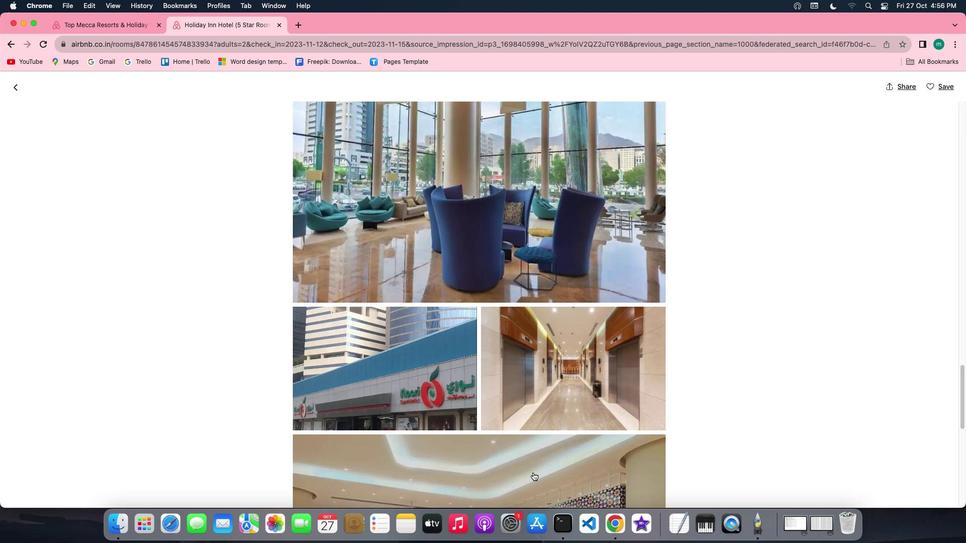 
Action: Mouse scrolled (533, 472) with delta (0, -1)
Screenshot: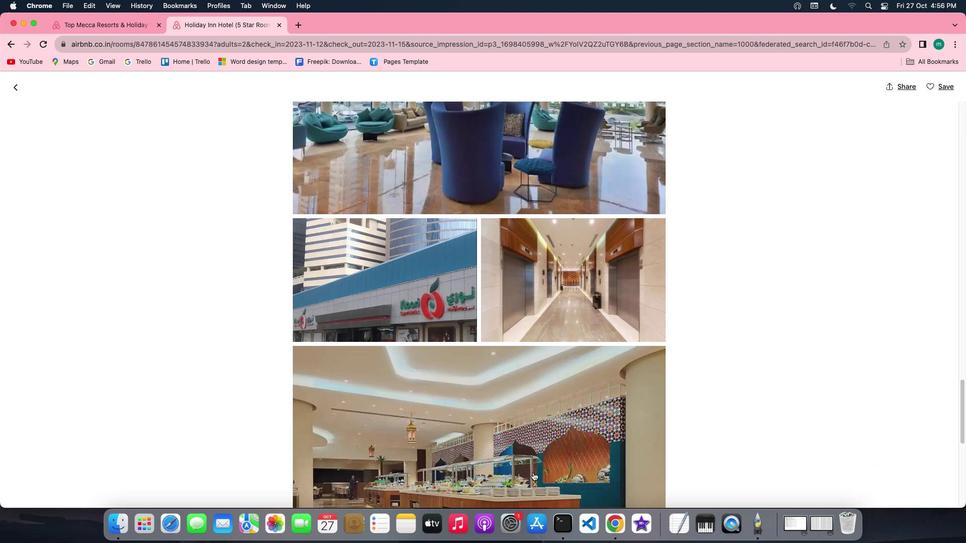 
Action: Mouse scrolled (533, 472) with delta (0, 0)
Screenshot: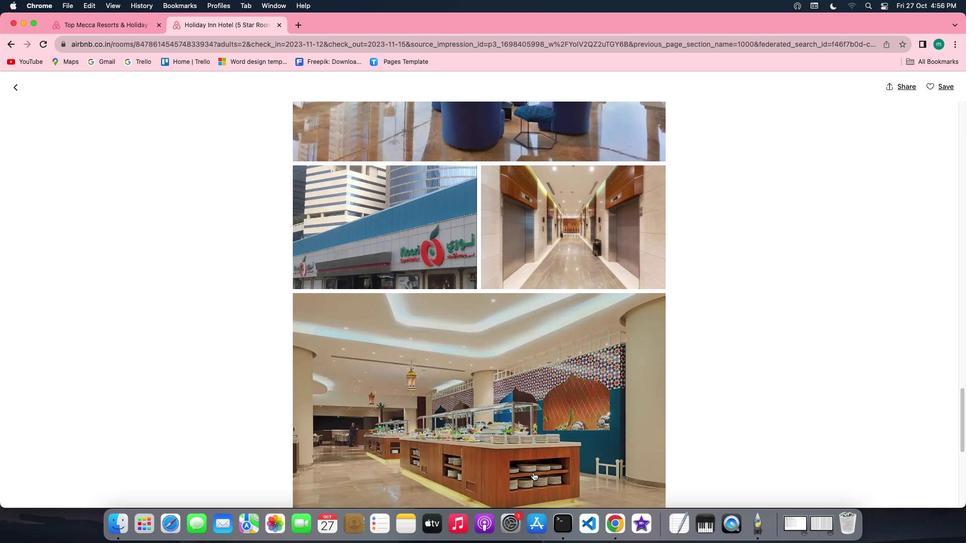 
Action: Mouse scrolled (533, 472) with delta (0, 0)
Screenshot: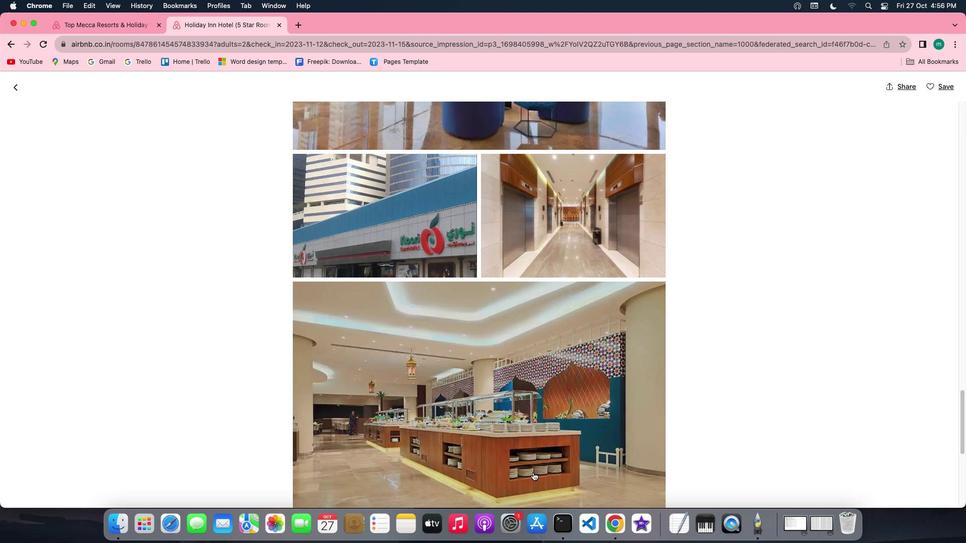
Action: Mouse scrolled (533, 472) with delta (0, -1)
Screenshot: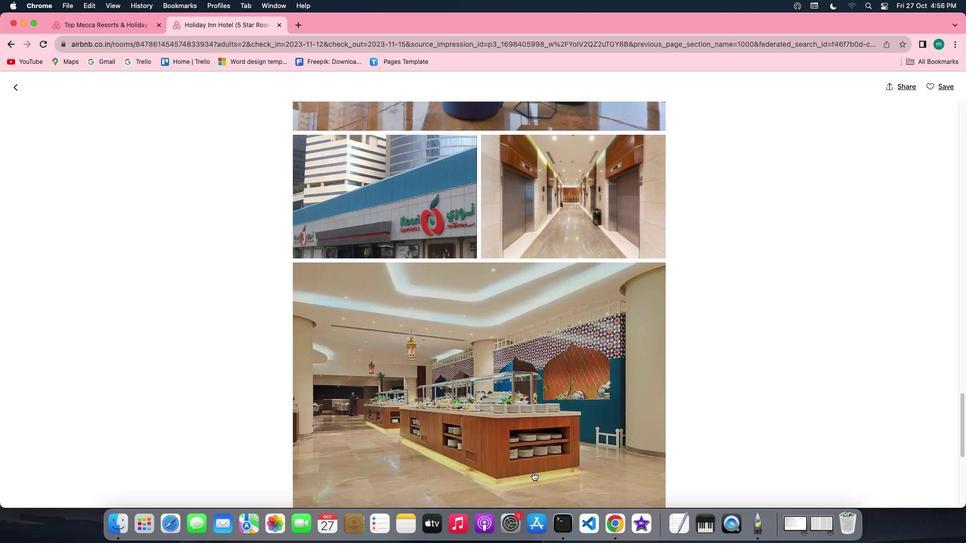 
Action: Mouse scrolled (533, 472) with delta (0, -1)
Screenshot: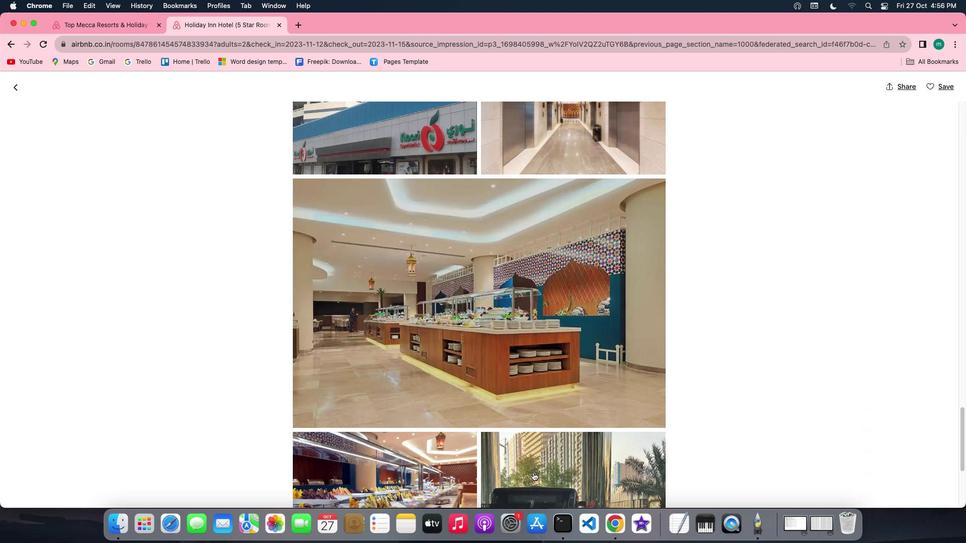 
Action: Mouse scrolled (533, 472) with delta (0, 0)
Screenshot: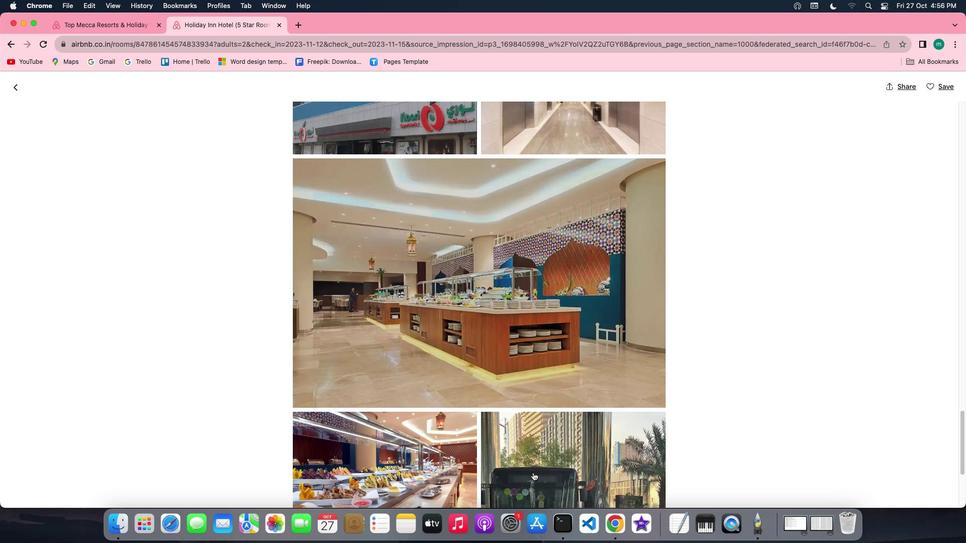 
Action: Mouse scrolled (533, 472) with delta (0, 0)
Screenshot: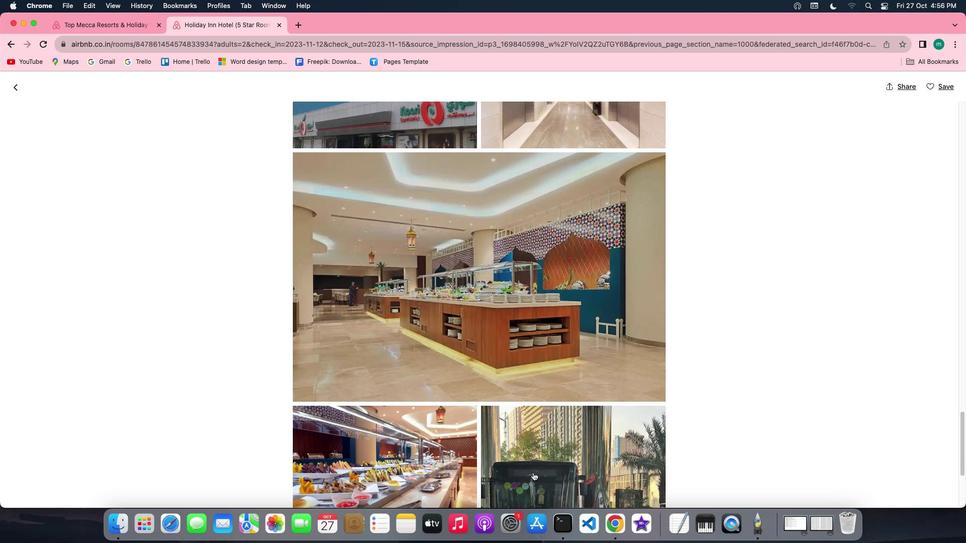 
Action: Mouse scrolled (533, 472) with delta (0, -1)
Screenshot: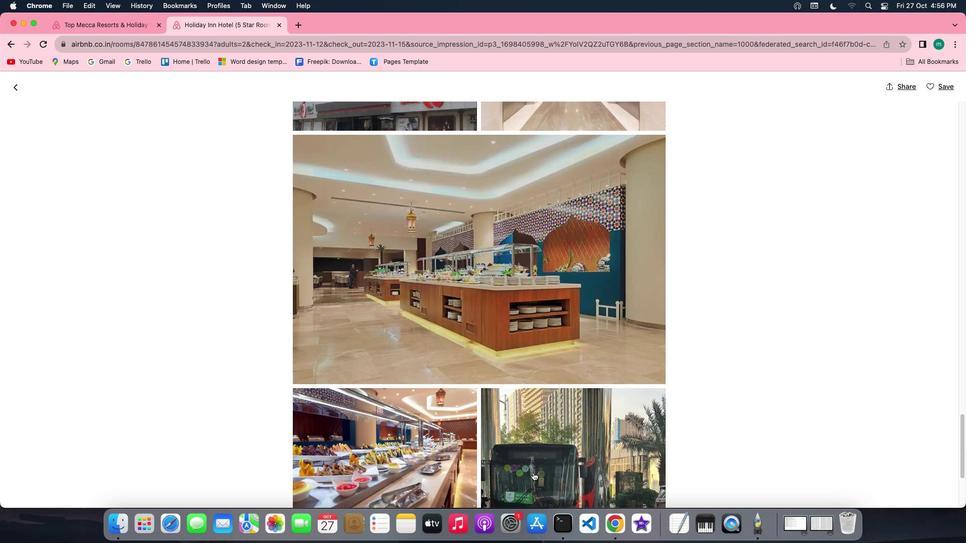 
Action: Mouse scrolled (533, 472) with delta (0, -1)
Screenshot: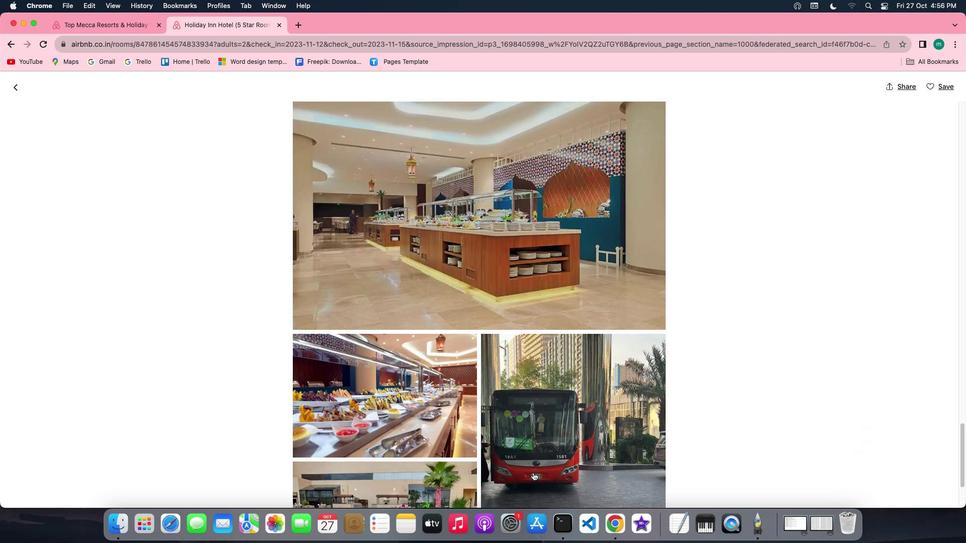
Action: Mouse scrolled (533, 472) with delta (0, 0)
Screenshot: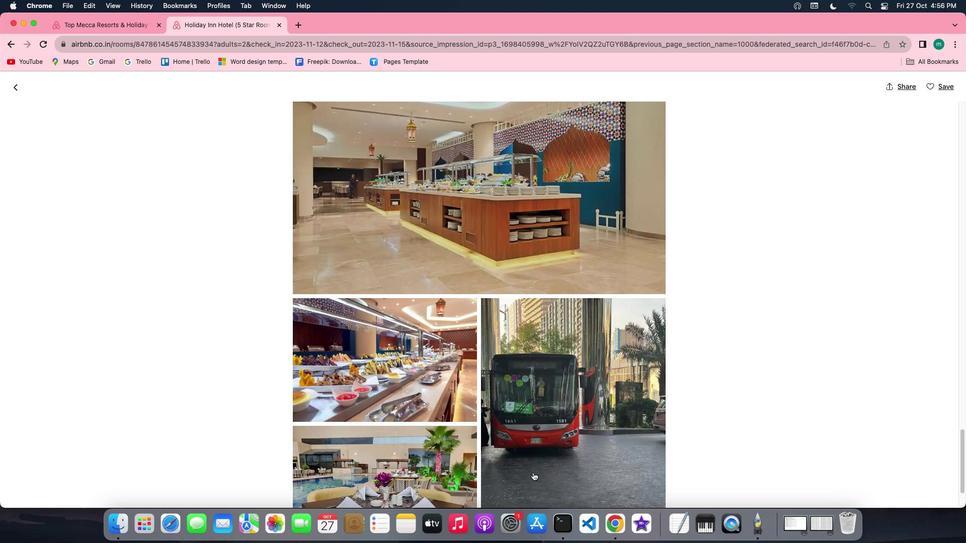 
Action: Mouse scrolled (533, 472) with delta (0, 0)
Screenshot: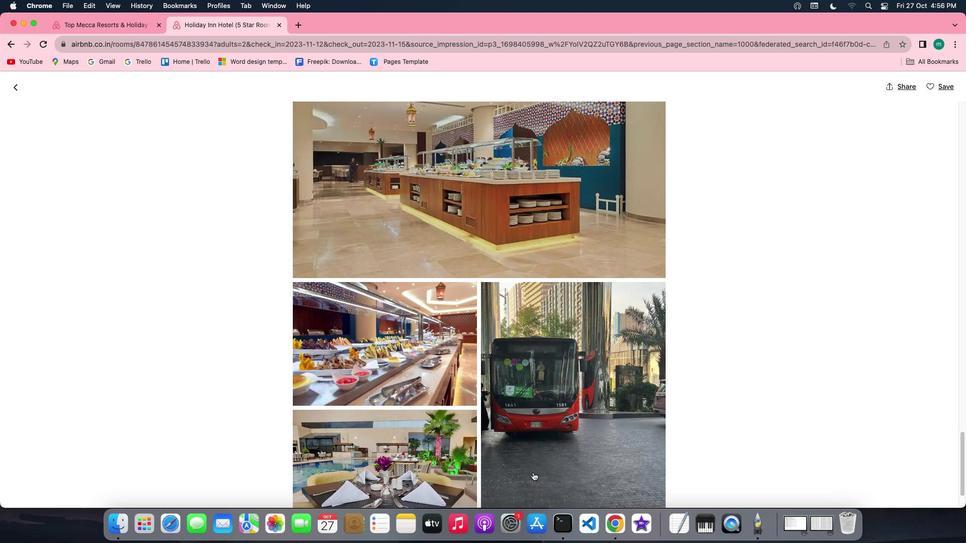 
Action: Mouse scrolled (533, 472) with delta (0, -1)
Screenshot: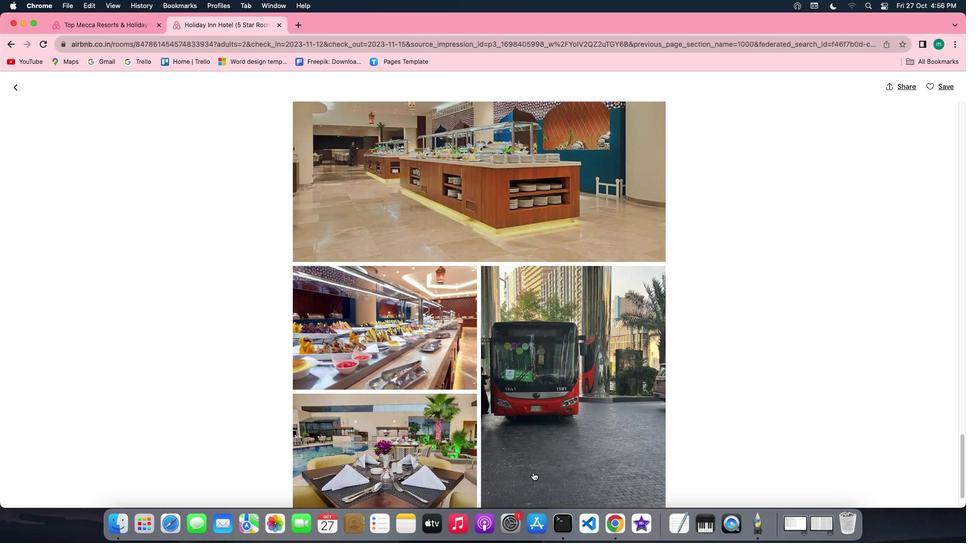 
Action: Mouse scrolled (533, 472) with delta (0, -2)
Screenshot: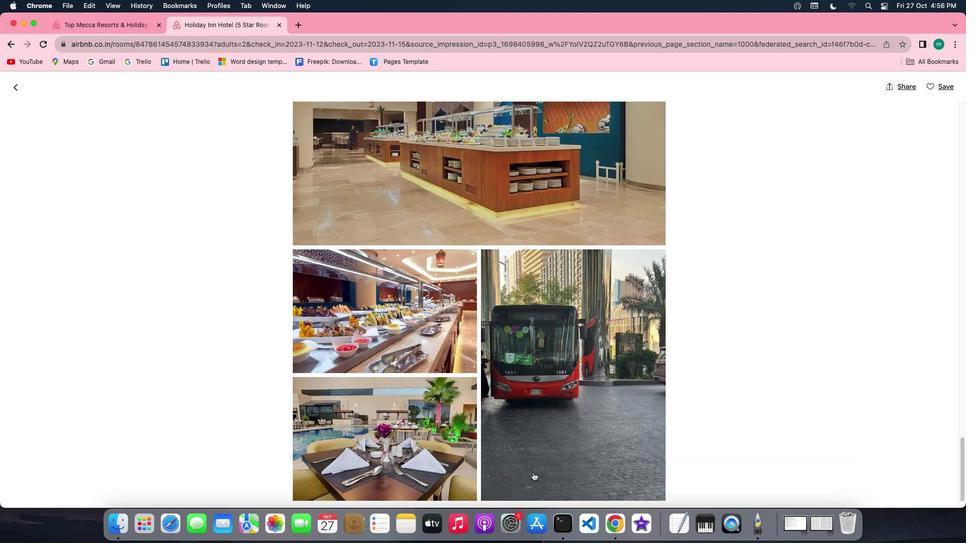 
Action: Mouse scrolled (533, 472) with delta (0, 0)
Screenshot: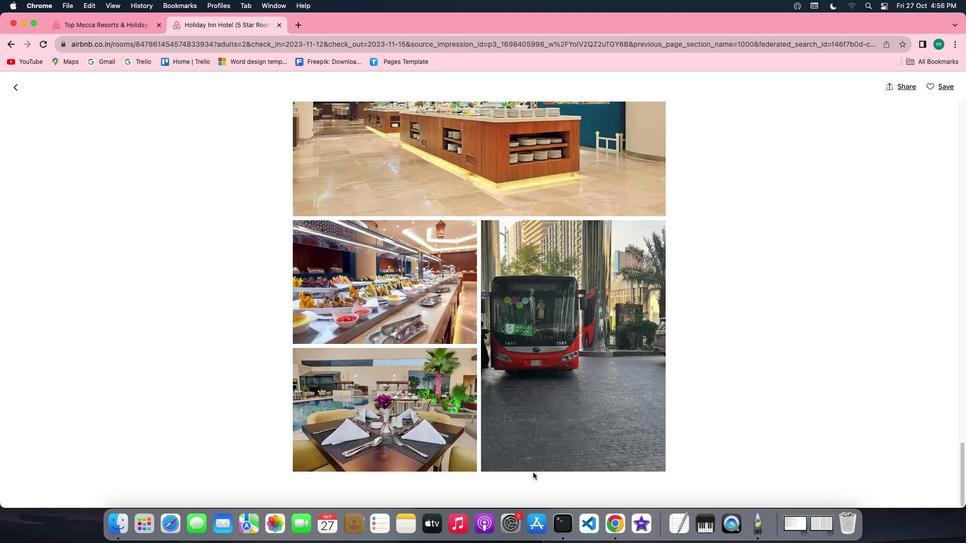 
Action: Mouse scrolled (533, 472) with delta (0, 0)
Screenshot: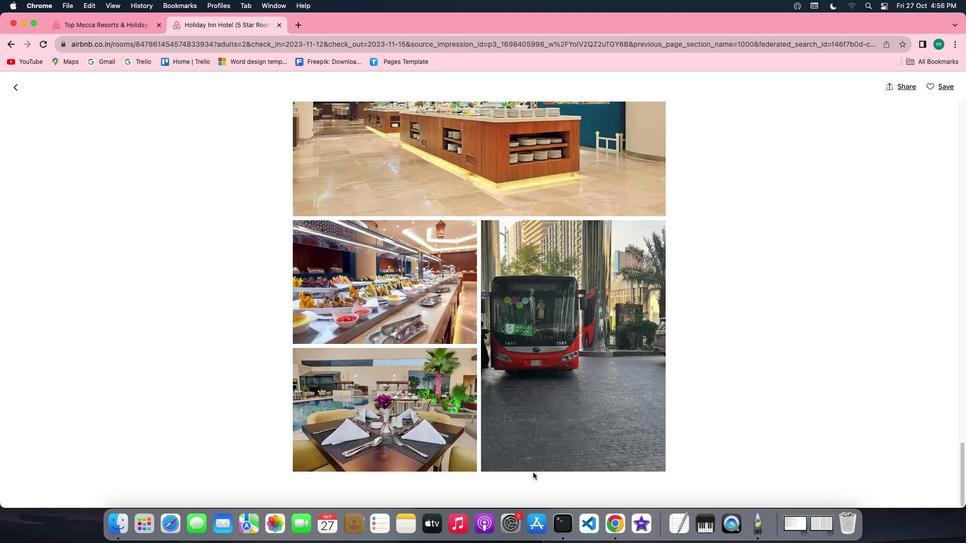 
Action: Mouse scrolled (533, 472) with delta (0, -1)
Screenshot: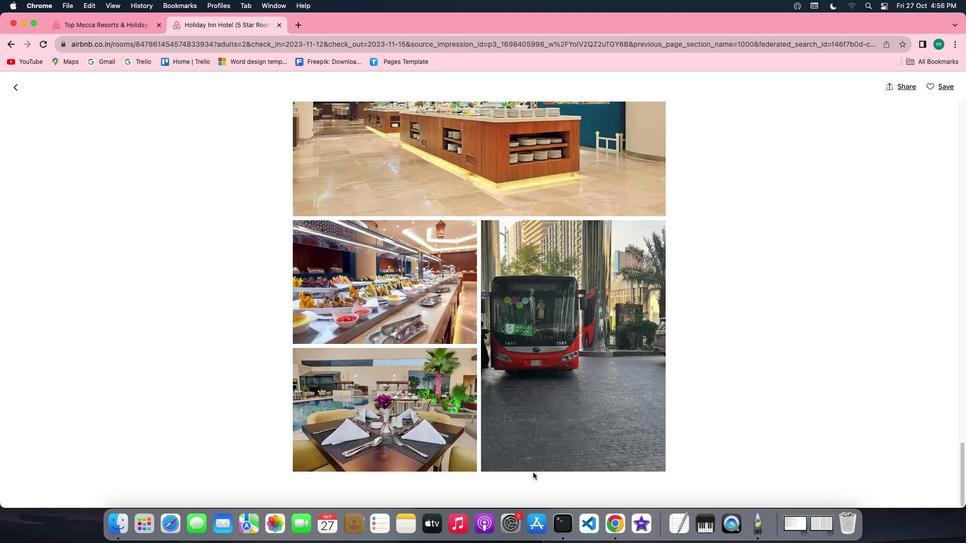 
Action: Mouse scrolled (533, 472) with delta (0, -2)
Screenshot: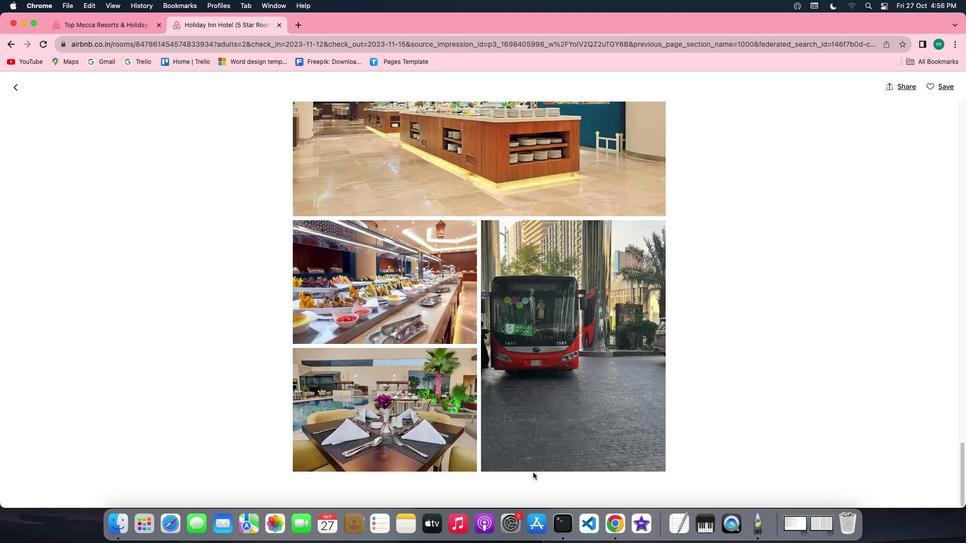 
Action: Mouse scrolled (533, 472) with delta (0, -2)
Screenshot: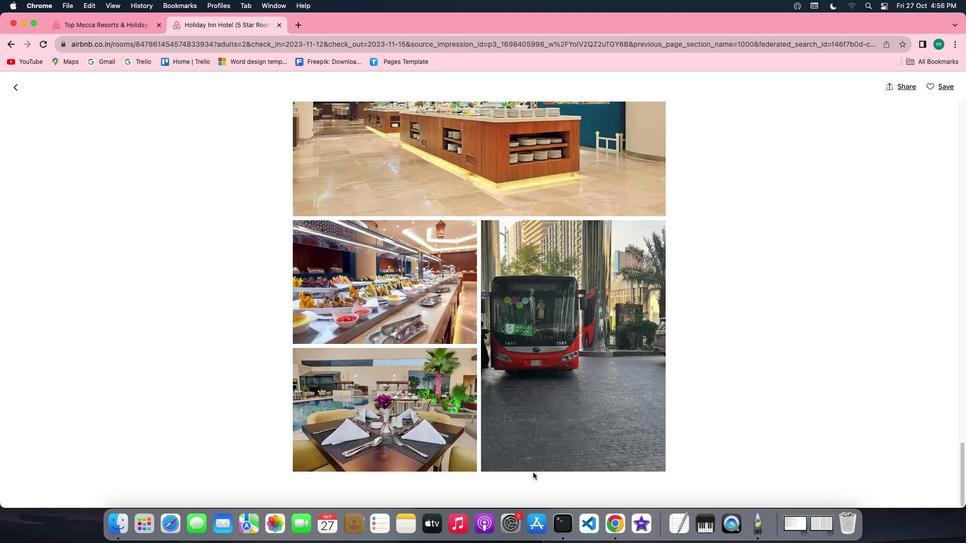 
Action: Mouse moved to (11, 91)
Screenshot: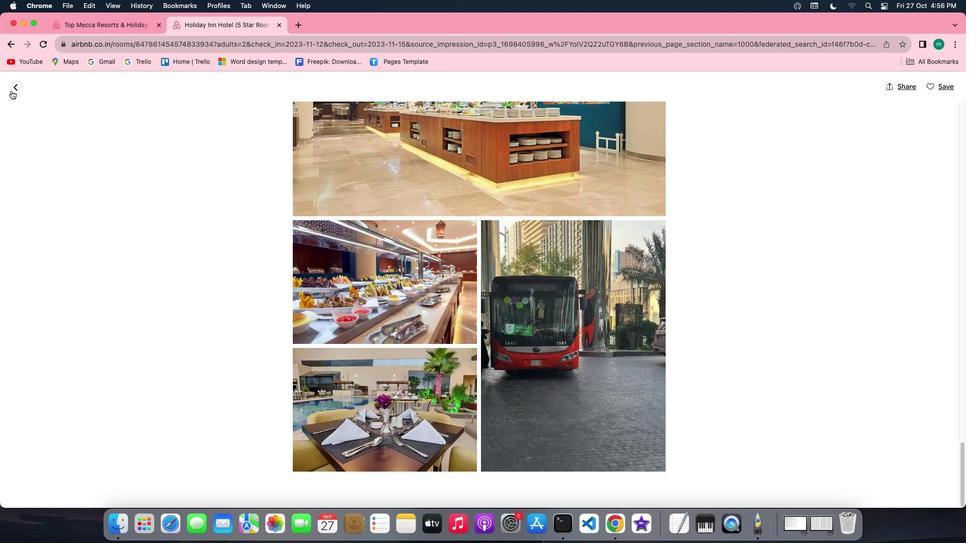 
Action: Mouse pressed left at (11, 91)
Screenshot: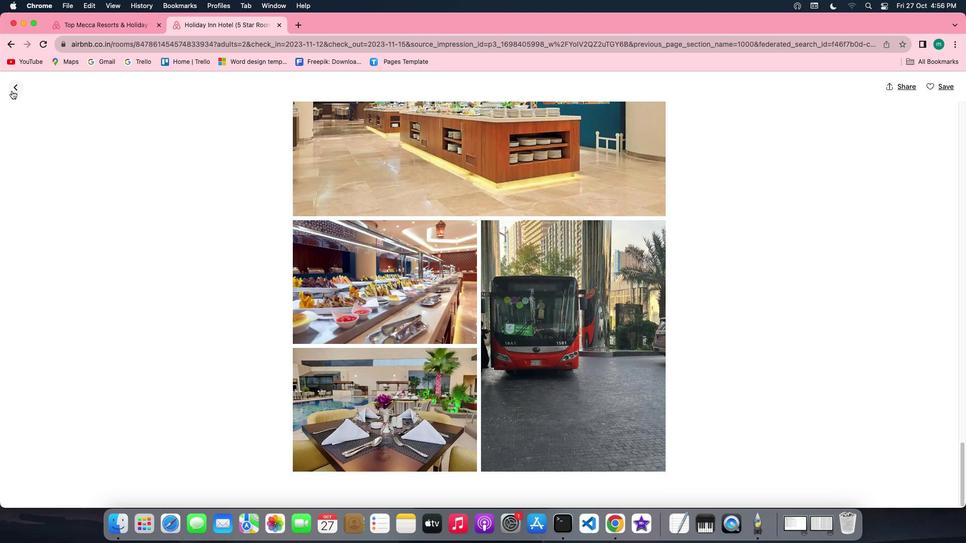 
Action: Mouse moved to (402, 365)
Screenshot: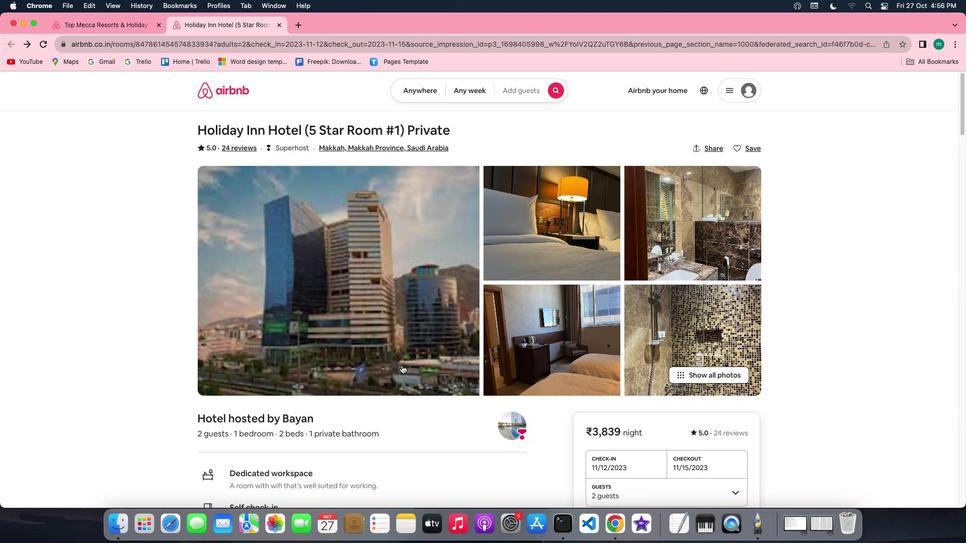 
Action: Mouse scrolled (402, 365) with delta (0, 0)
Screenshot: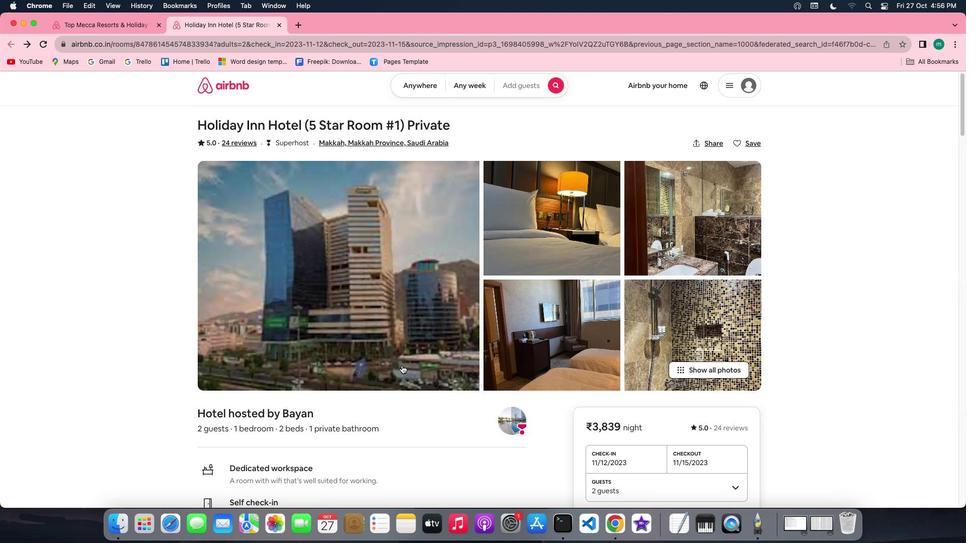 
Action: Mouse scrolled (402, 365) with delta (0, 0)
Screenshot: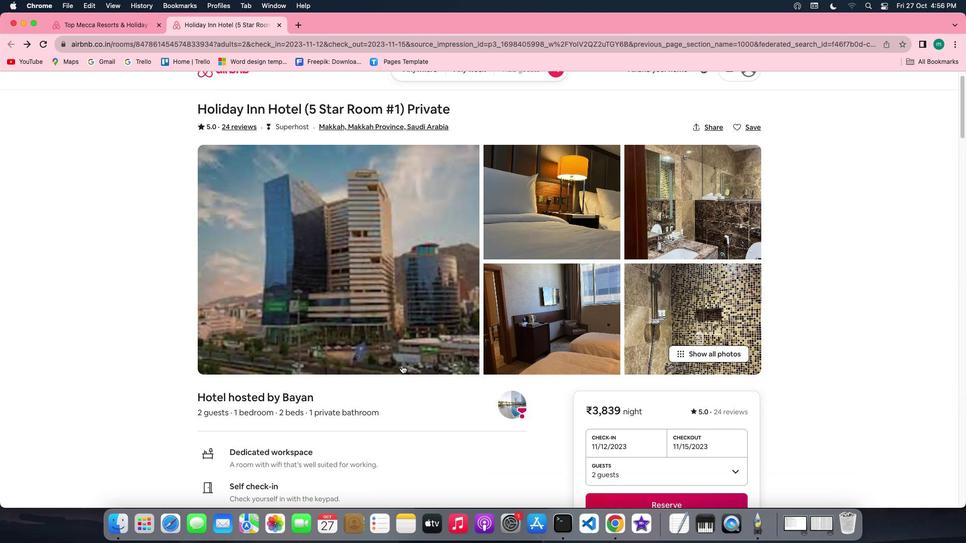 
Action: Mouse scrolled (402, 365) with delta (0, -1)
Screenshot: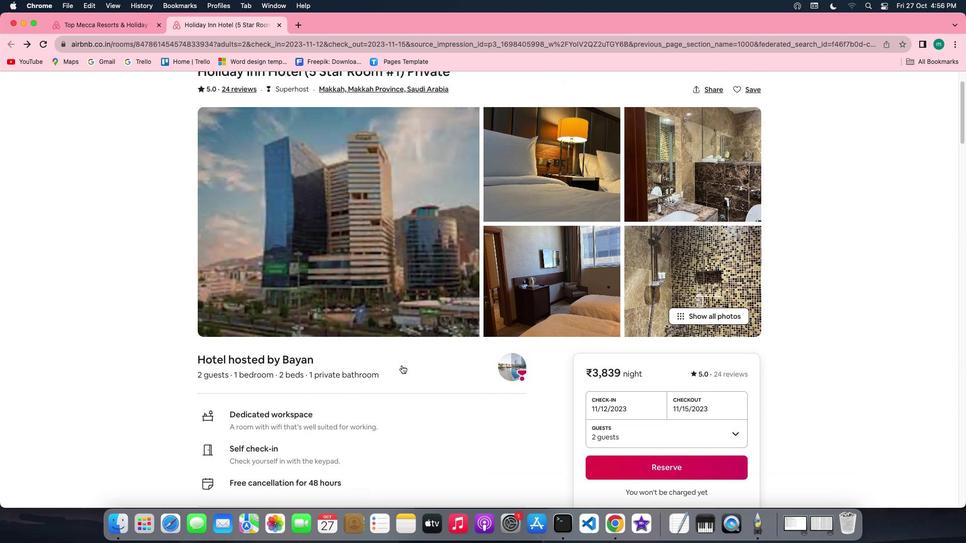 
Action: Mouse scrolled (402, 365) with delta (0, -2)
Screenshot: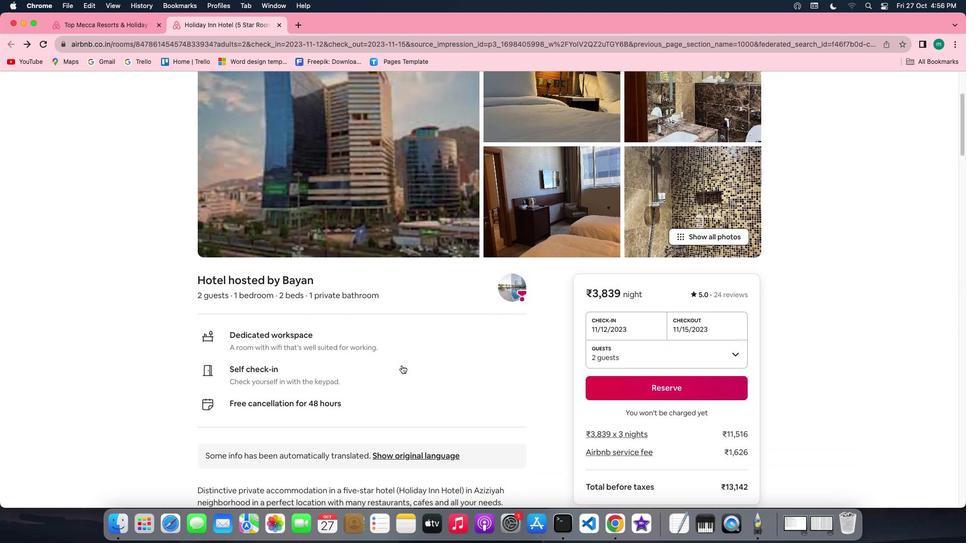 
Action: Mouse scrolled (402, 365) with delta (0, 0)
Screenshot: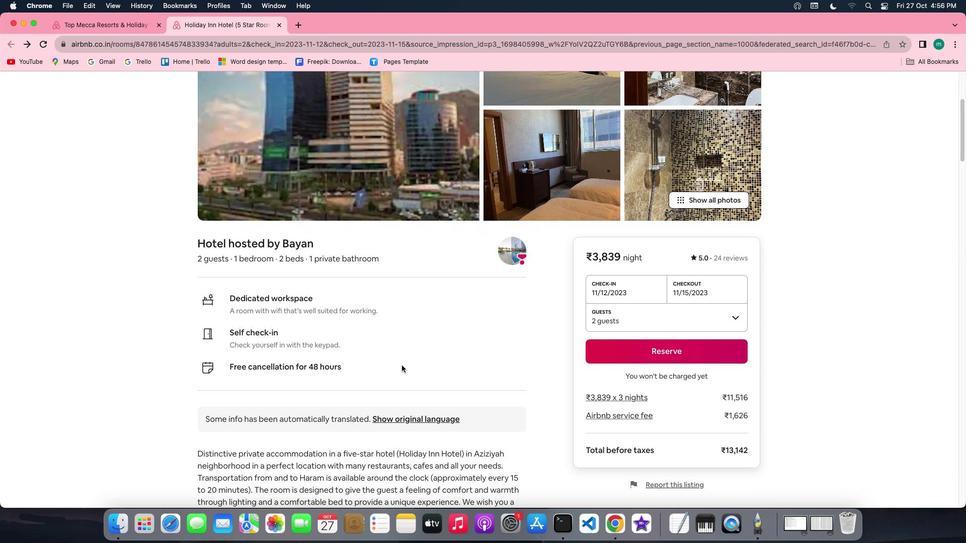 
Action: Mouse scrolled (402, 365) with delta (0, 0)
Screenshot: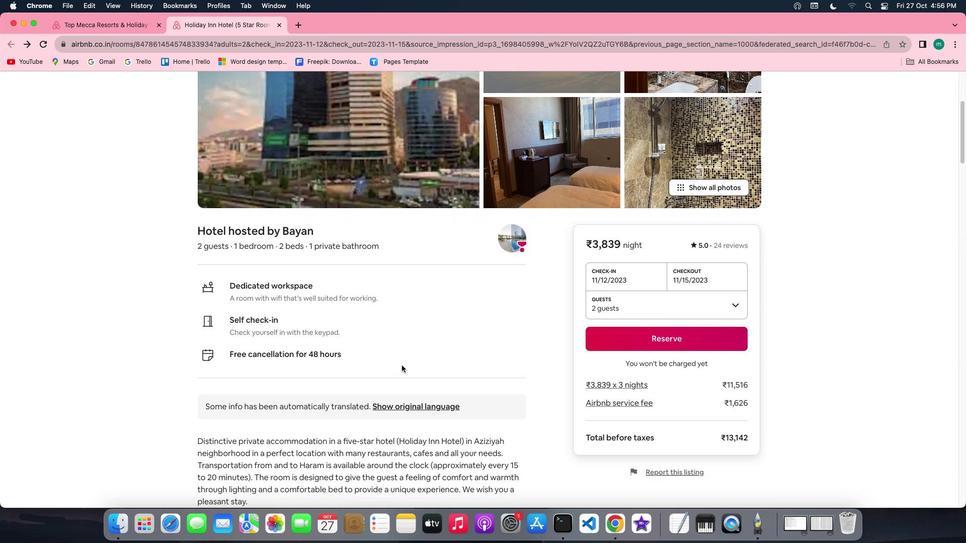 
Action: Mouse scrolled (402, 365) with delta (0, -1)
Screenshot: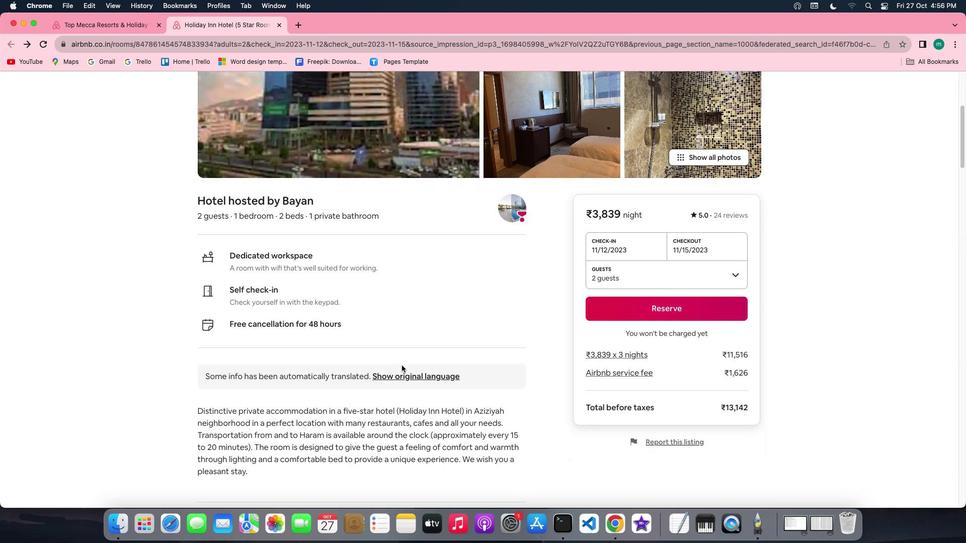 
Action: Mouse scrolled (402, 365) with delta (0, -2)
Screenshot: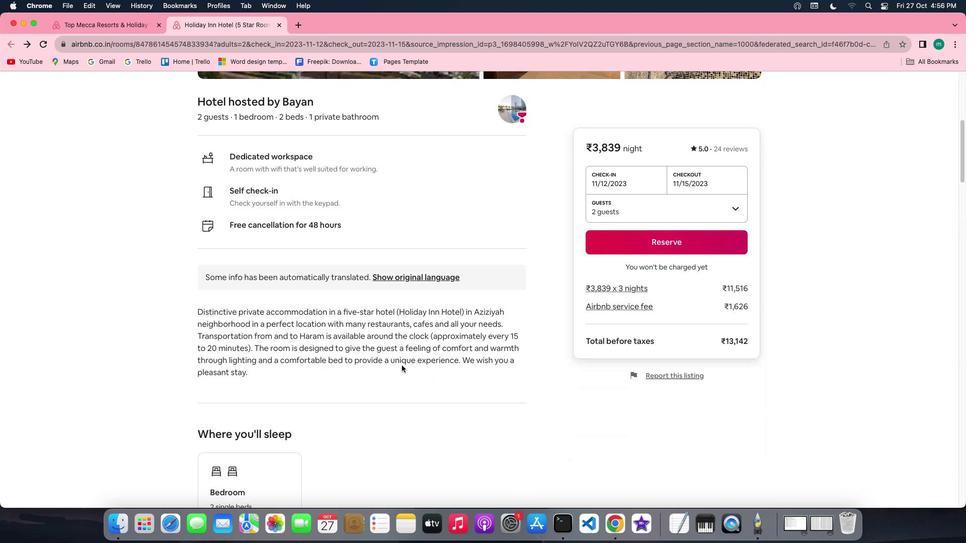 
Action: Mouse scrolled (402, 365) with delta (0, -2)
Screenshot: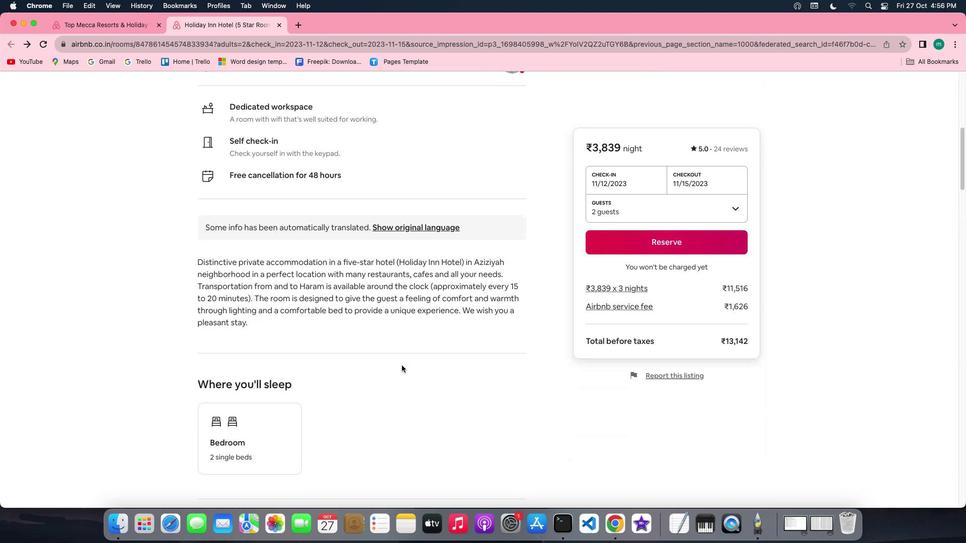 
Action: Mouse moved to (277, 356)
Screenshot: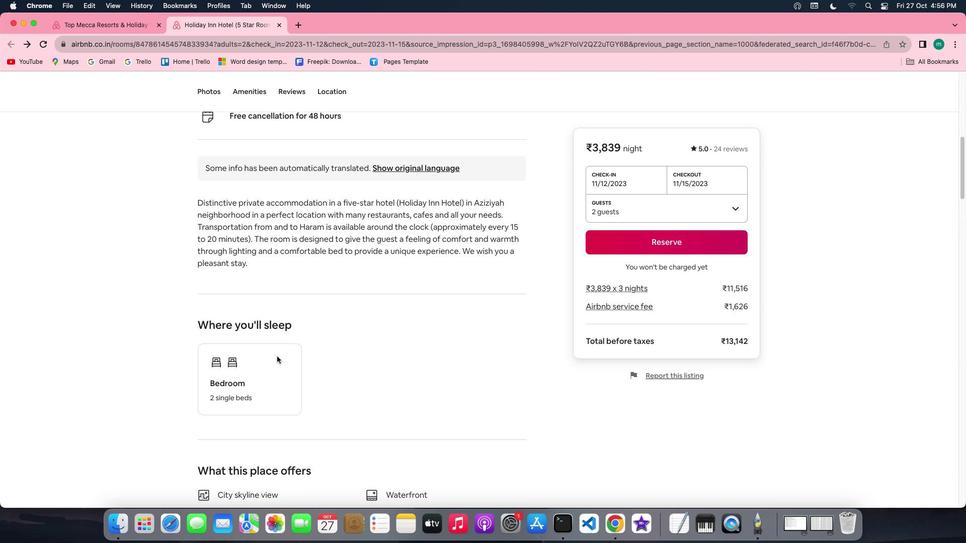
Action: Mouse scrolled (277, 356) with delta (0, 0)
Screenshot: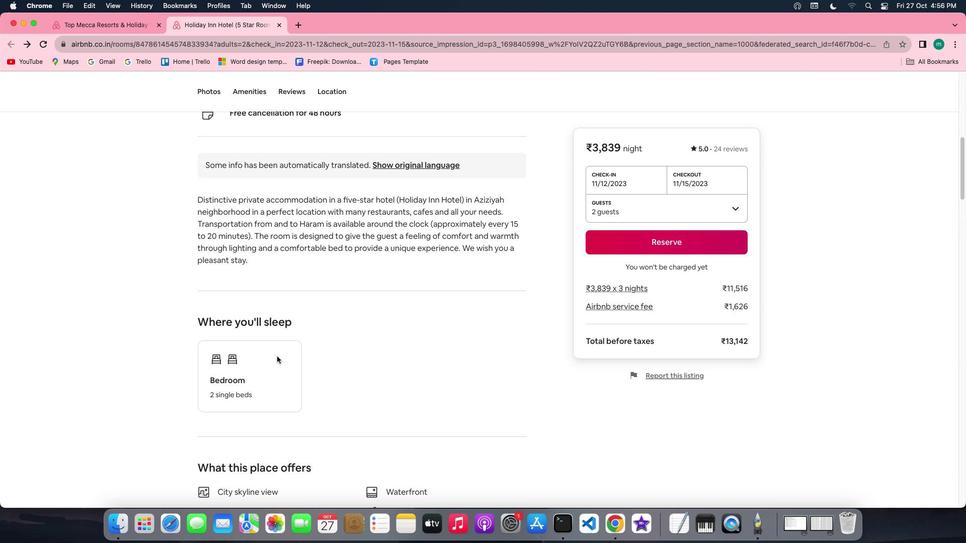 
Action: Mouse scrolled (277, 356) with delta (0, 0)
Screenshot: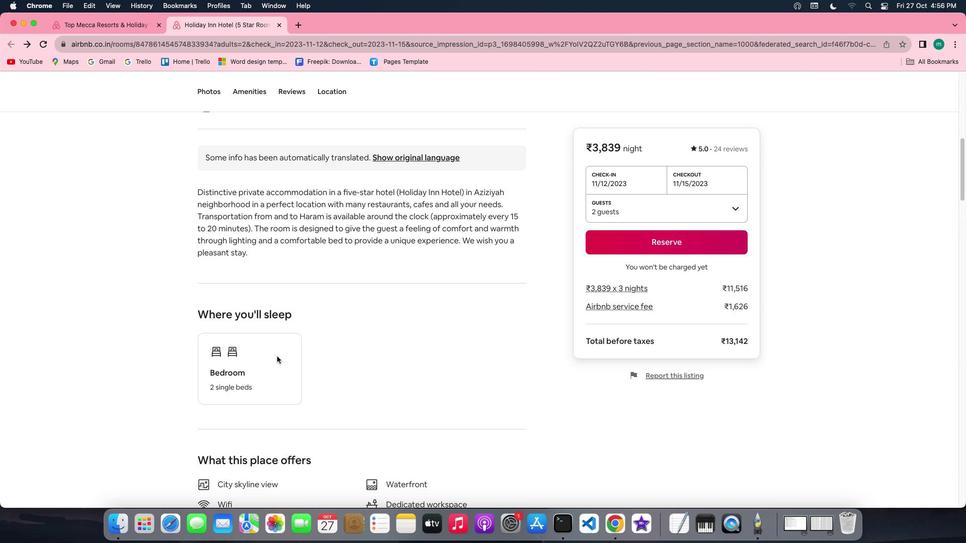 
Action: Mouse moved to (251, 330)
Screenshot: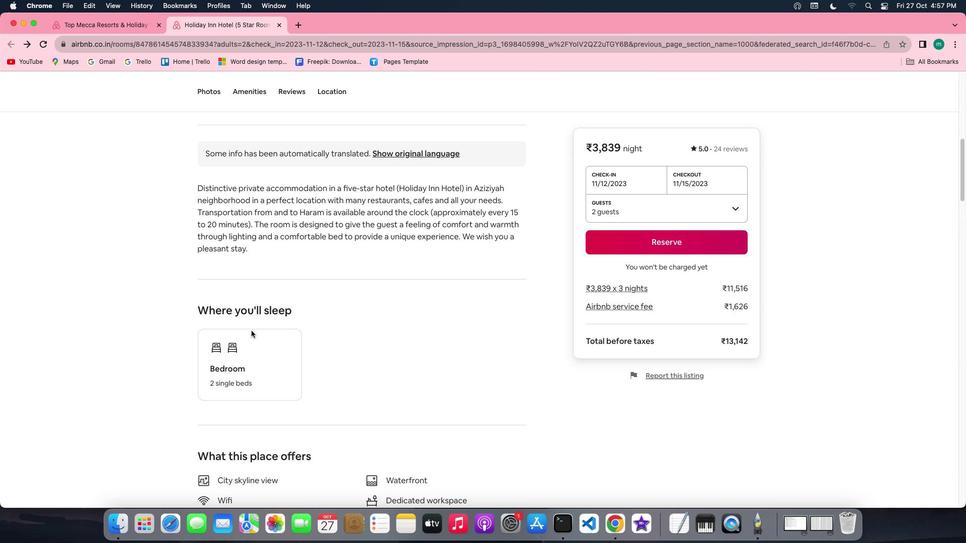 
Action: Mouse scrolled (251, 330) with delta (0, 0)
Screenshot: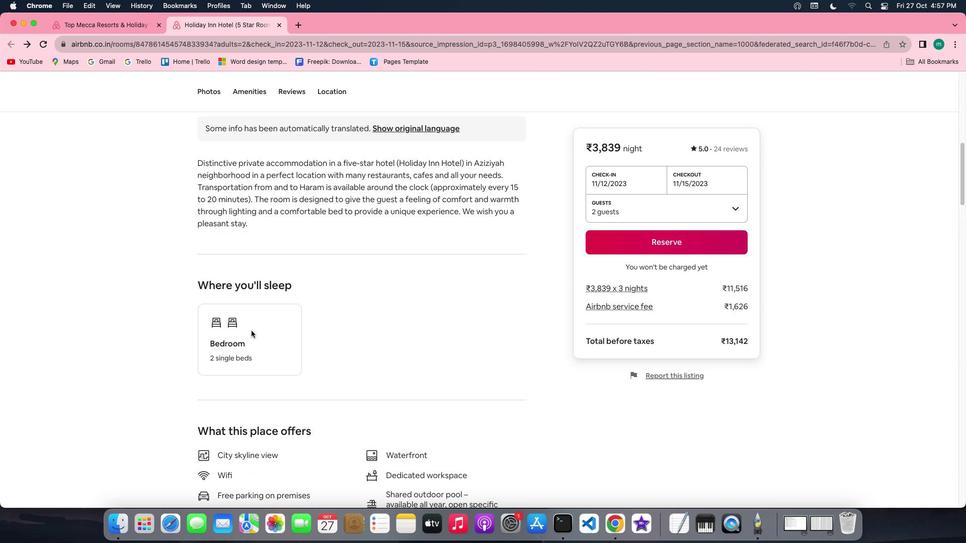 
Action: Mouse scrolled (251, 330) with delta (0, 0)
Screenshot: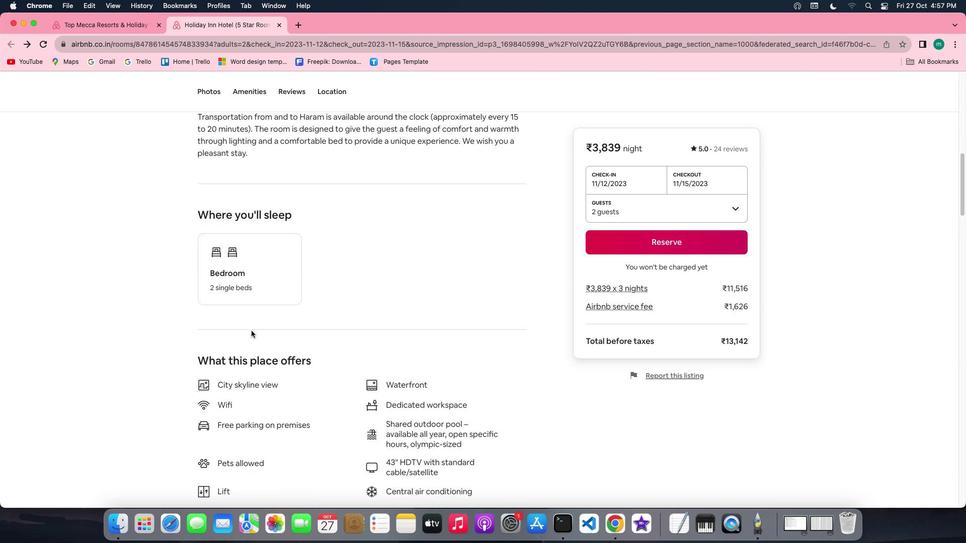 
Action: Mouse scrolled (251, 330) with delta (0, -1)
Screenshot: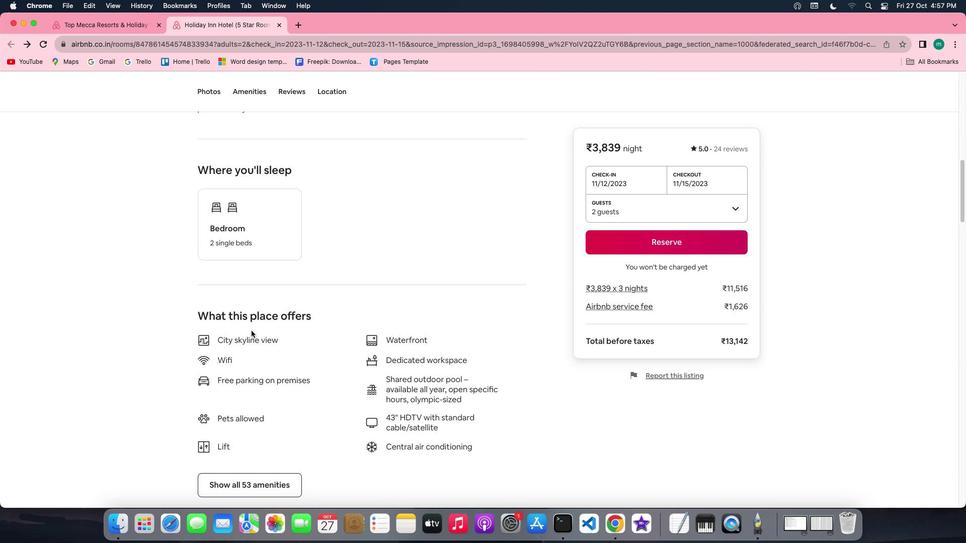 
Action: Mouse scrolled (251, 330) with delta (0, -2)
Screenshot: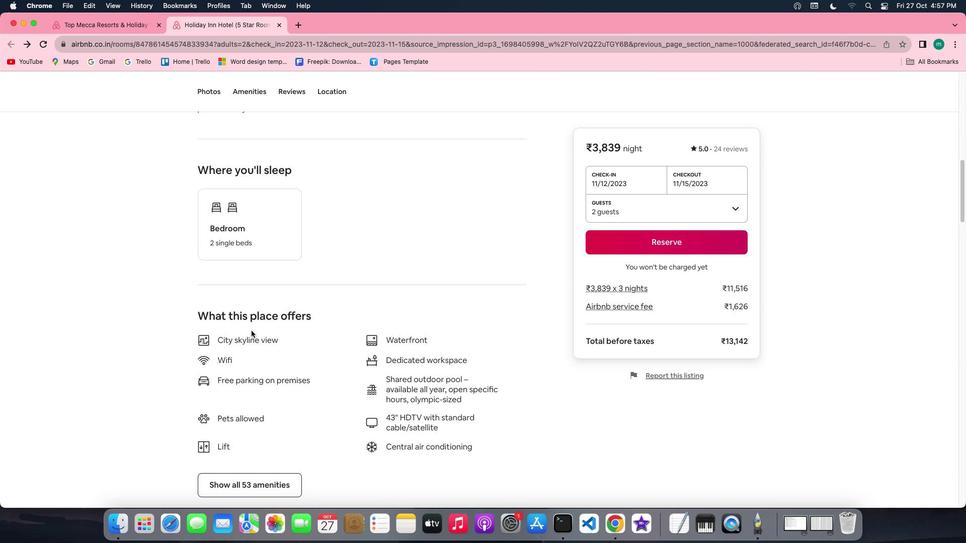 
Action: Mouse scrolled (251, 330) with delta (0, -2)
Screenshot: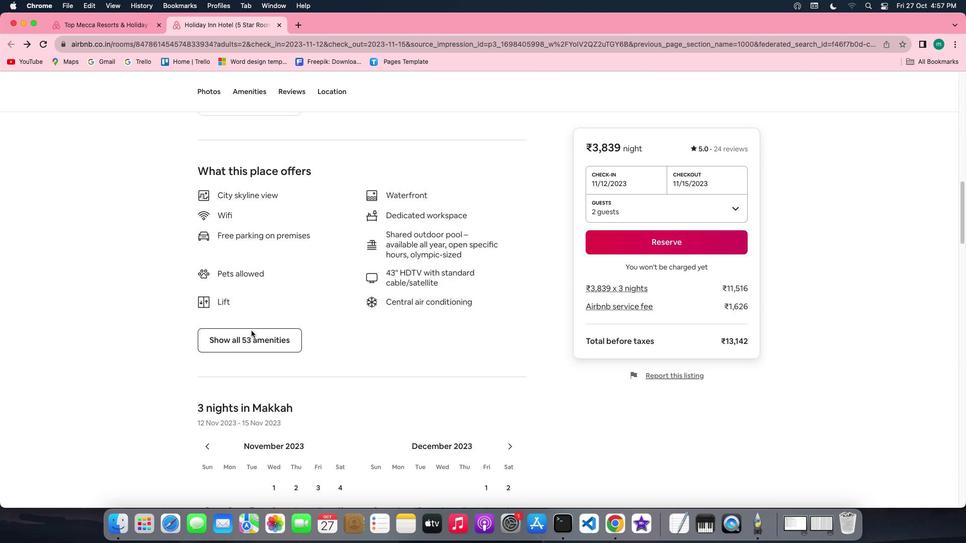 
Action: Mouse moved to (262, 303)
Screenshot: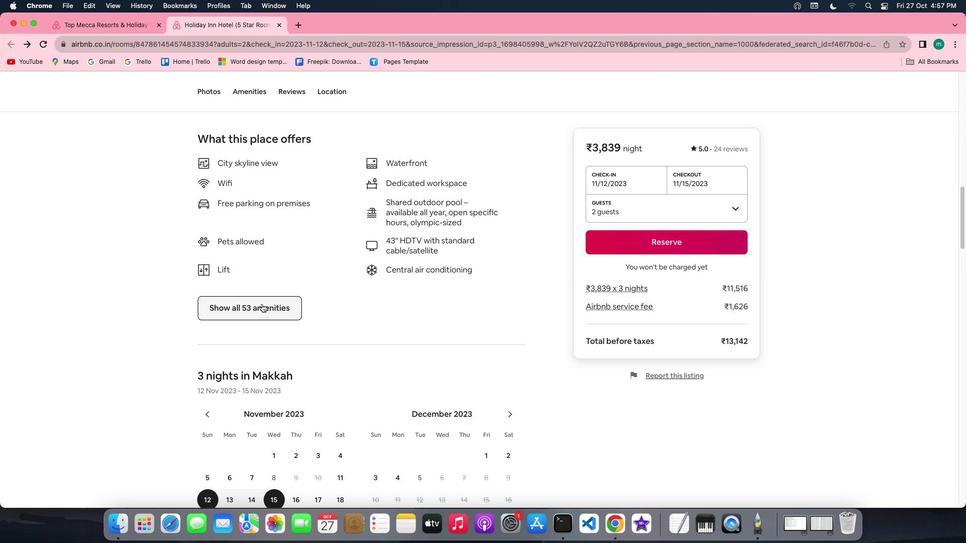
Action: Mouse pressed left at (262, 303)
Screenshot: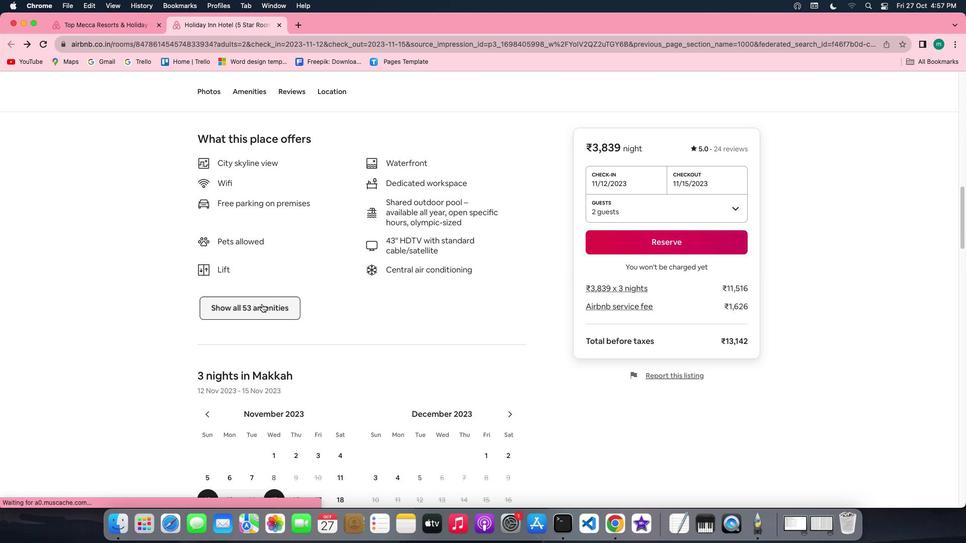 
Action: Mouse moved to (523, 421)
Screenshot: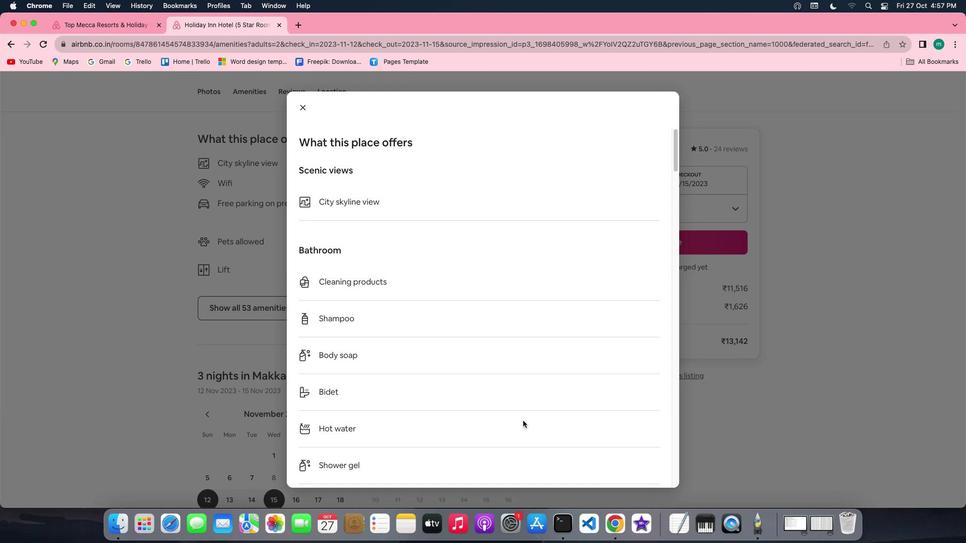 
Action: Mouse scrolled (523, 421) with delta (0, 0)
Screenshot: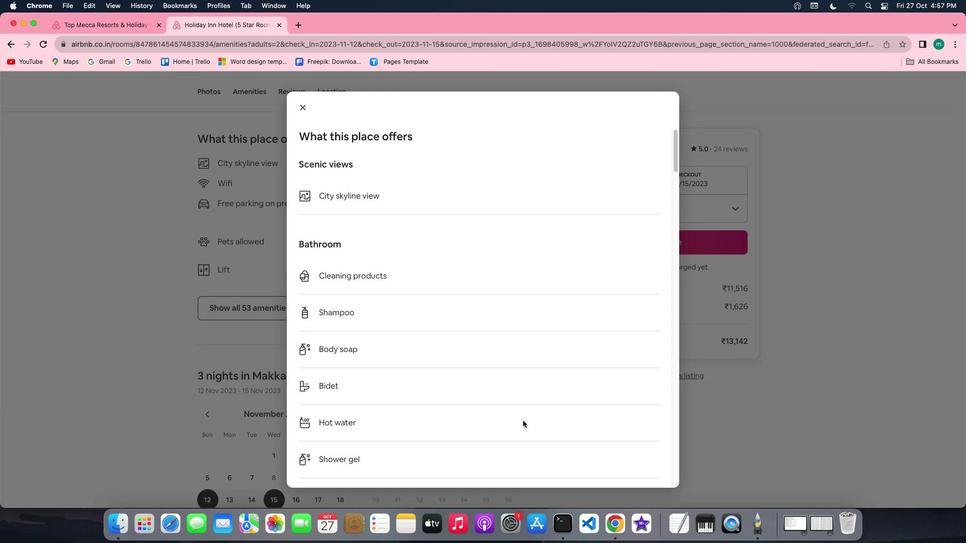 
Action: Mouse scrolled (523, 421) with delta (0, 0)
Screenshot: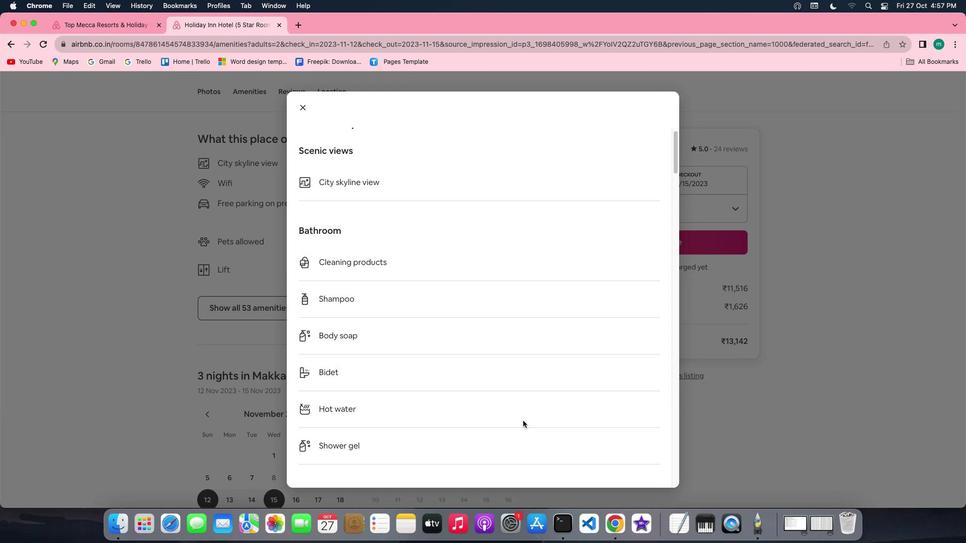 
Action: Mouse scrolled (523, 421) with delta (0, -1)
Screenshot: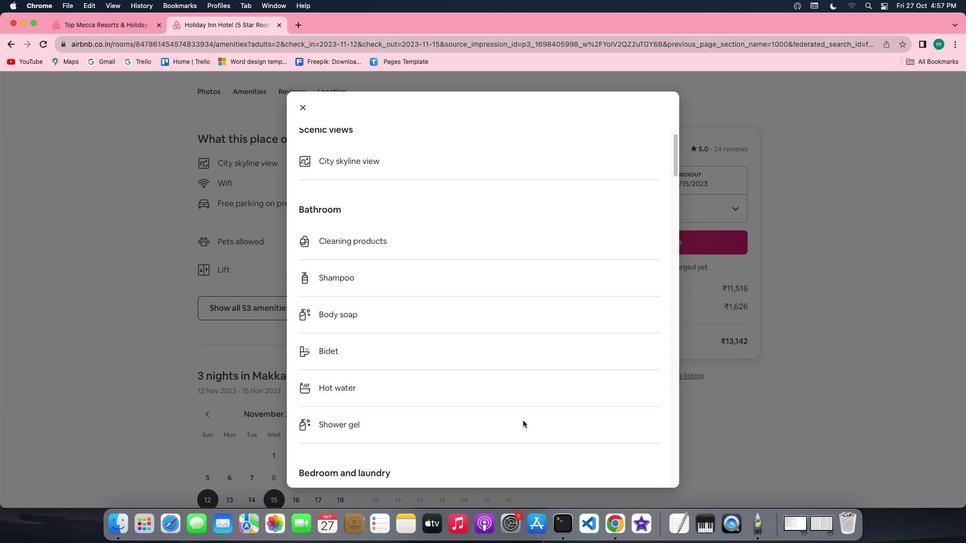 
Action: Mouse scrolled (523, 421) with delta (0, 0)
Screenshot: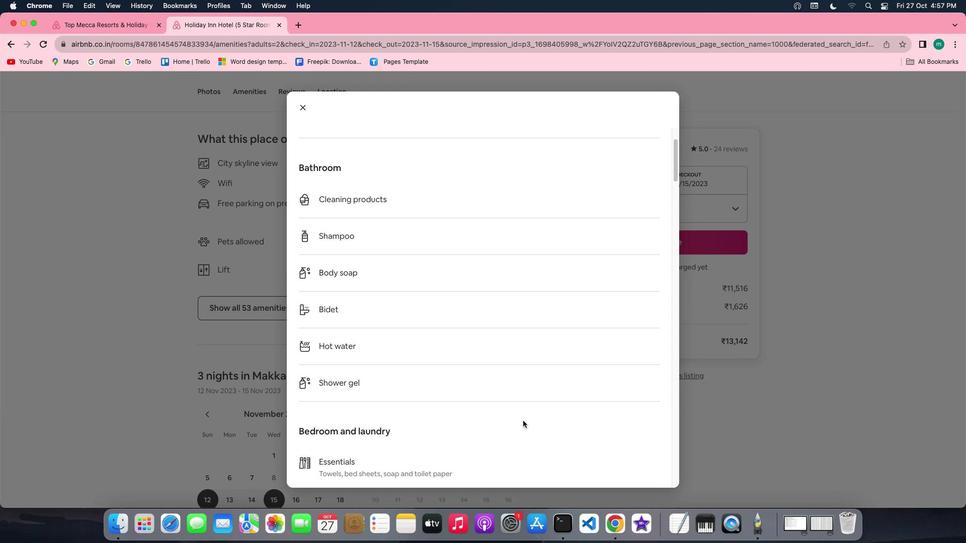 
Action: Mouse scrolled (523, 421) with delta (0, 0)
Screenshot: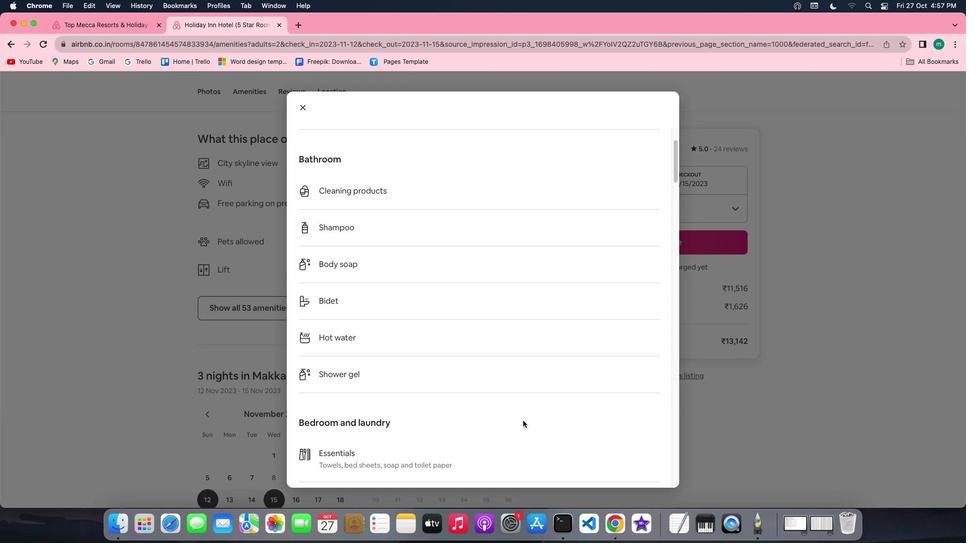 
Action: Mouse scrolled (523, 421) with delta (0, -1)
Screenshot: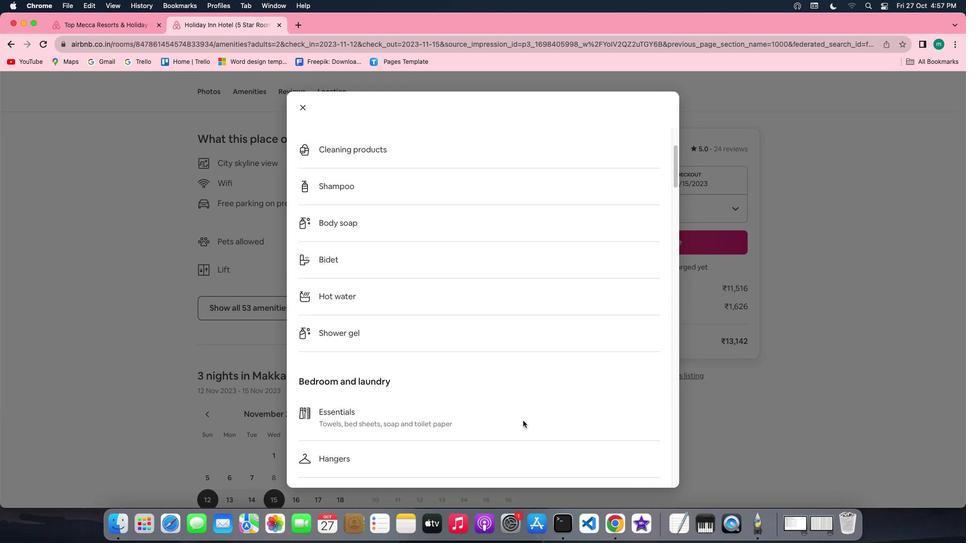 
Action: Mouse scrolled (523, 421) with delta (0, -1)
Screenshot: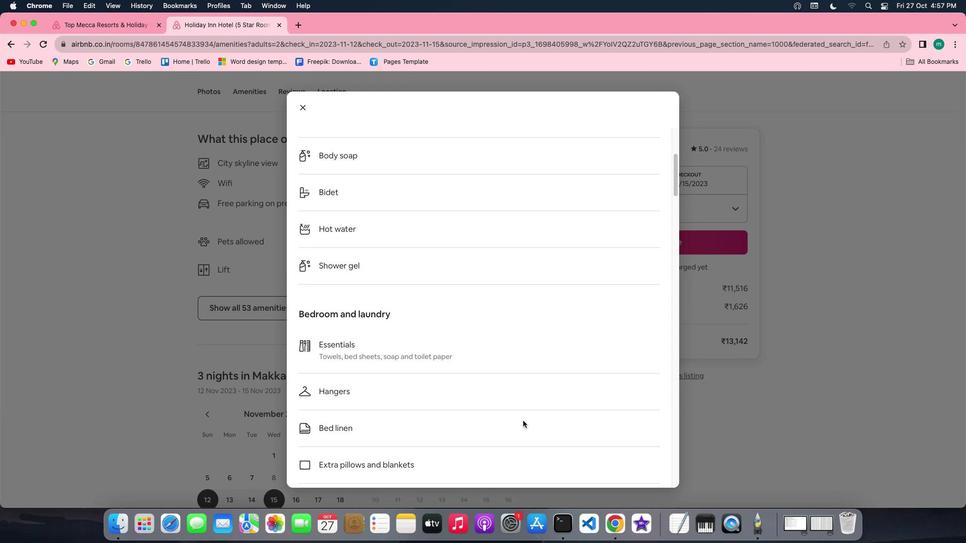 
Action: Mouse scrolled (523, 421) with delta (0, 0)
Screenshot: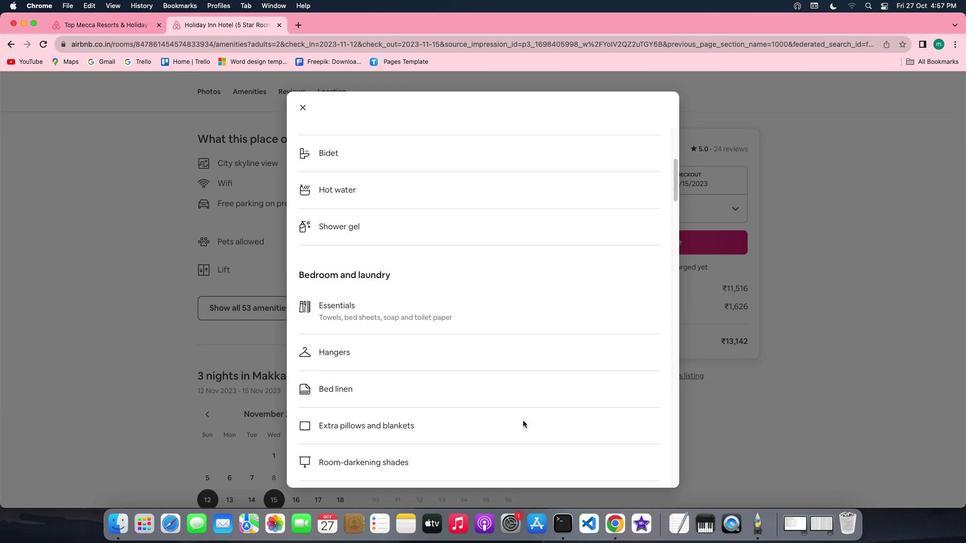 
Action: Mouse scrolled (523, 421) with delta (0, 0)
Screenshot: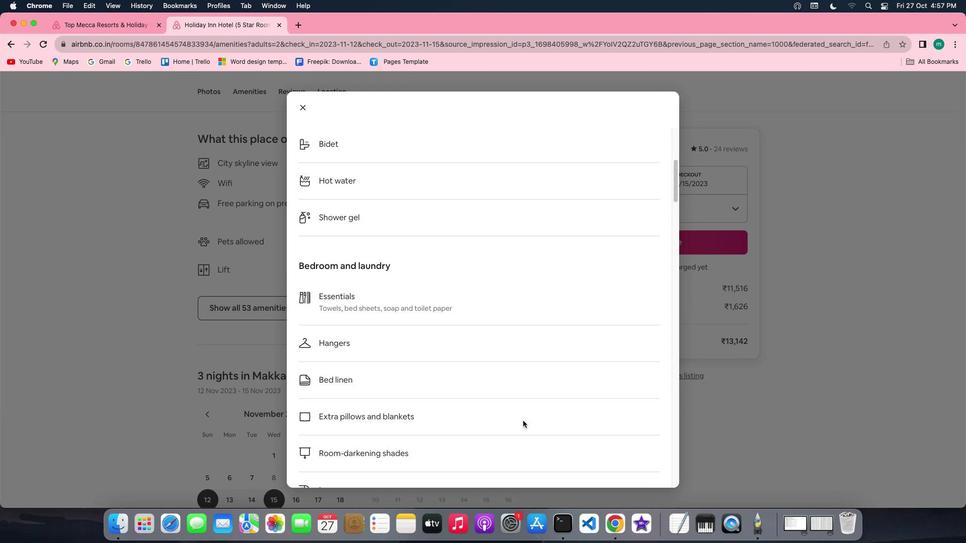 
Action: Mouse scrolled (523, 421) with delta (0, -1)
Screenshot: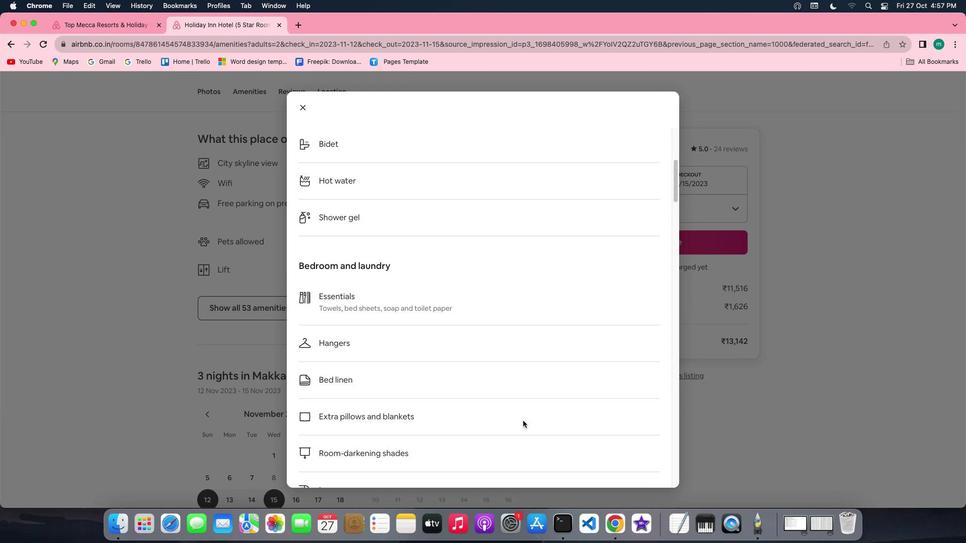 
Action: Mouse scrolled (523, 421) with delta (0, -1)
Screenshot: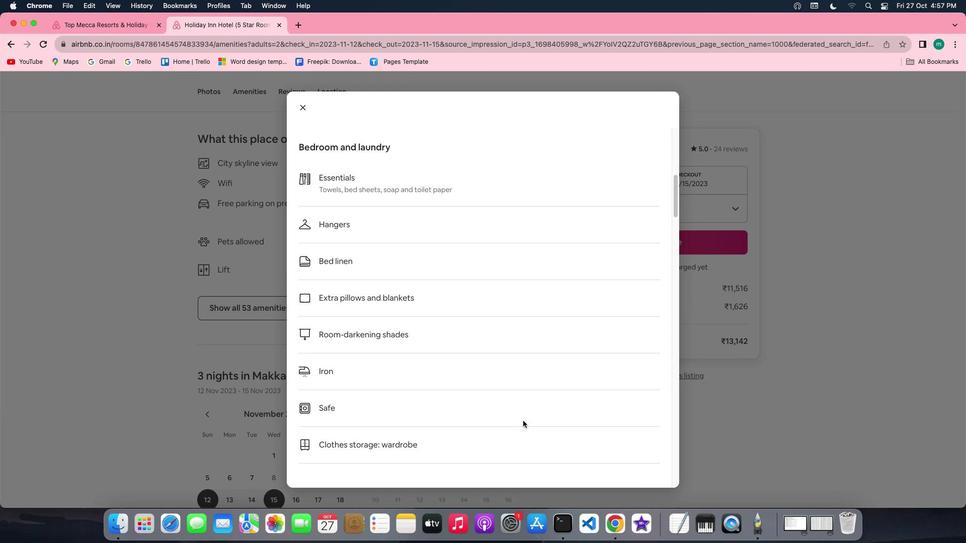 
Action: Mouse scrolled (523, 421) with delta (0, 0)
Screenshot: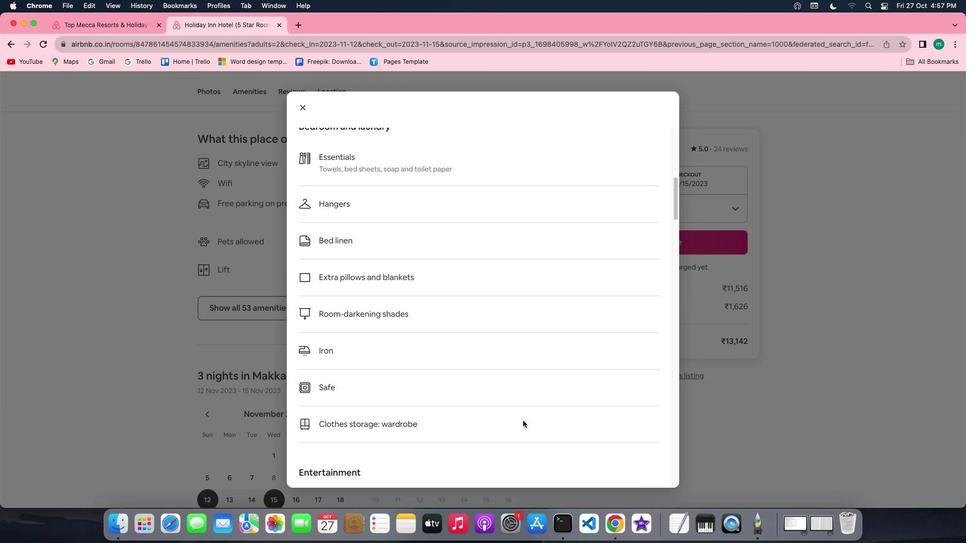 
Action: Mouse scrolled (523, 421) with delta (0, 0)
Screenshot: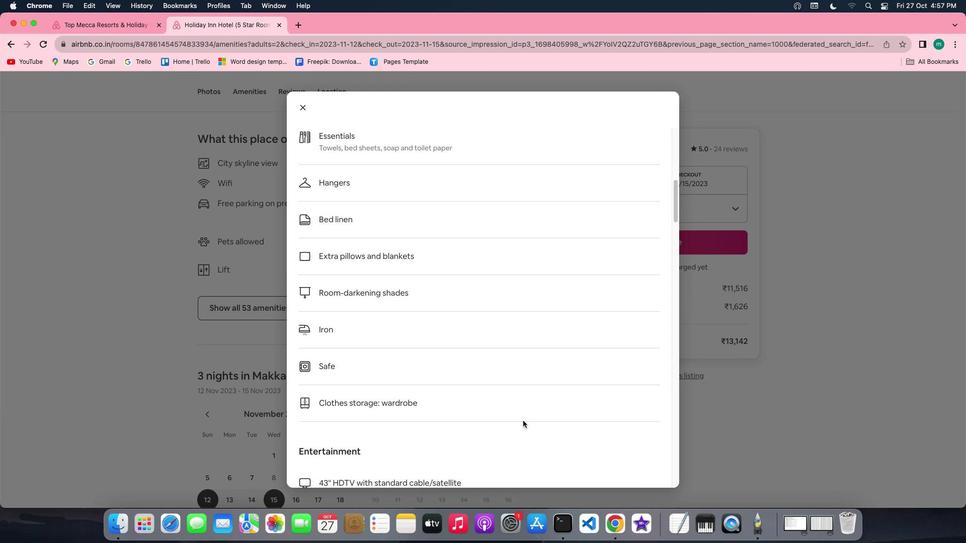 
Action: Mouse scrolled (523, 421) with delta (0, -1)
Screenshot: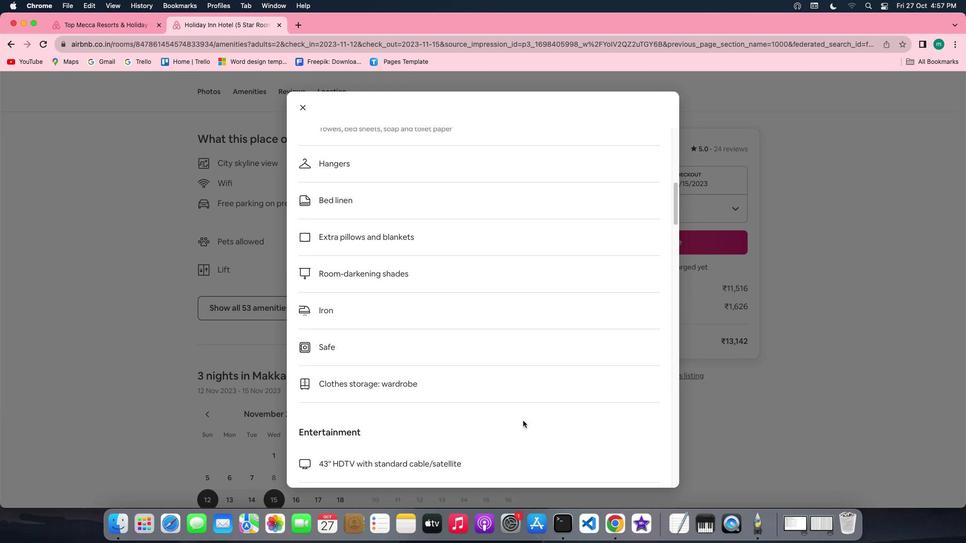 
Action: Mouse scrolled (523, 421) with delta (0, -1)
Screenshot: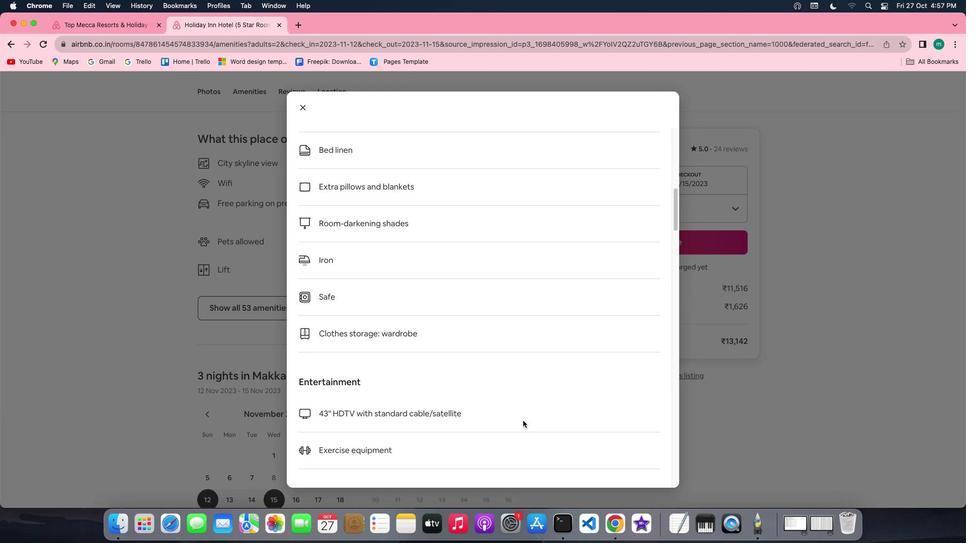 
Action: Mouse scrolled (523, 421) with delta (0, 0)
Screenshot: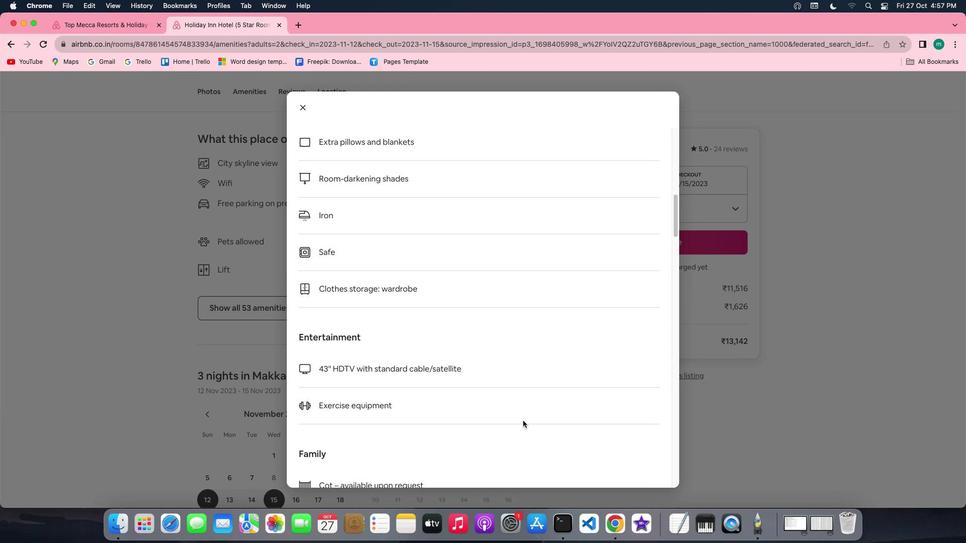 
Action: Mouse scrolled (523, 421) with delta (0, 0)
Screenshot: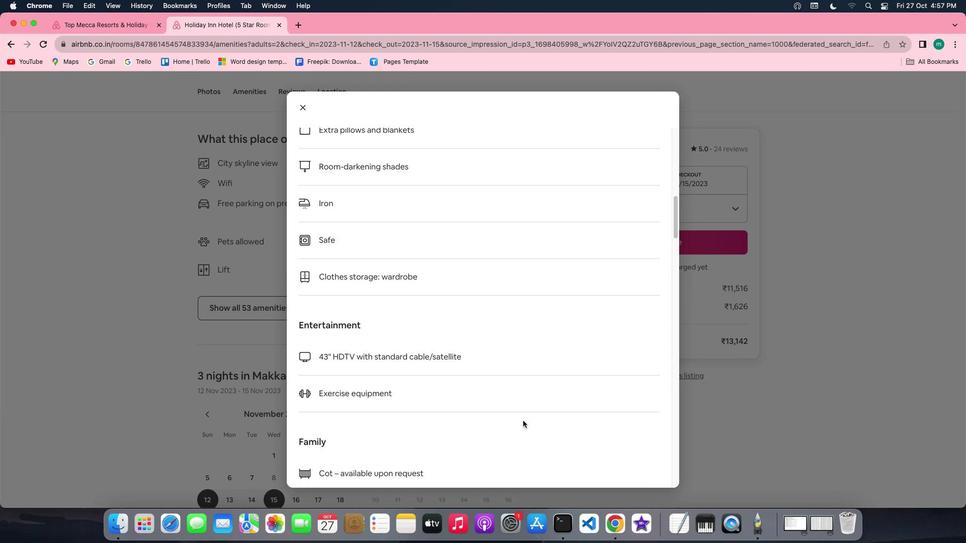 
Action: Mouse scrolled (523, 421) with delta (0, -1)
Screenshot: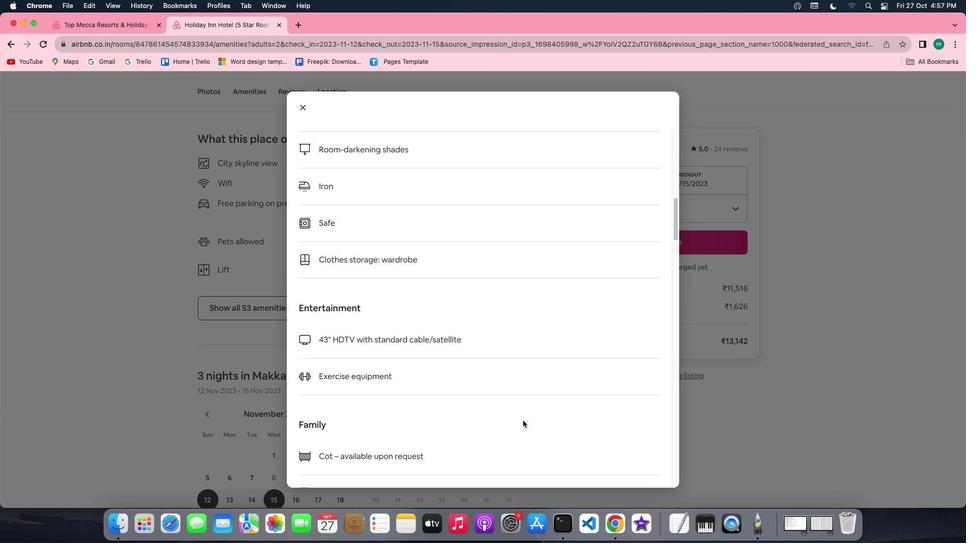 
Action: Mouse scrolled (523, 421) with delta (0, 0)
Screenshot: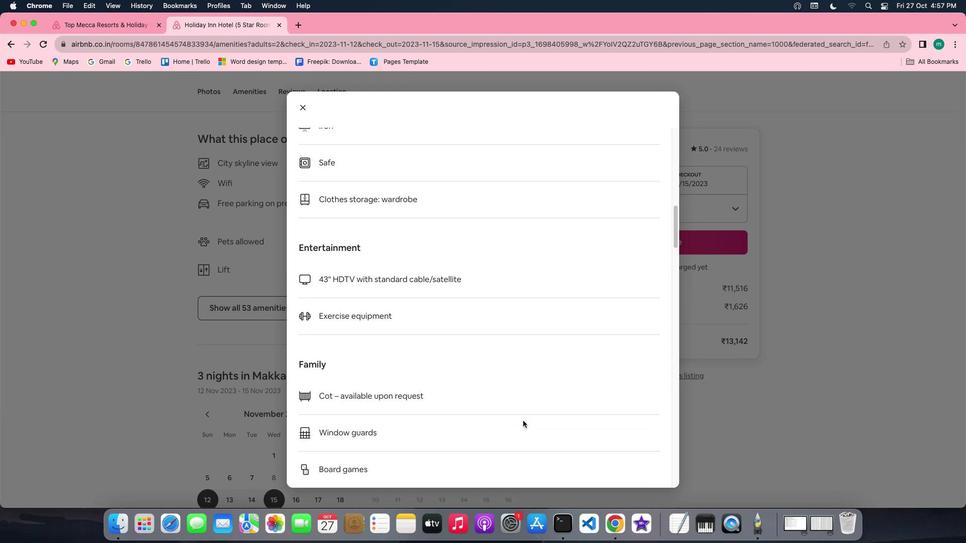 
Action: Mouse scrolled (523, 421) with delta (0, 0)
Screenshot: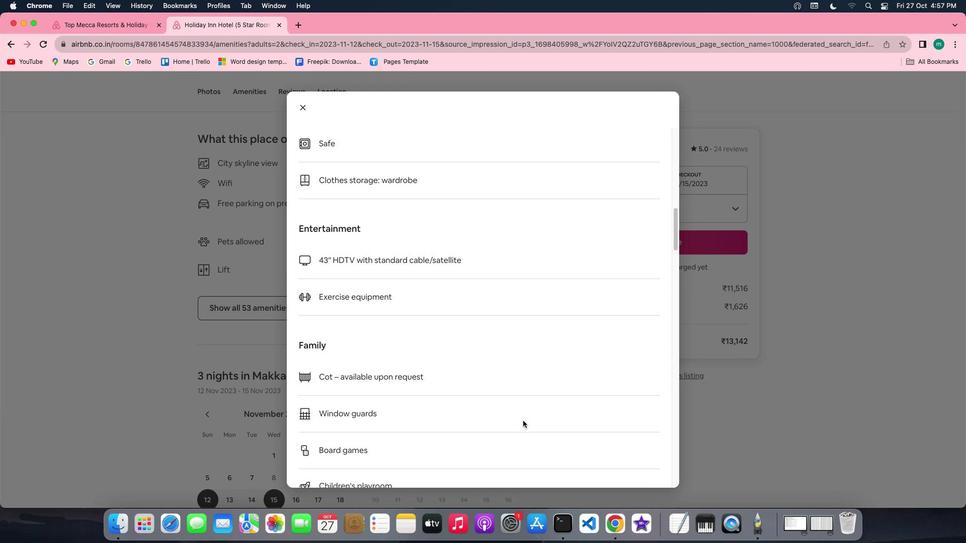 
Action: Mouse scrolled (523, 421) with delta (0, 0)
Screenshot: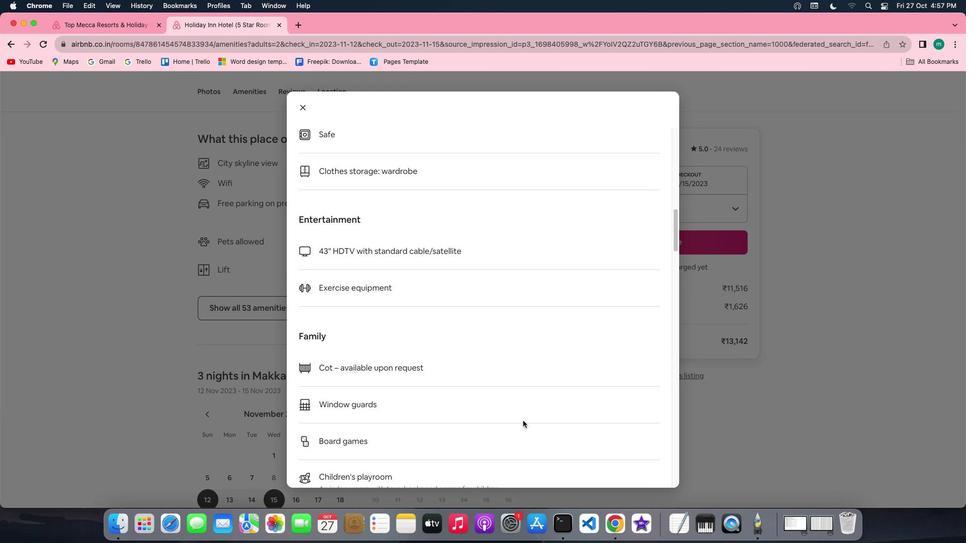 
Action: Mouse scrolled (523, 421) with delta (0, -1)
Screenshot: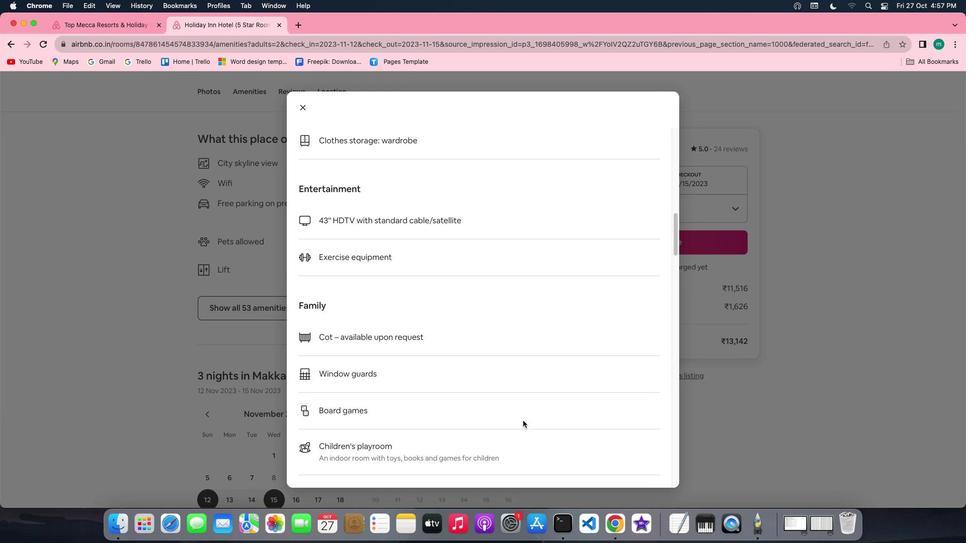 
Action: Mouse scrolled (523, 421) with delta (0, 0)
Screenshot: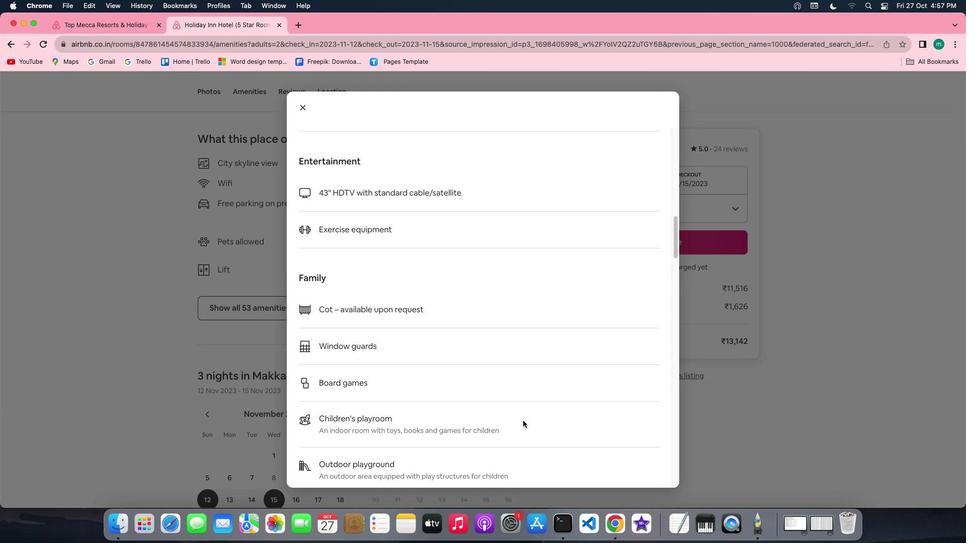 
Action: Mouse scrolled (523, 421) with delta (0, 0)
Screenshot: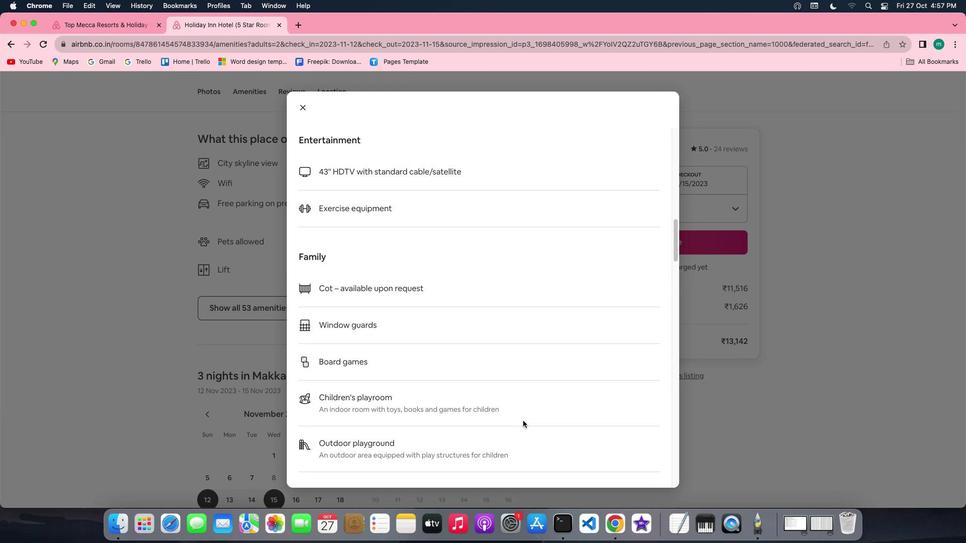 
Action: Mouse scrolled (523, 421) with delta (0, -1)
Screenshot: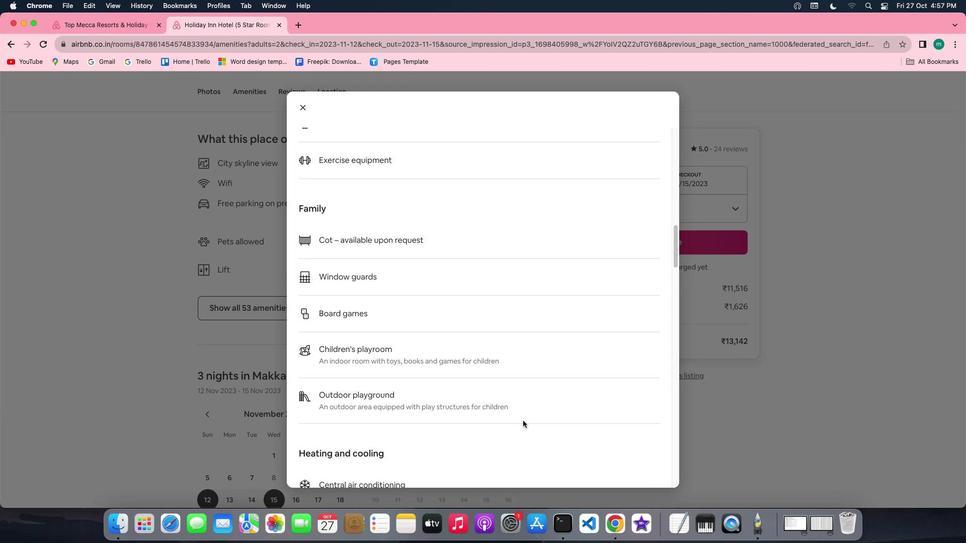 
Action: Mouse scrolled (523, 421) with delta (0, -2)
Screenshot: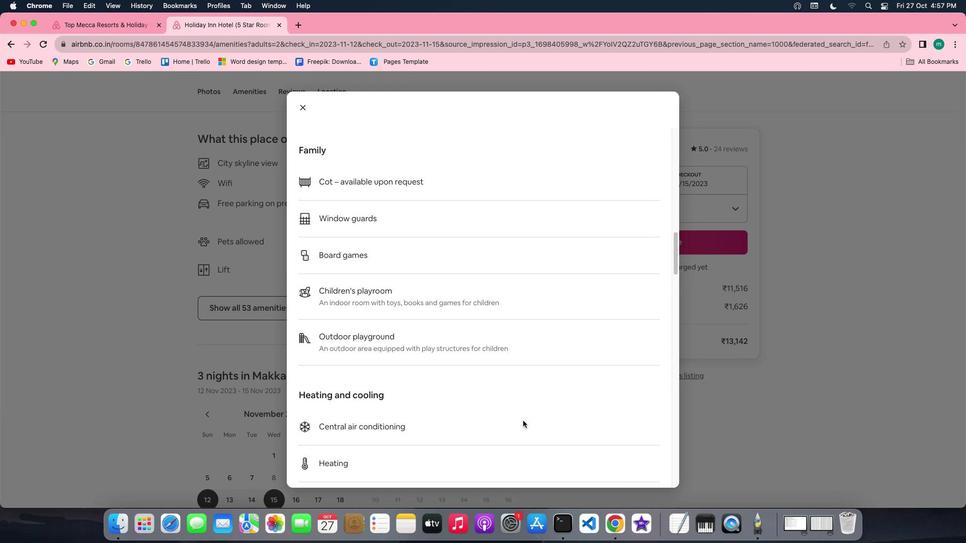 
Action: Mouse scrolled (523, 421) with delta (0, 0)
Screenshot: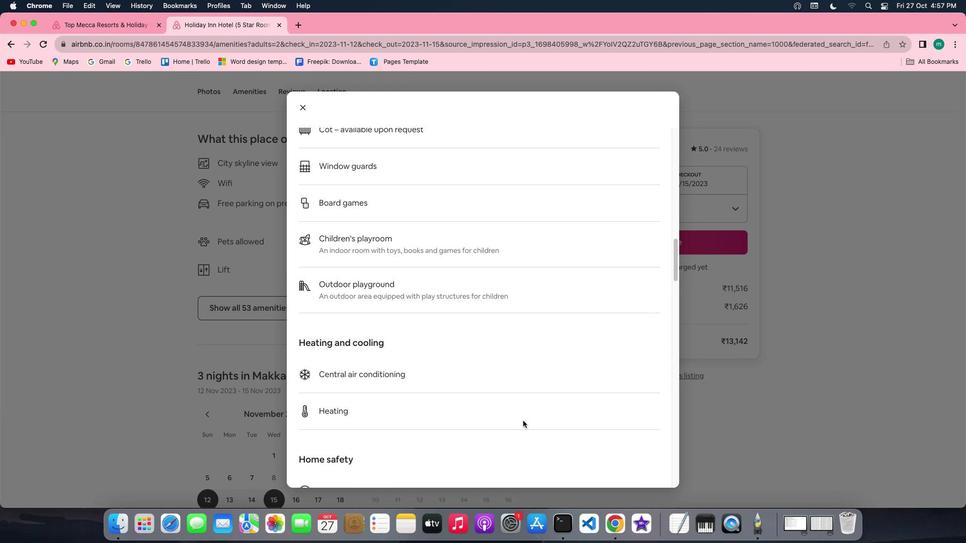 
Action: Mouse scrolled (523, 421) with delta (0, 0)
Screenshot: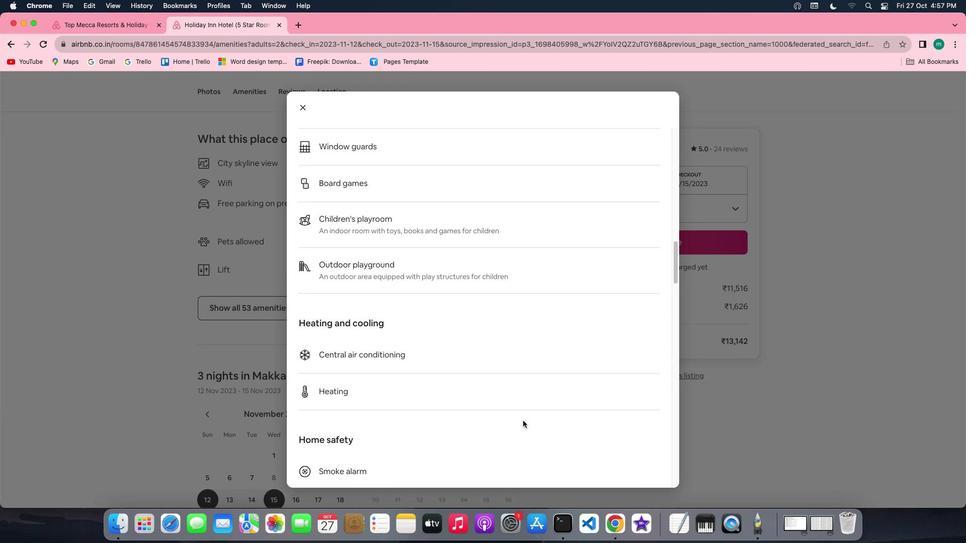 
Action: Mouse scrolled (523, 421) with delta (0, -1)
Screenshot: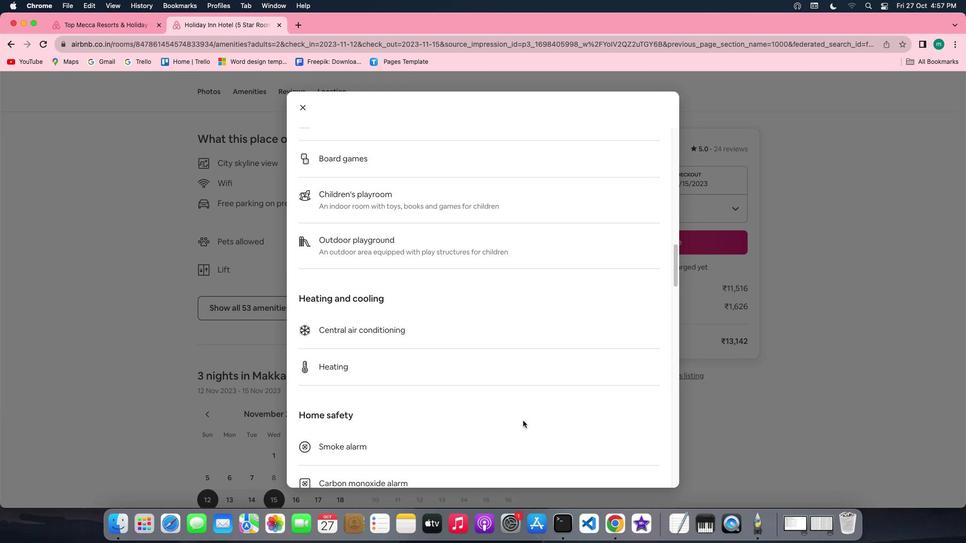 
Action: Mouse scrolled (523, 421) with delta (0, -1)
Screenshot: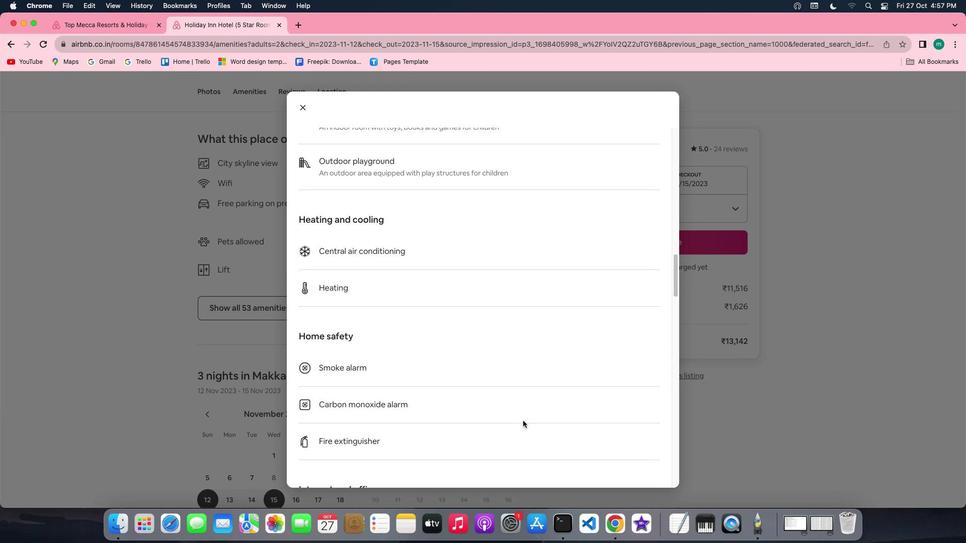 
Action: Mouse scrolled (523, 421) with delta (0, 0)
Screenshot: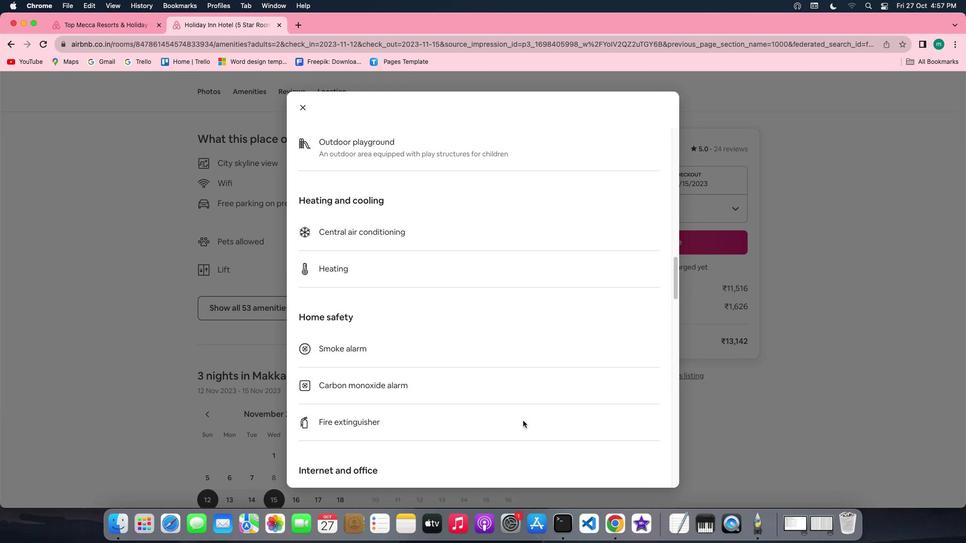 
Action: Mouse scrolled (523, 421) with delta (0, 0)
Screenshot: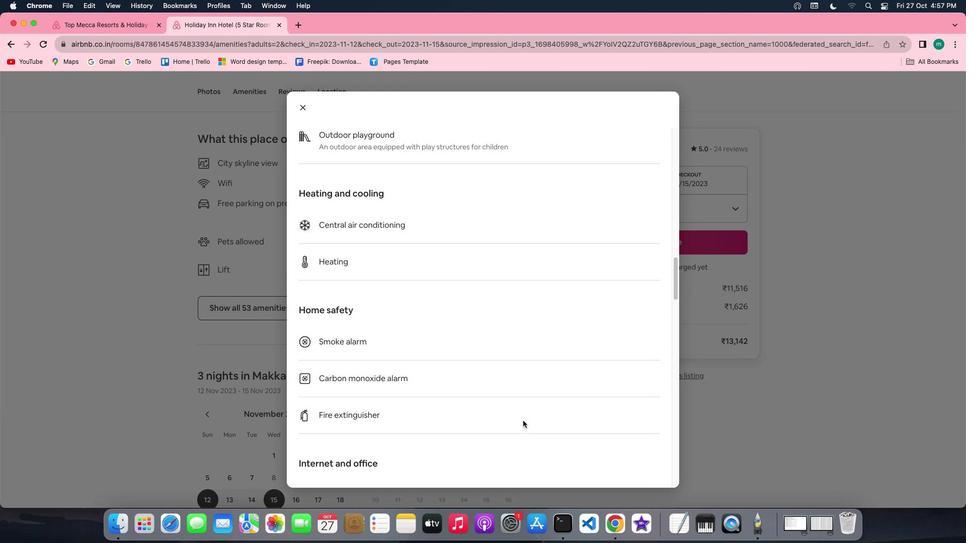 
Action: Mouse scrolled (523, 421) with delta (0, -1)
Screenshot: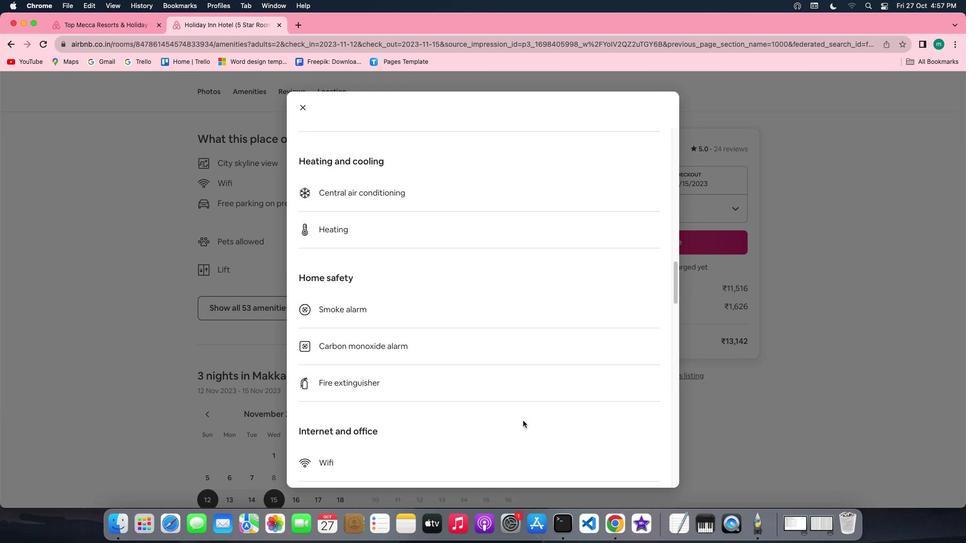 
Action: Mouse scrolled (523, 421) with delta (0, 0)
Screenshot: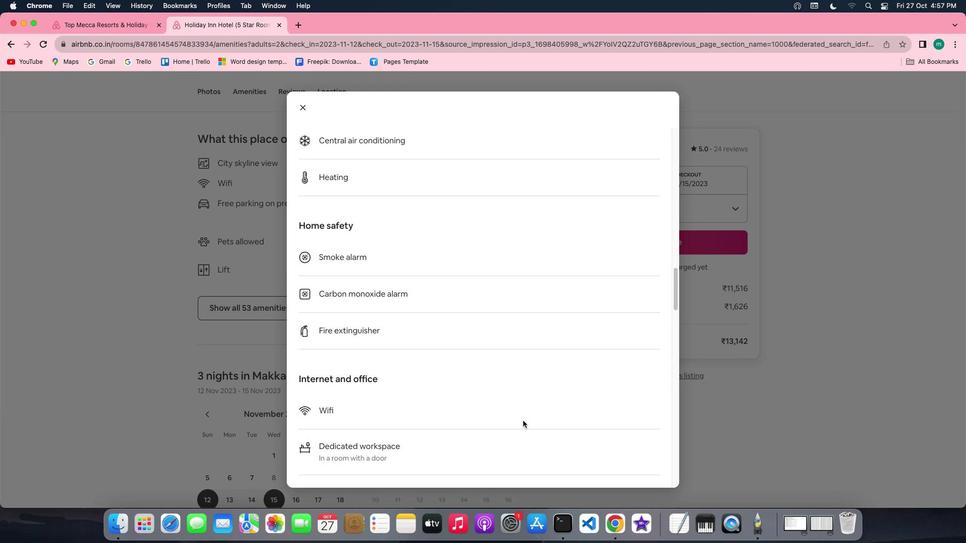 
Action: Mouse scrolled (523, 421) with delta (0, 0)
Screenshot: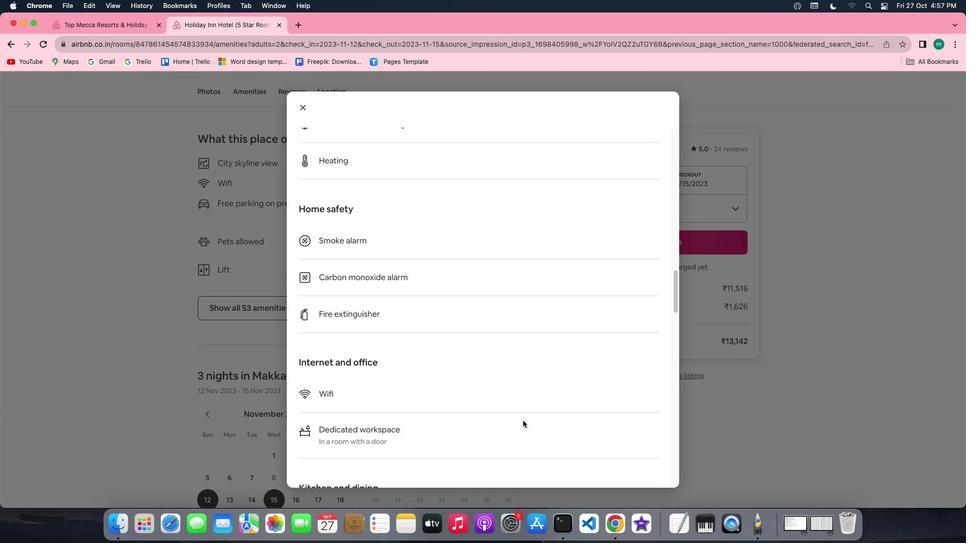 
Action: Mouse scrolled (523, 421) with delta (0, 0)
Screenshot: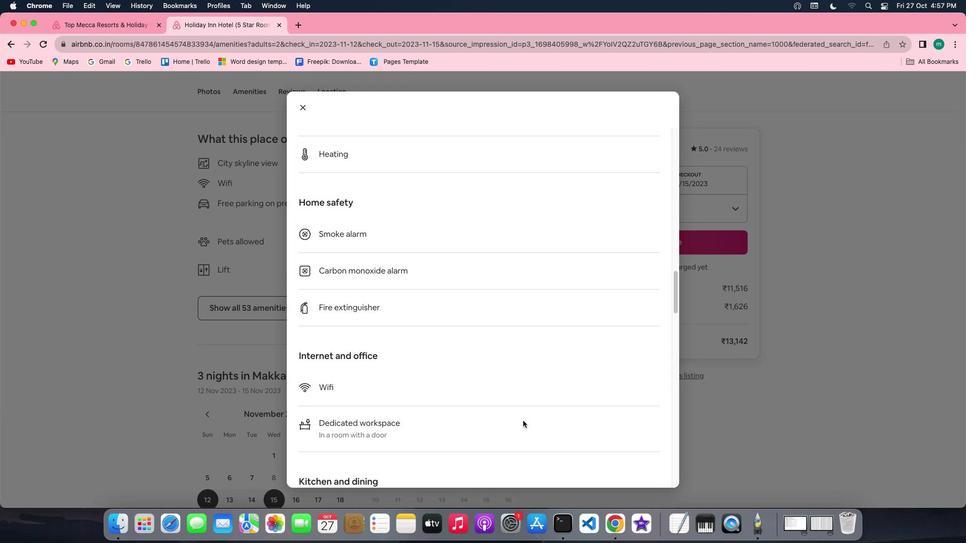 
Action: Mouse scrolled (523, 421) with delta (0, 0)
Screenshot: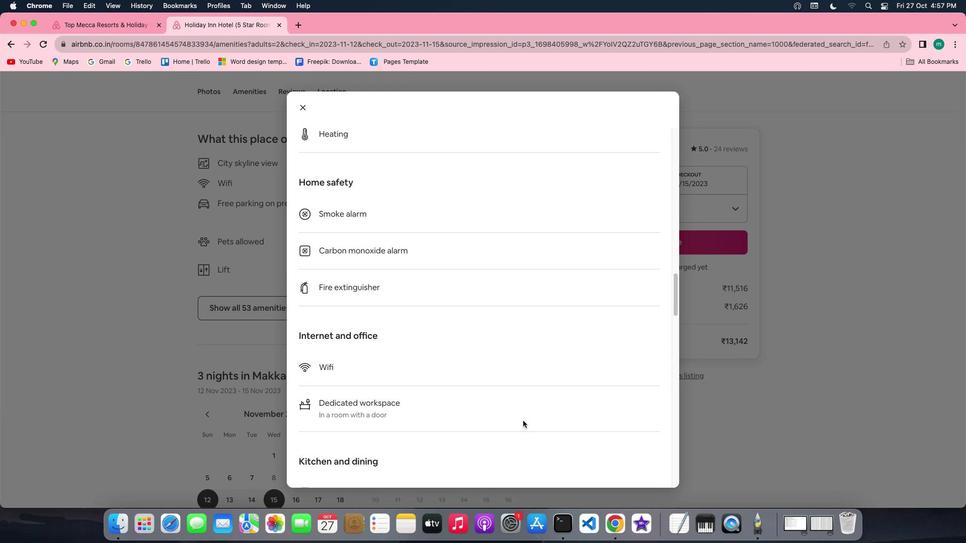 
Action: Mouse scrolled (523, 421) with delta (0, 0)
Screenshot: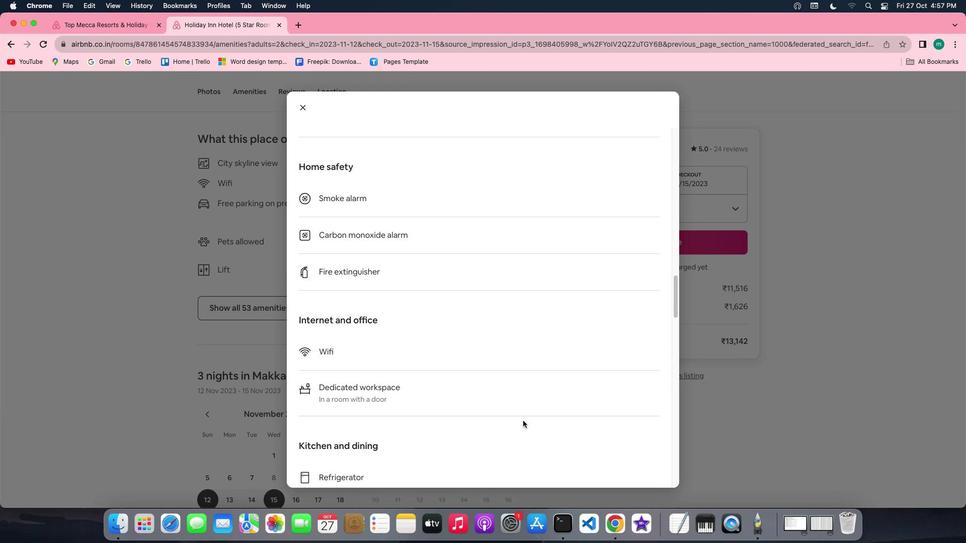 
Action: Mouse scrolled (523, 421) with delta (0, 0)
Screenshot: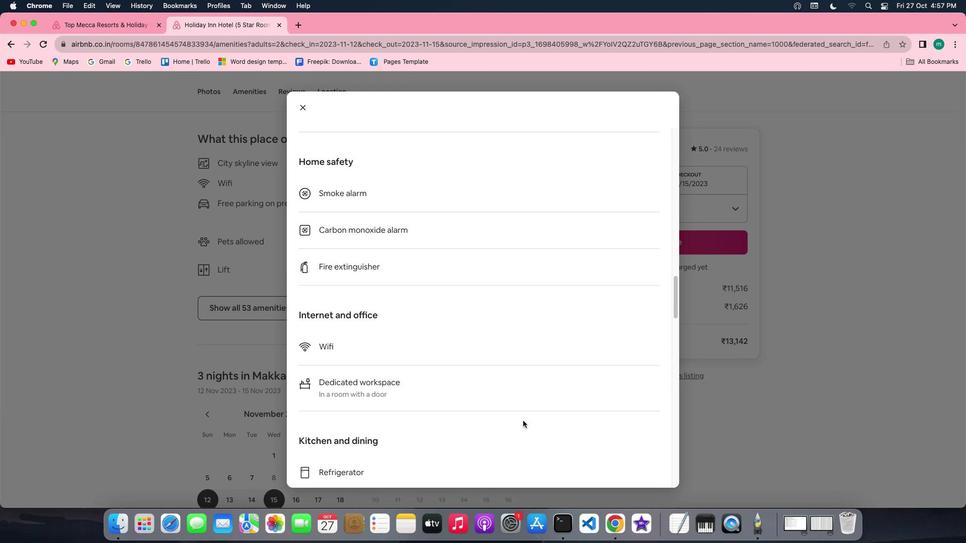 
Action: Mouse scrolled (523, 421) with delta (0, 0)
Screenshot: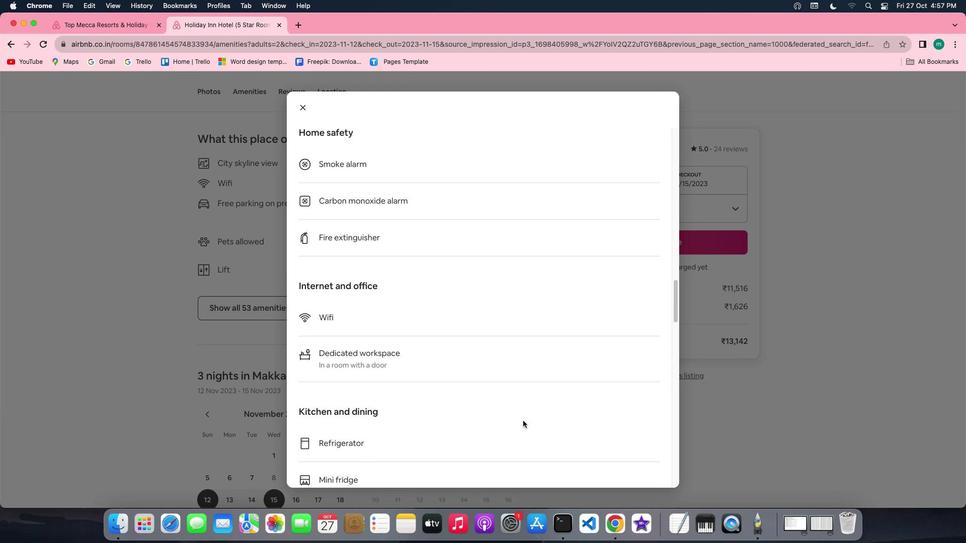 
Action: Mouse scrolled (523, 421) with delta (0, 0)
Screenshot: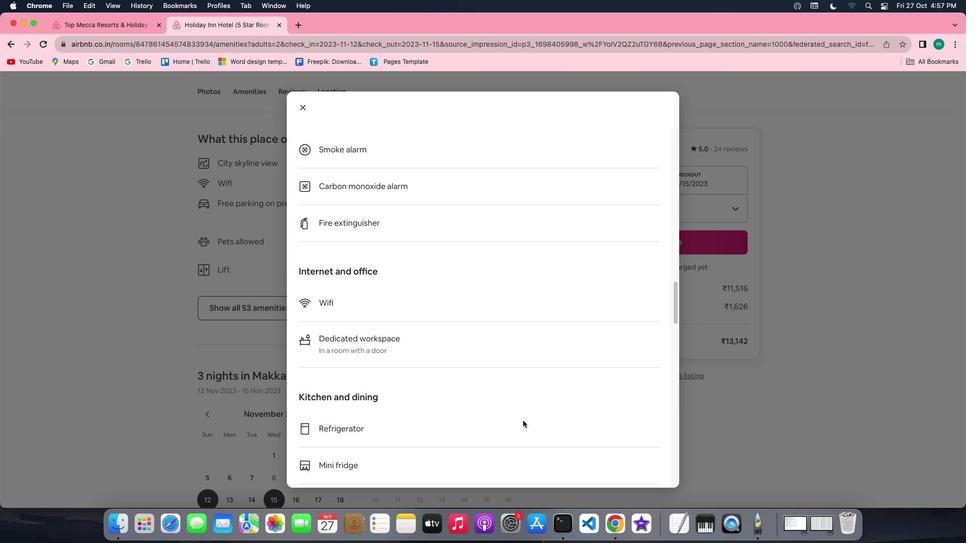 
Action: Mouse scrolled (523, 421) with delta (0, 0)
Screenshot: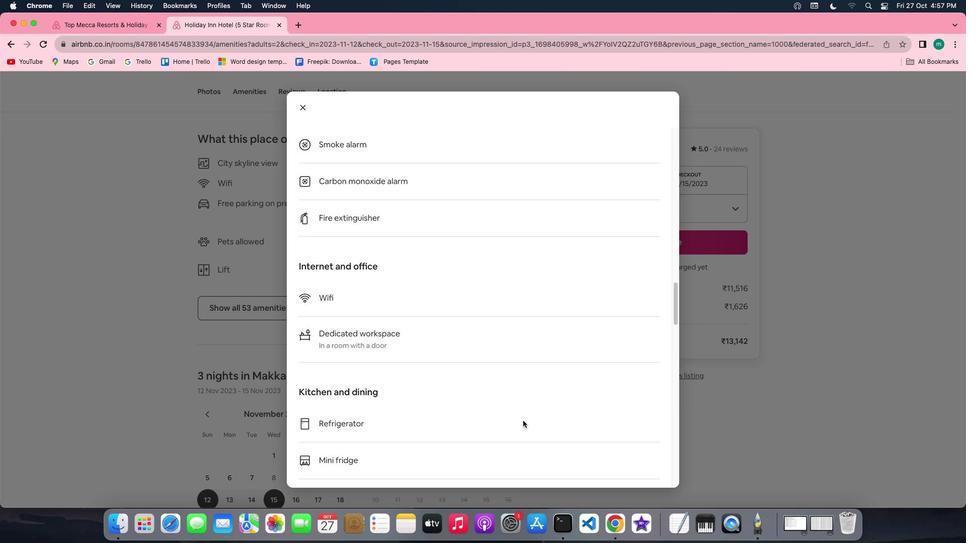 
Action: Mouse scrolled (523, 421) with delta (0, 0)
Screenshot: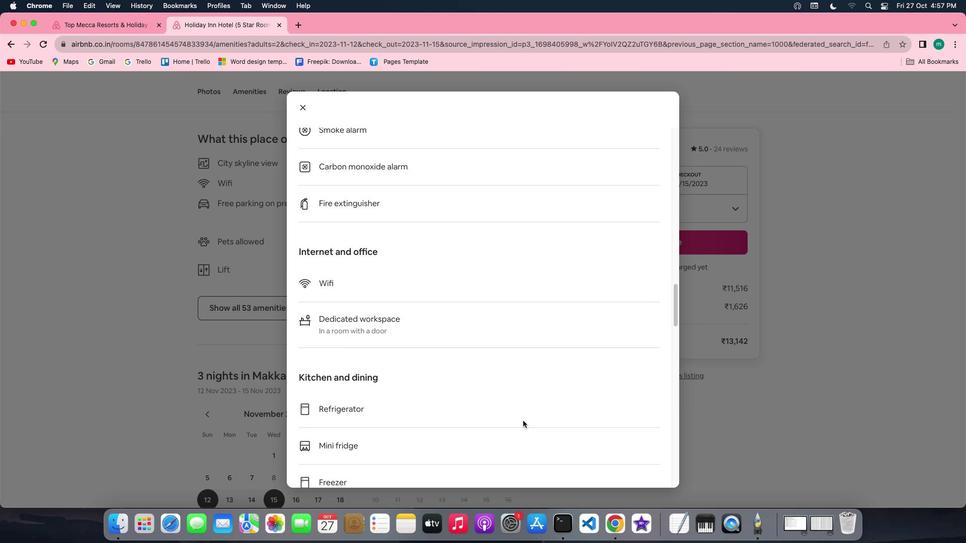 
Action: Mouse scrolled (523, 421) with delta (0, 0)
Screenshot: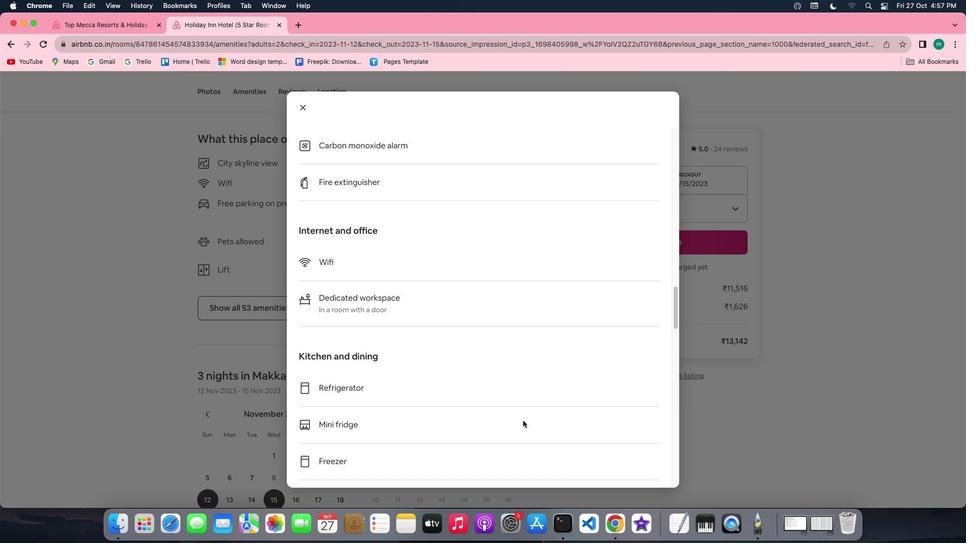 
Action: Mouse scrolled (523, 421) with delta (0, 0)
Screenshot: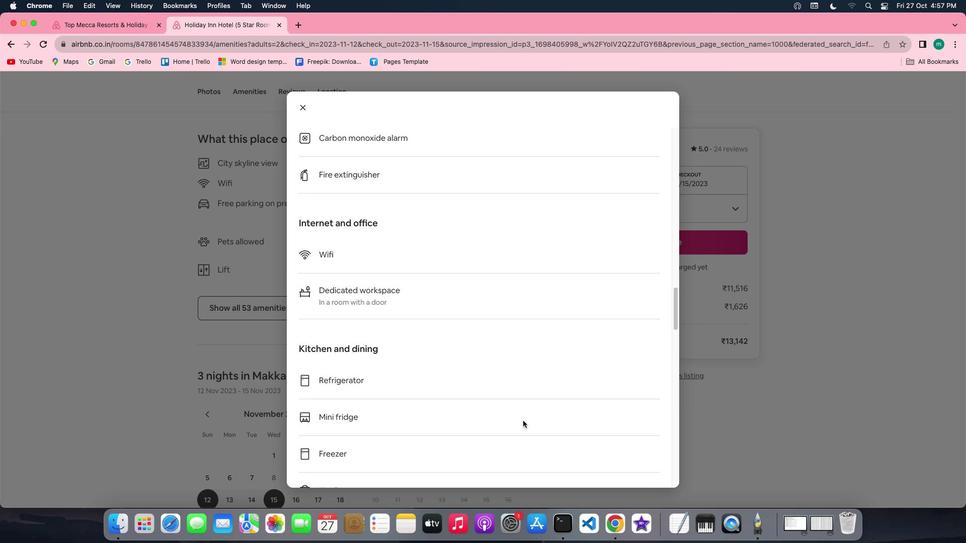 
Action: Mouse scrolled (523, 421) with delta (0, 0)
Screenshot: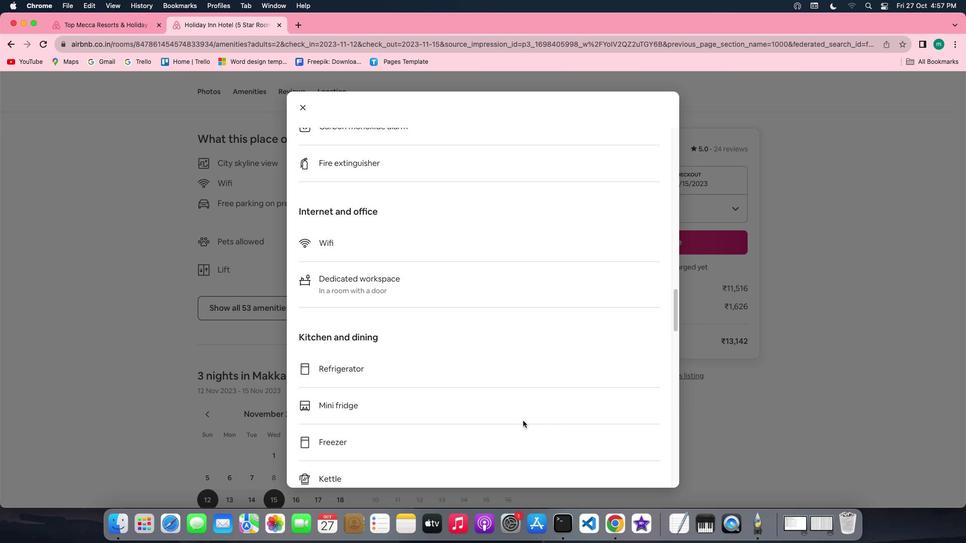 
Action: Mouse scrolled (523, 421) with delta (0, -1)
Screenshot: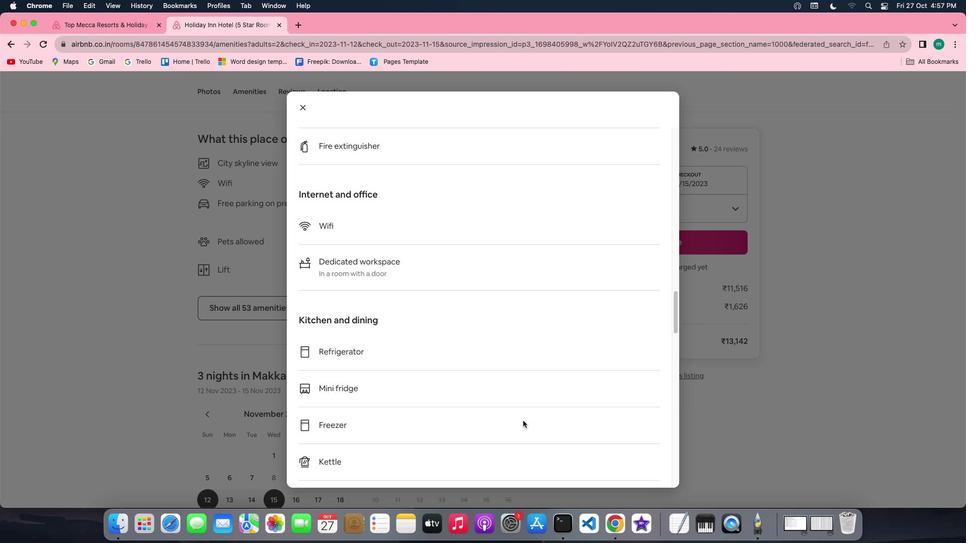 
Action: Mouse scrolled (523, 421) with delta (0, 0)
Screenshot: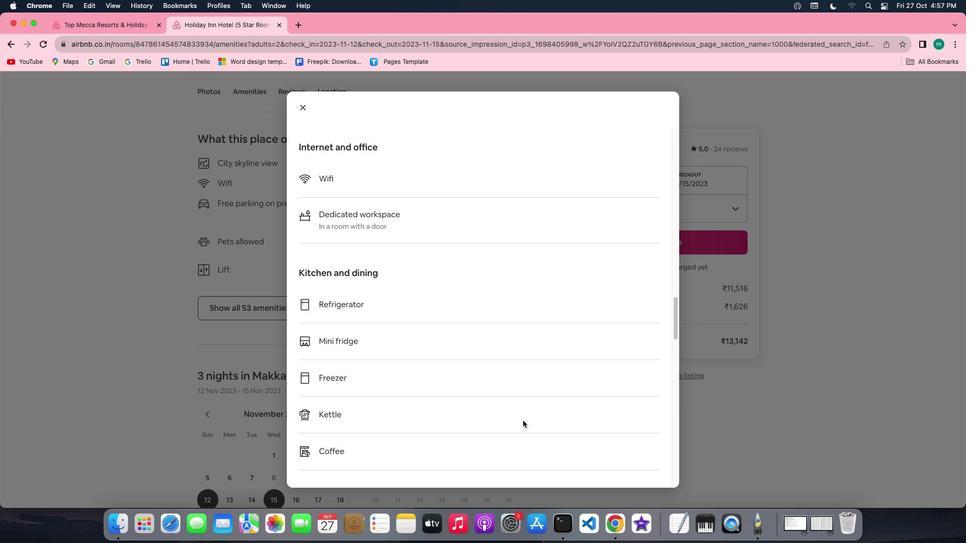 
Action: Mouse scrolled (523, 421) with delta (0, 0)
Screenshot: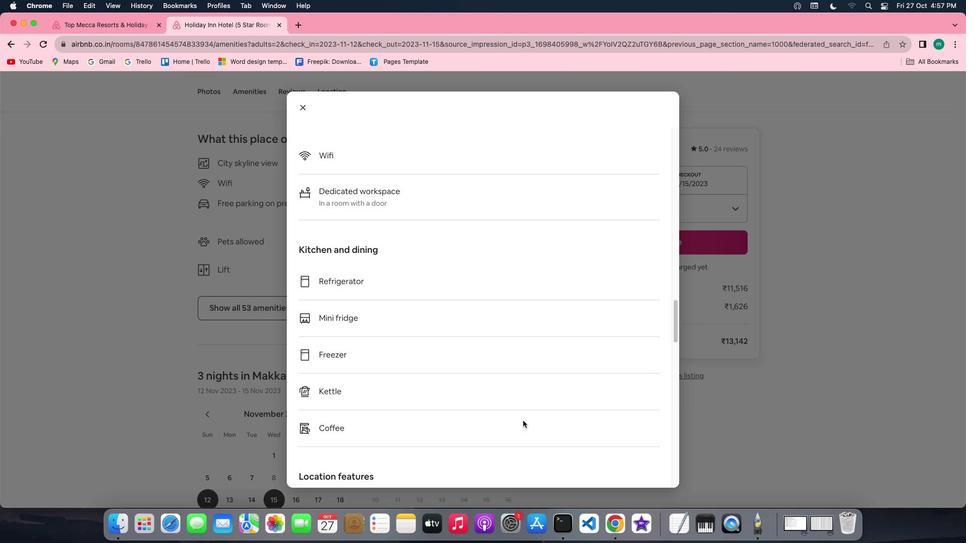 
Action: Mouse scrolled (523, 421) with delta (0, -1)
Screenshot: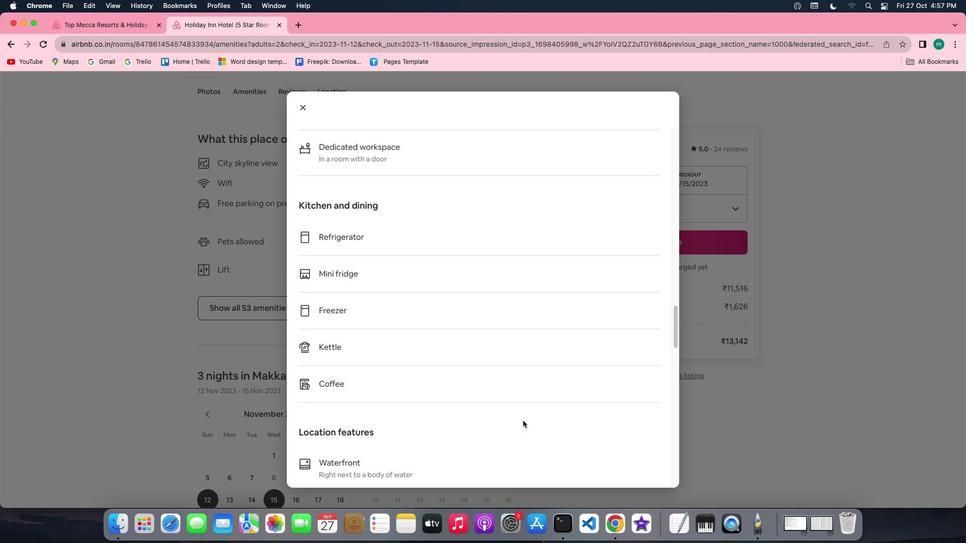 
Action: Mouse scrolled (523, 421) with delta (0, -2)
Screenshot: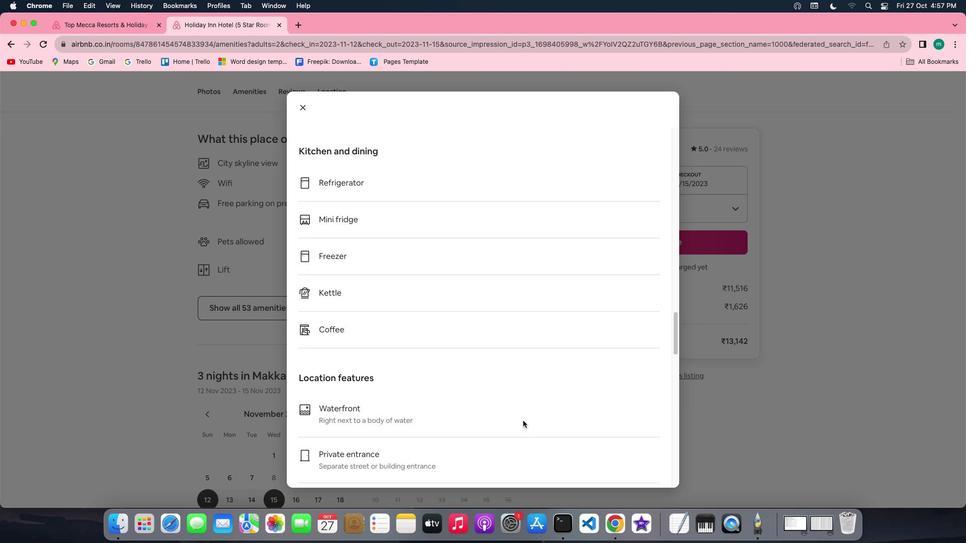 
Action: Mouse scrolled (523, 421) with delta (0, 0)
Screenshot: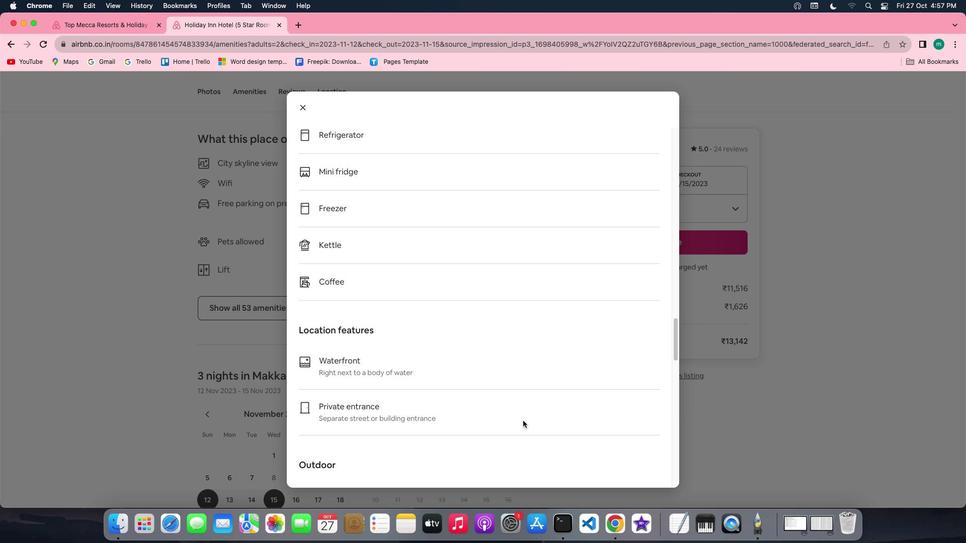 
Action: Mouse scrolled (523, 421) with delta (0, 0)
Screenshot: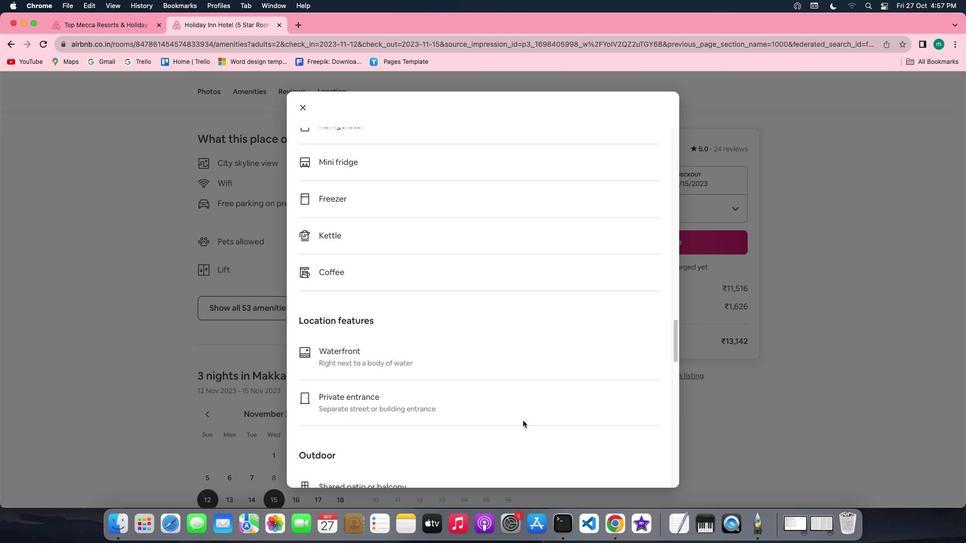 
Action: Mouse scrolled (523, 421) with delta (0, -1)
Screenshot: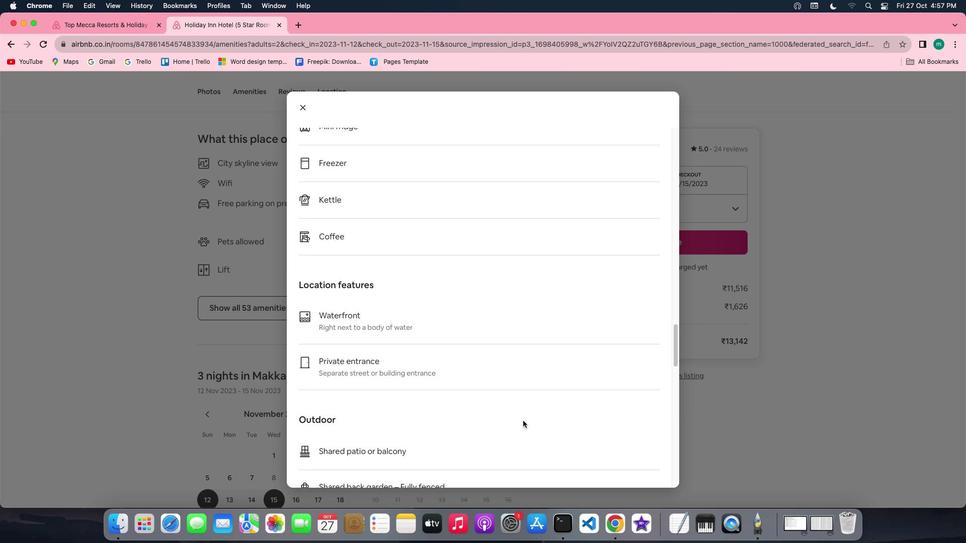 
Action: Mouse scrolled (523, 421) with delta (0, -1)
Screenshot: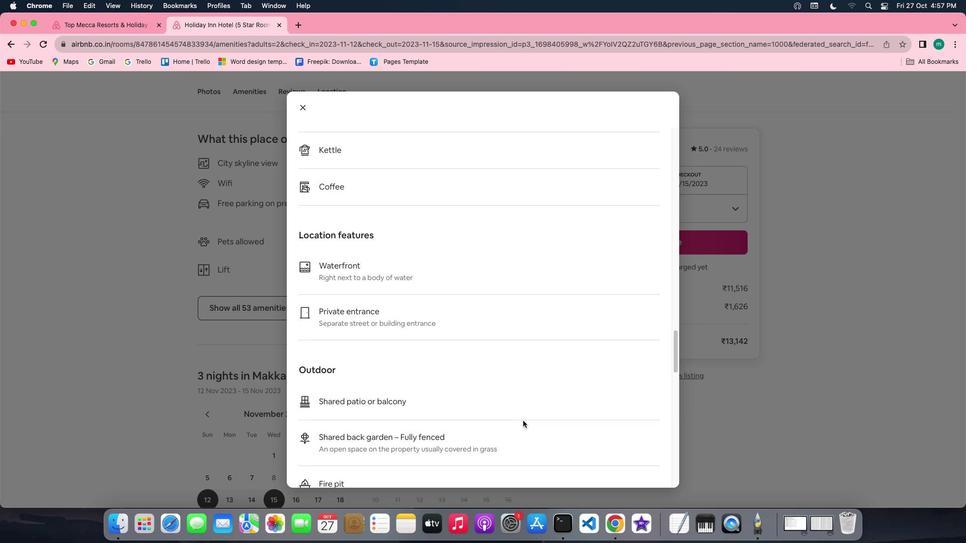 
Action: Mouse scrolled (523, 421) with delta (0, 0)
Screenshot: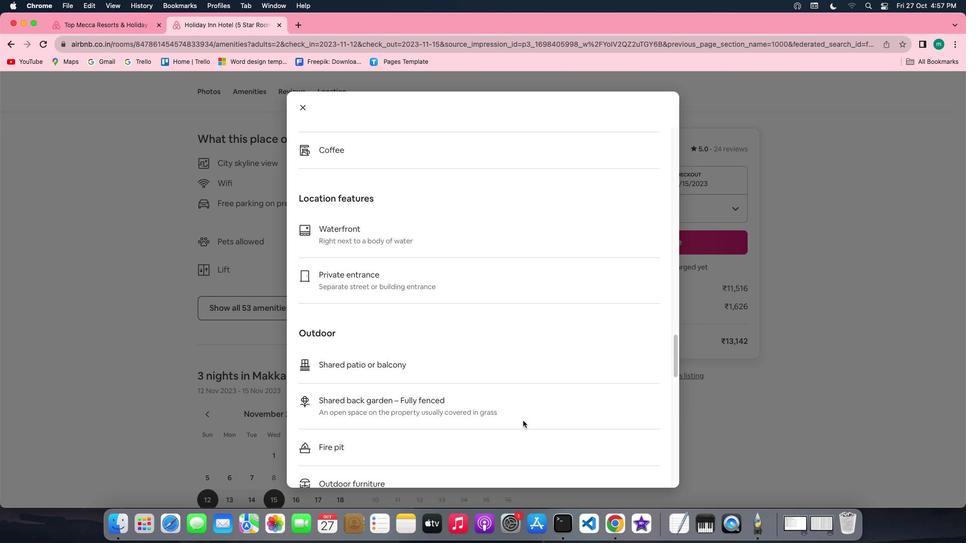 
Action: Mouse scrolled (523, 421) with delta (0, 0)
Screenshot: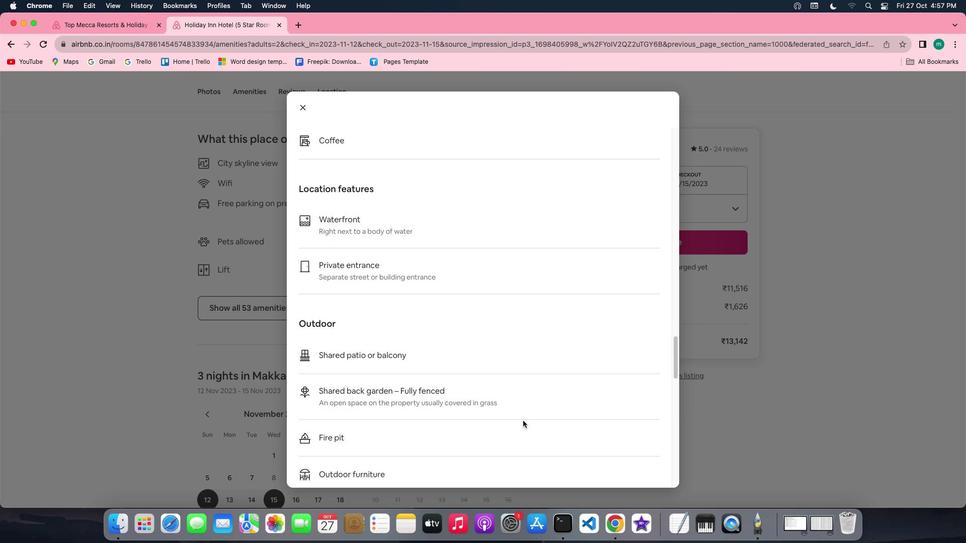 
Action: Mouse scrolled (523, 421) with delta (0, -1)
Screenshot: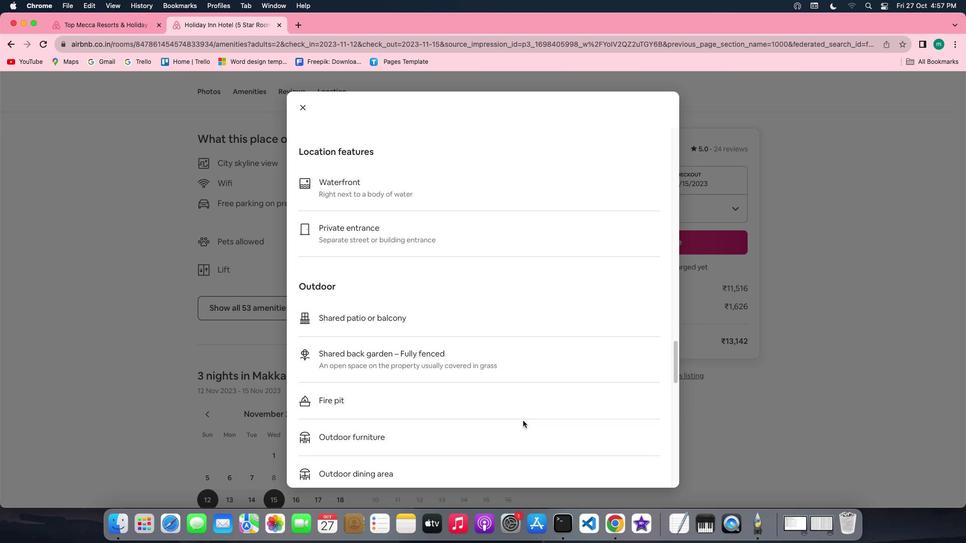 
Action: Mouse scrolled (523, 421) with delta (0, -1)
Screenshot: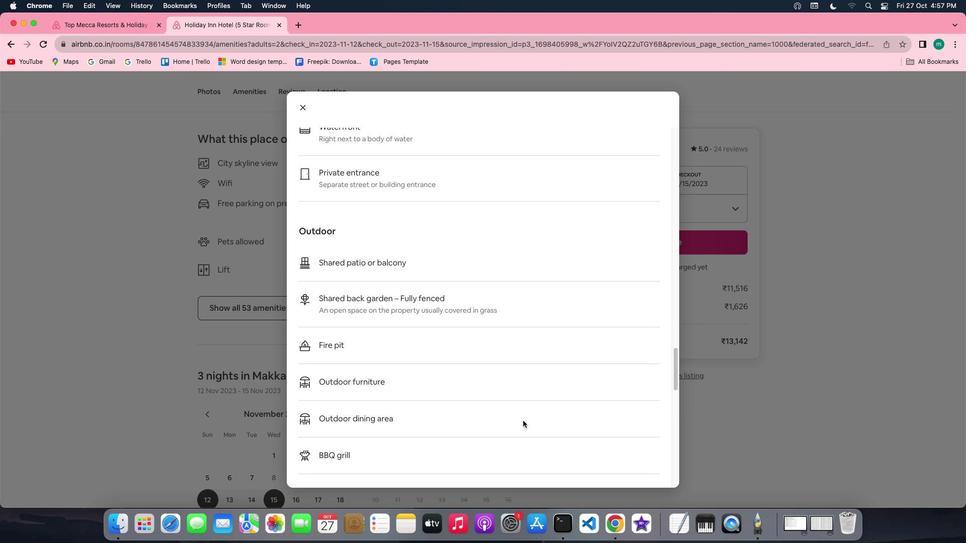 
Action: Mouse scrolled (523, 421) with delta (0, 0)
Screenshot: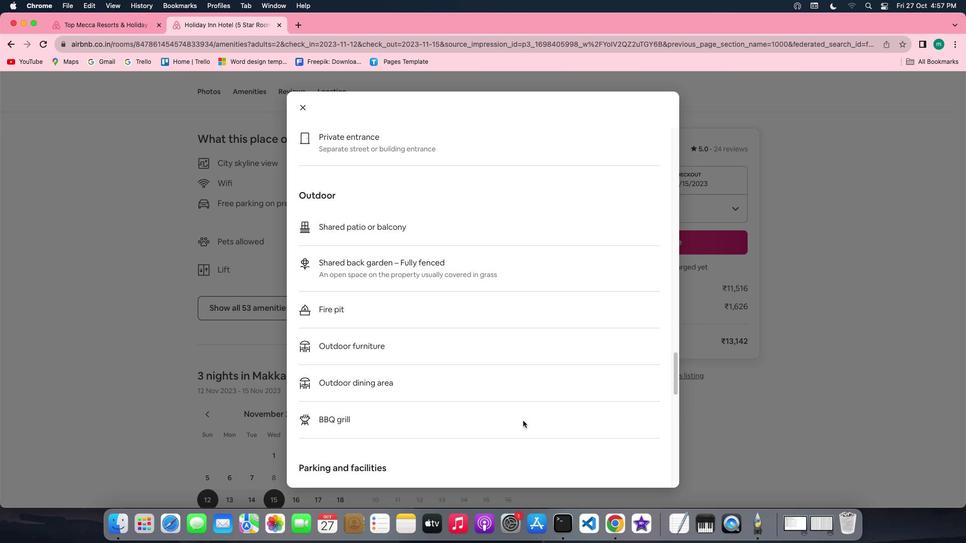 
Action: Mouse scrolled (523, 421) with delta (0, 0)
Screenshot: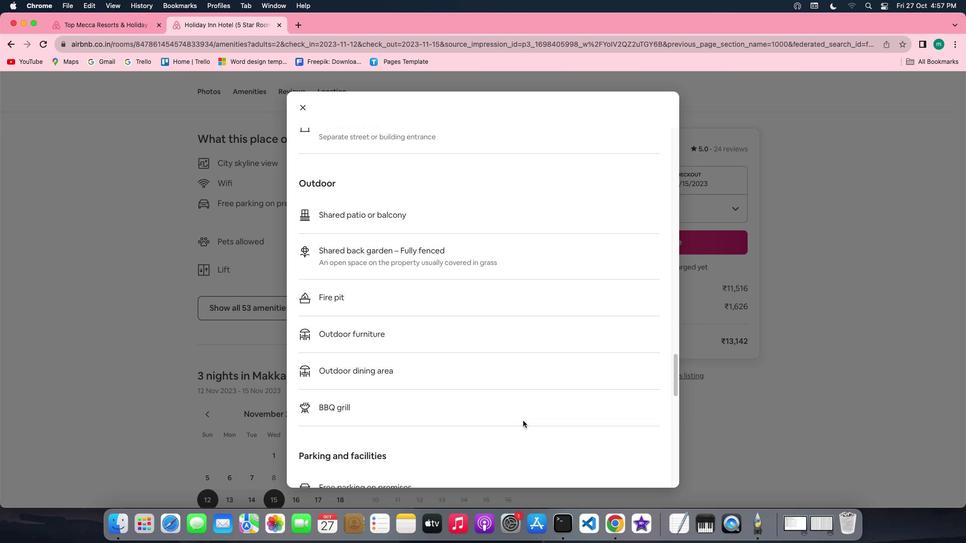 
Action: Mouse scrolled (523, 421) with delta (0, -1)
Screenshot: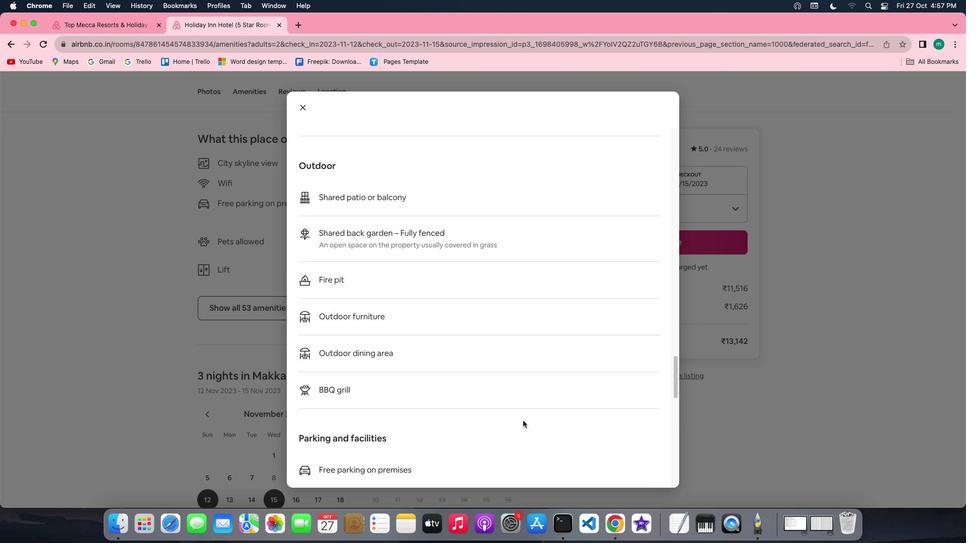 
Action: Mouse scrolled (523, 421) with delta (0, -1)
Screenshot: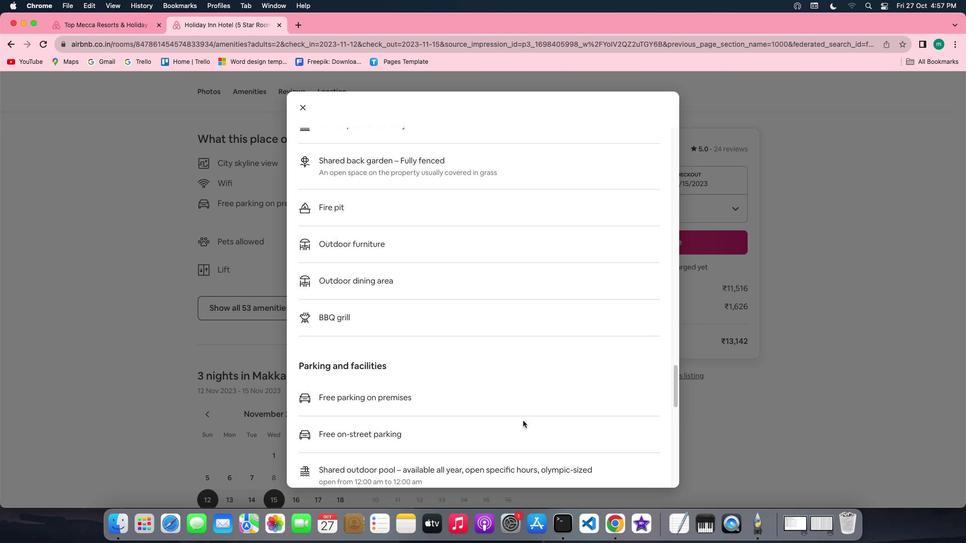 
Action: Mouse scrolled (523, 421) with delta (0, 0)
Screenshot: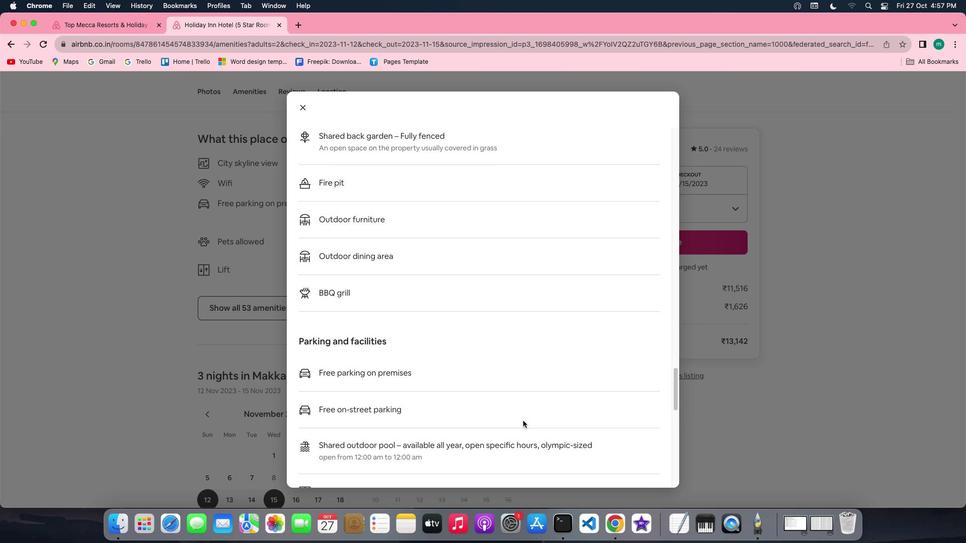 
Action: Mouse scrolled (523, 421) with delta (0, 0)
Screenshot: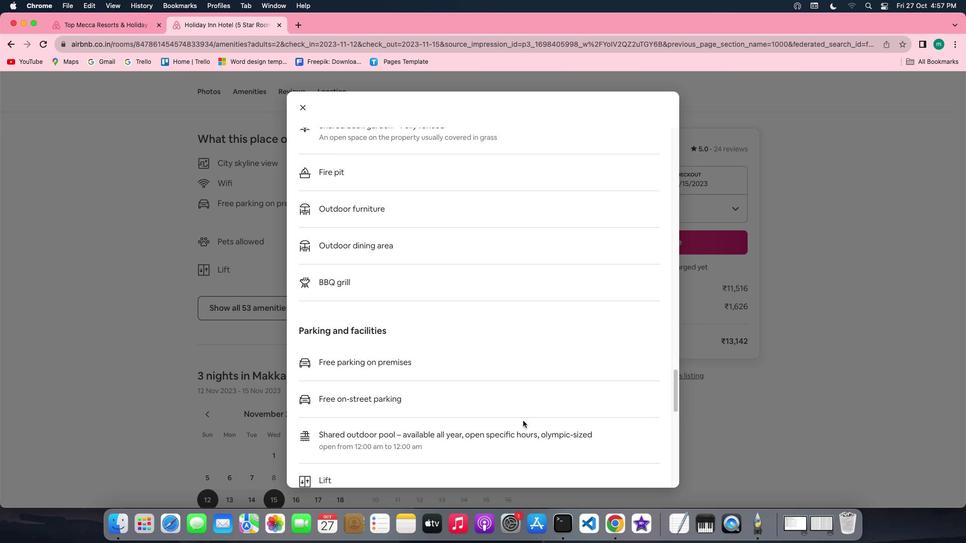 
Action: Mouse scrolled (523, 421) with delta (0, -1)
Screenshot: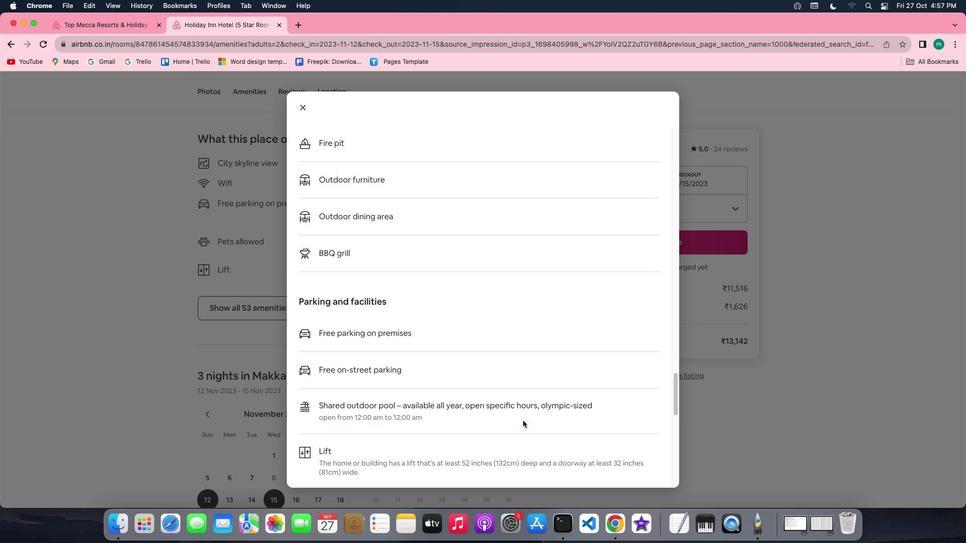 
Action: Mouse scrolled (523, 421) with delta (0, -1)
Screenshot: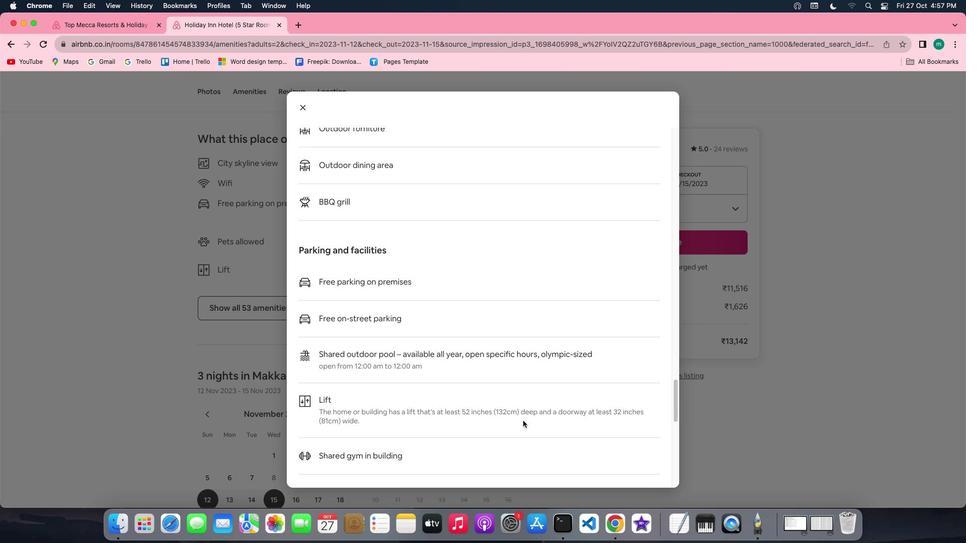 
Action: Mouse scrolled (523, 421) with delta (0, 0)
Screenshot: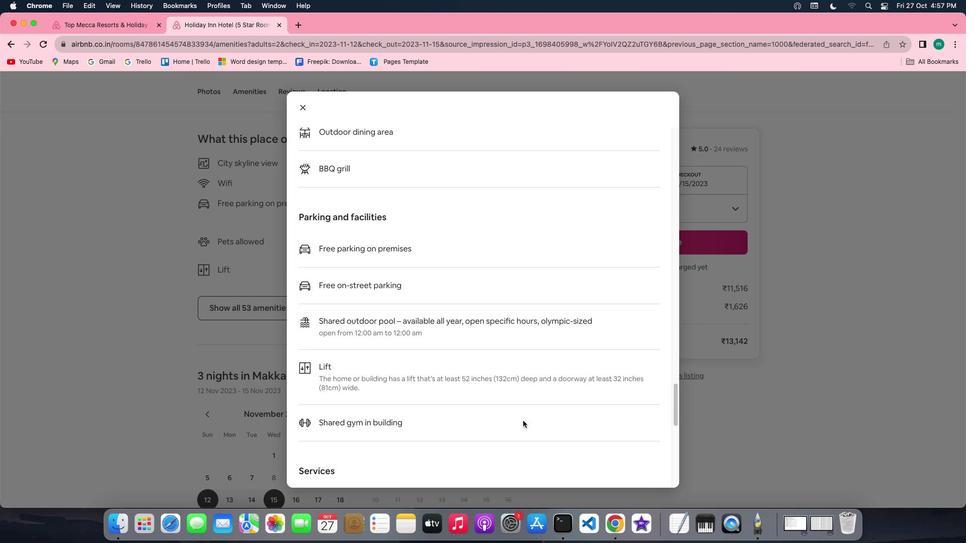 
Action: Mouse scrolled (523, 421) with delta (0, 0)
Screenshot: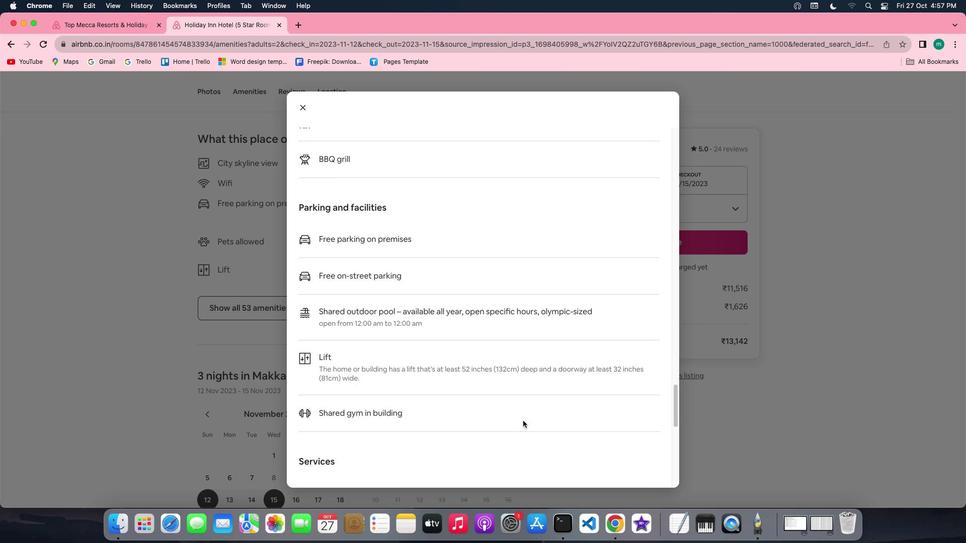 
Action: Mouse scrolled (523, 421) with delta (0, -1)
Screenshot: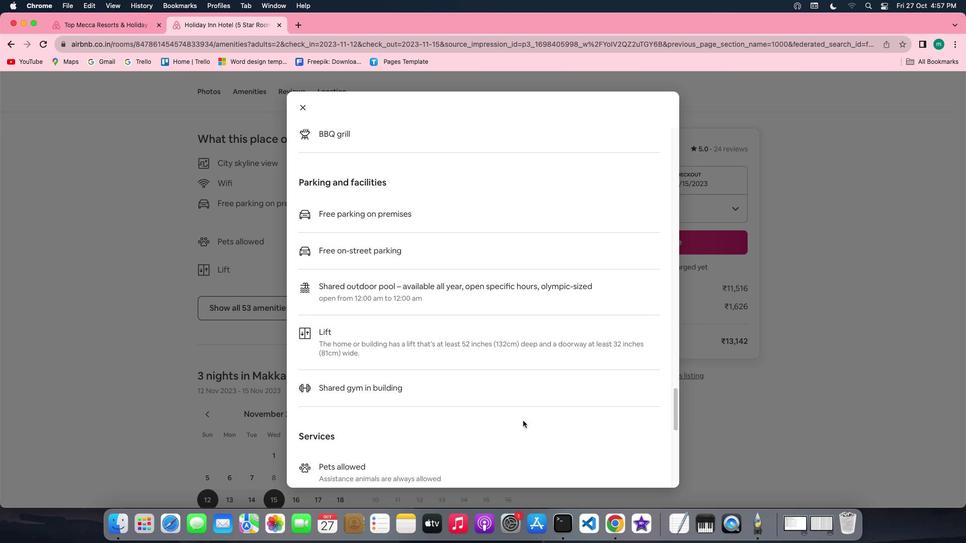 
Action: Mouse scrolled (523, 421) with delta (0, -1)
Screenshot: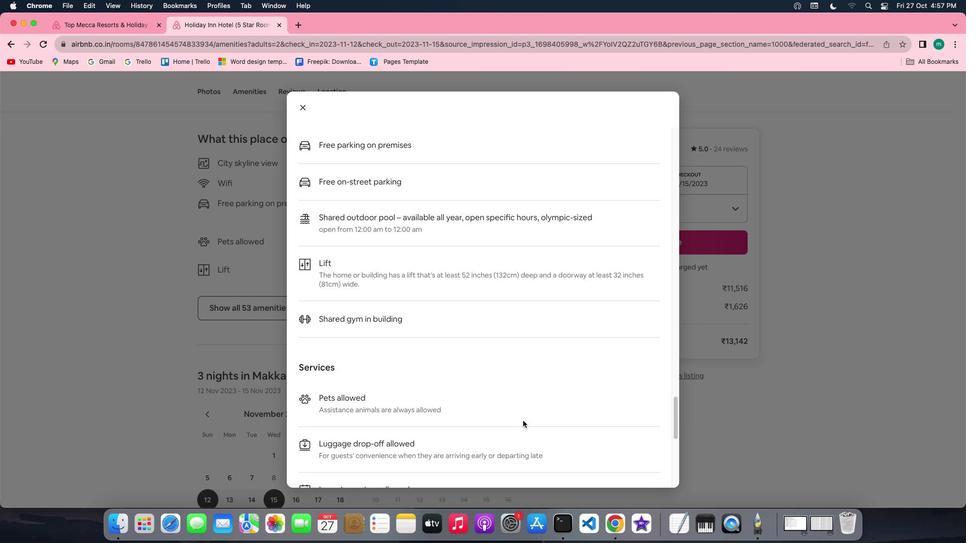 
Action: Mouse scrolled (523, 421) with delta (0, 0)
Screenshot: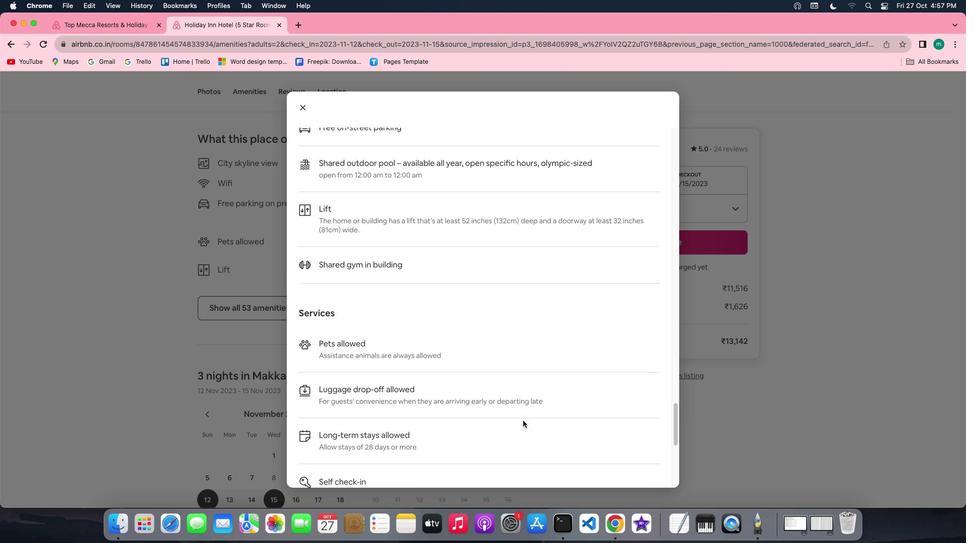
Action: Mouse scrolled (523, 421) with delta (0, 0)
Screenshot: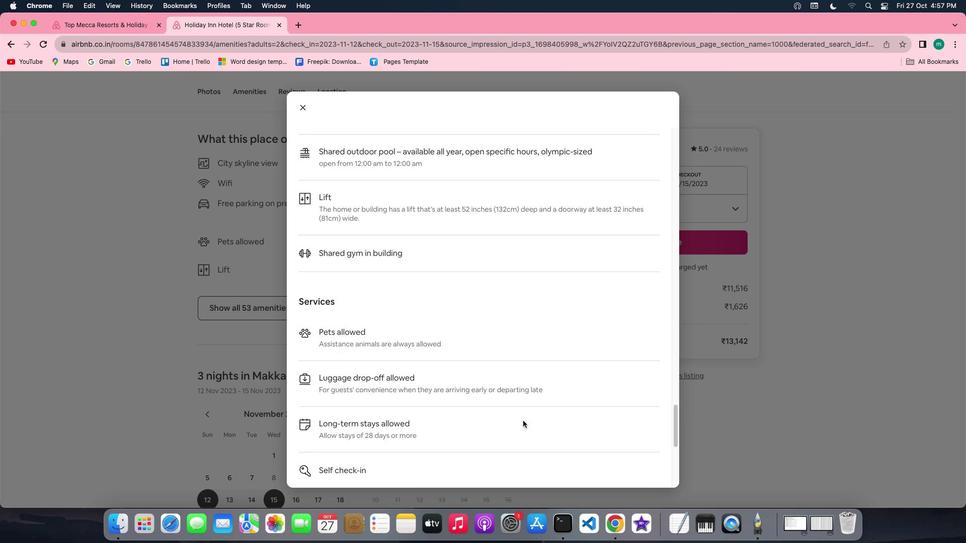 
Action: Mouse scrolled (523, 421) with delta (0, -1)
Screenshot: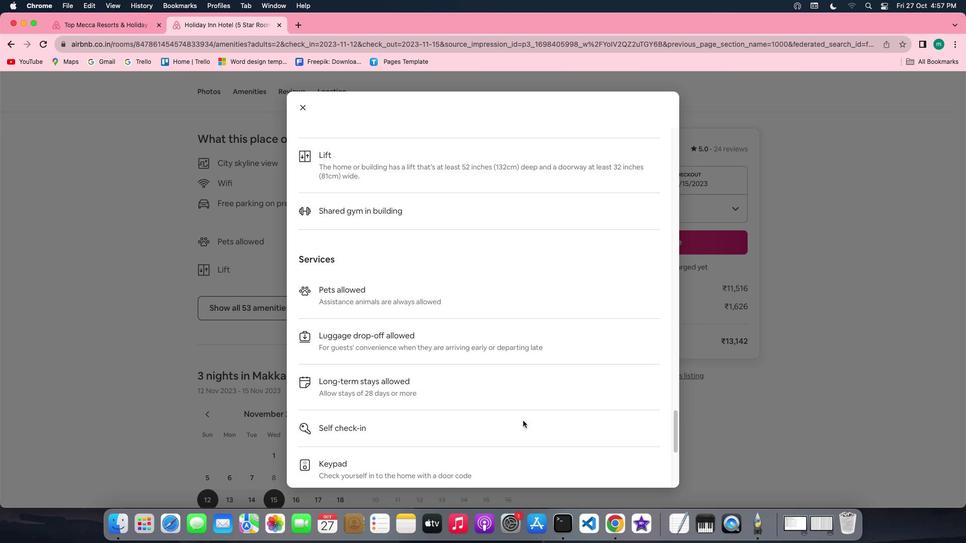 
Action: Mouse scrolled (523, 421) with delta (0, -2)
